 Task: Look for space in Algonquin, United States from 6th September, 2023 to 15th September, 2023 for 6 adults in price range Rs.8000 to Rs.12000. Place can be entire place or private room with 6 bedrooms having 6 beds and 6 bathrooms. Property type can be house, flat, guest house. Amenities needed are: wifi, TV, free parkinig on premises, gym, breakfast. Booking option can be shelf check-in. Required host language is English.
Action: Mouse moved to (516, 109)
Screenshot: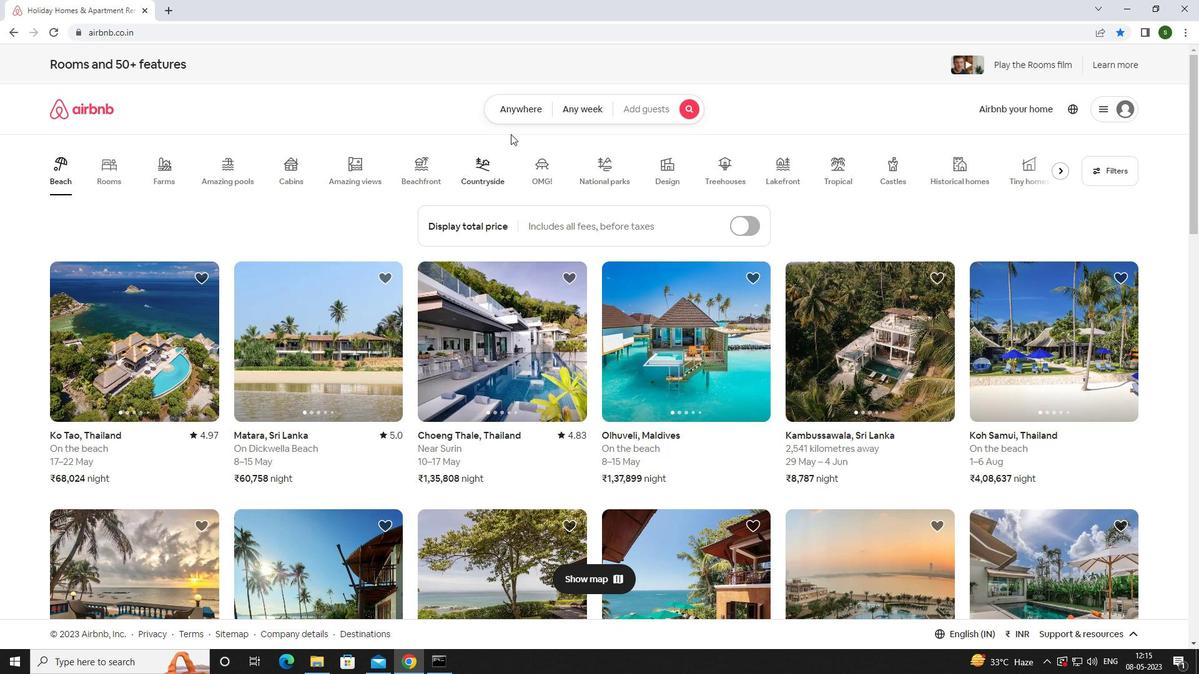 
Action: Mouse pressed left at (516, 109)
Screenshot: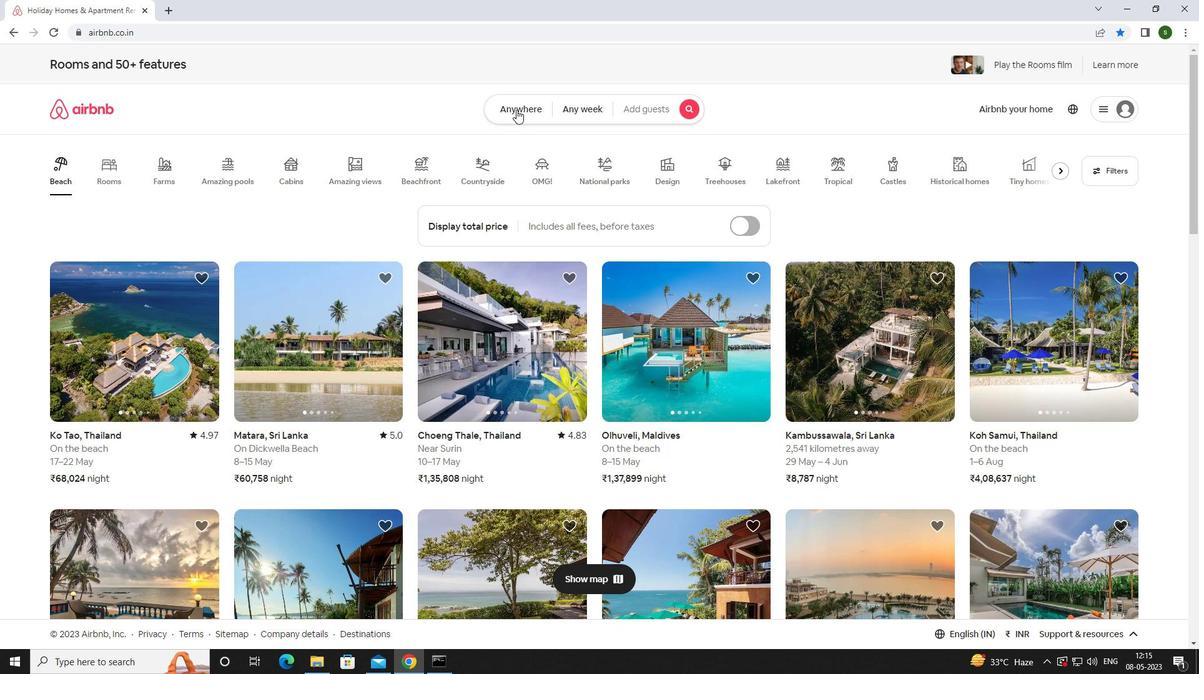 
Action: Mouse moved to (460, 158)
Screenshot: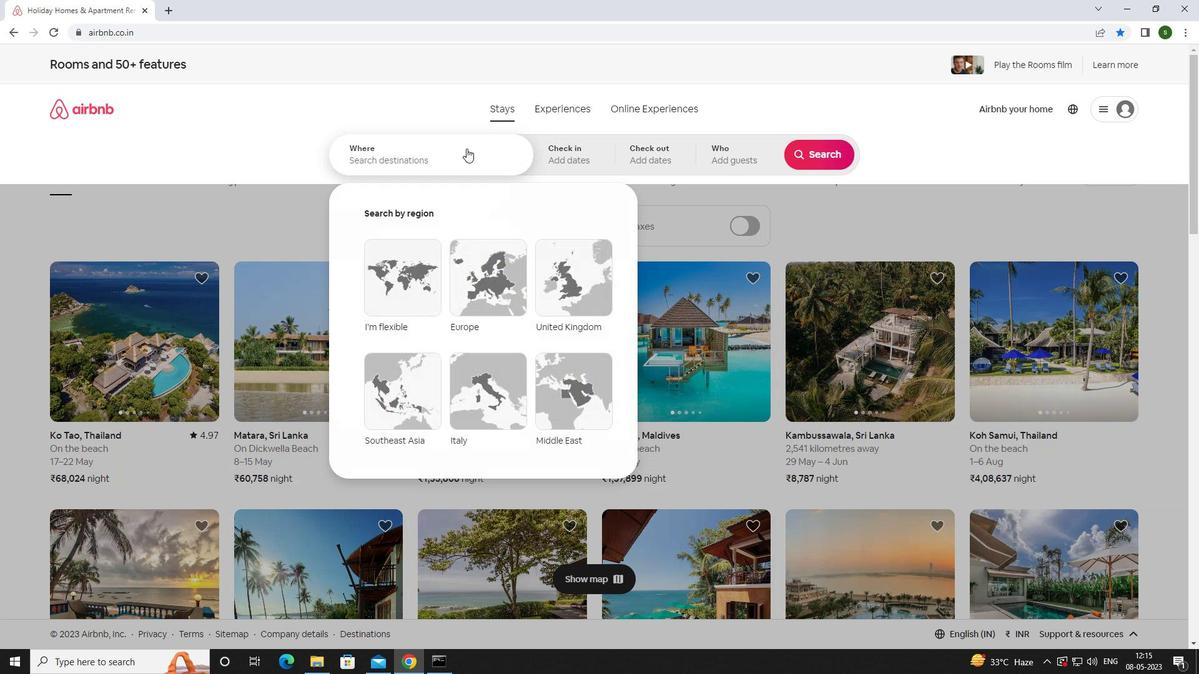 
Action: Mouse pressed left at (460, 158)
Screenshot: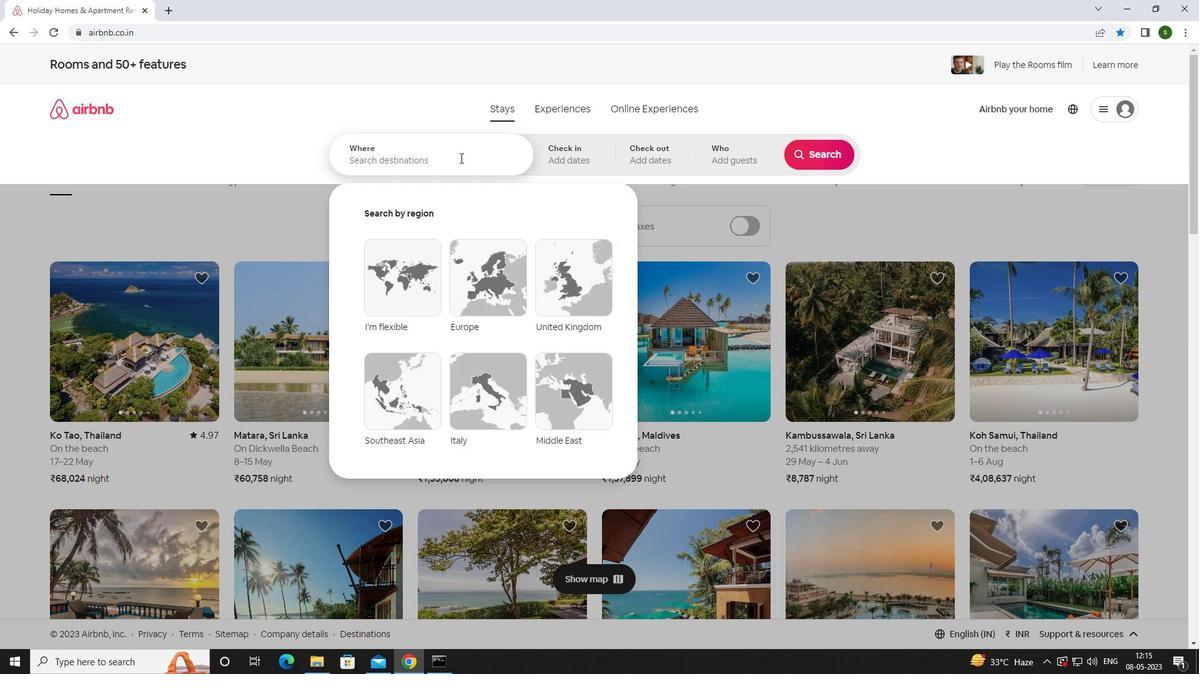 
Action: Key pressed <Key.caps_lock>
Screenshot: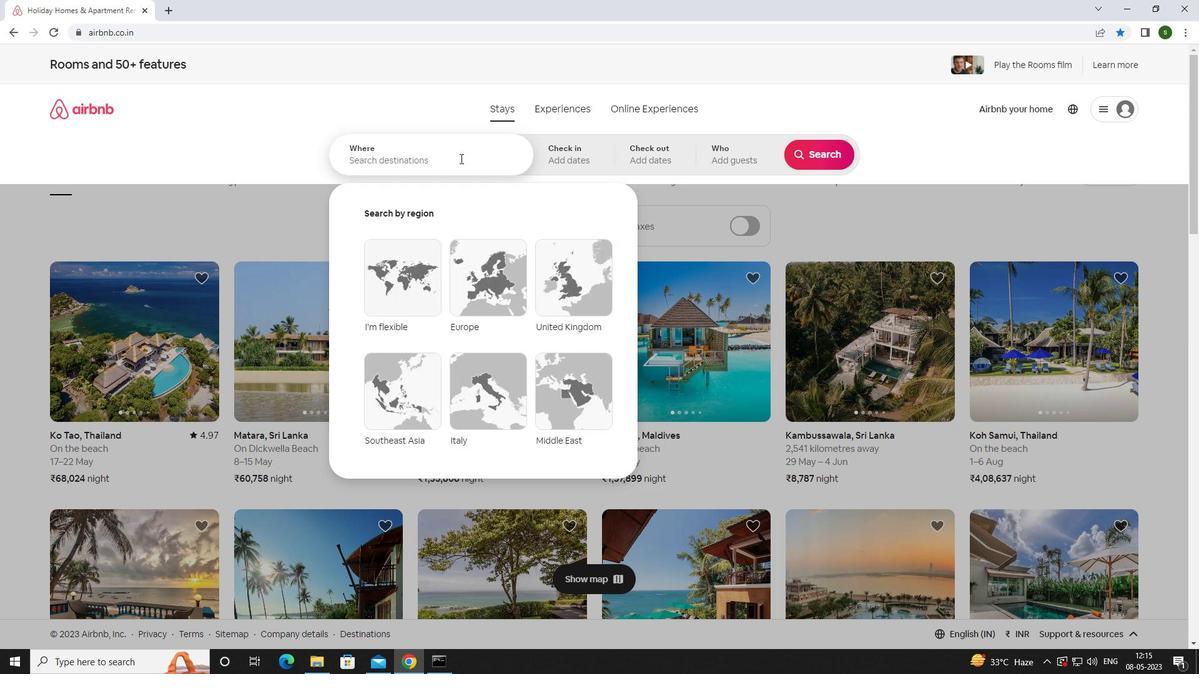 
Action: Mouse moved to (459, 159)
Screenshot: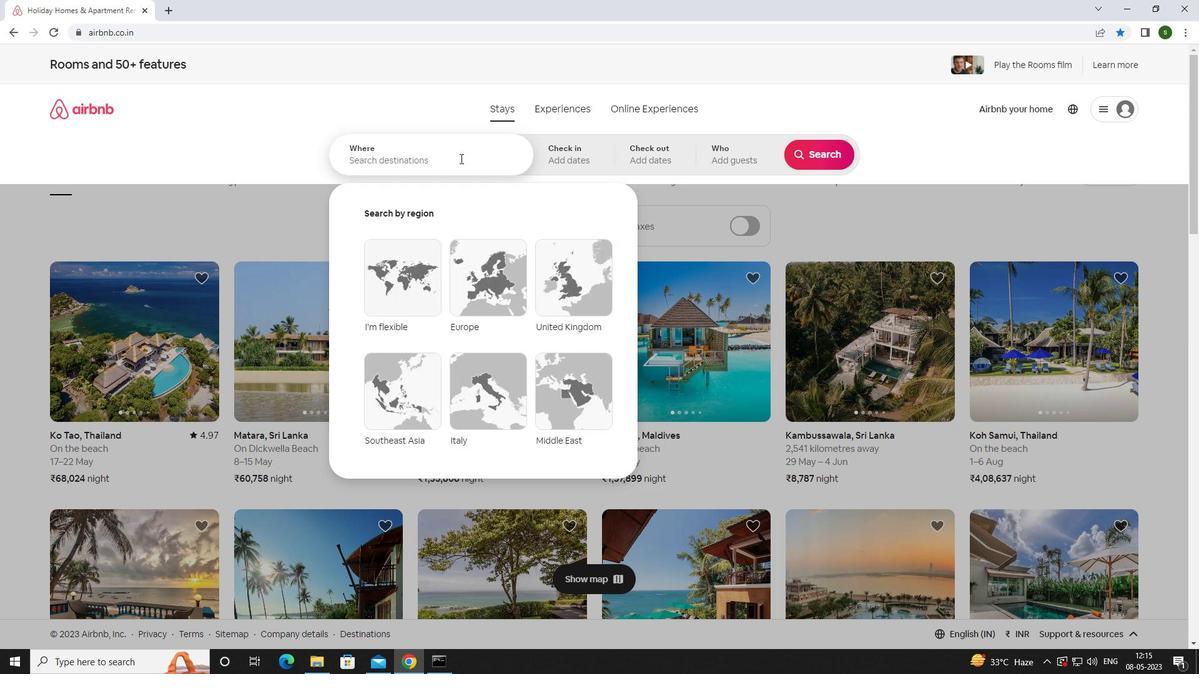 
Action: Key pressed a<Key.caps_lock>lgonquin,<Key.space><Key.caps_lock>u<Key.caps_lock>nited<Key.space><Key.caps_lock>s<Key.caps_lock>tates<Key.enter>
Screenshot: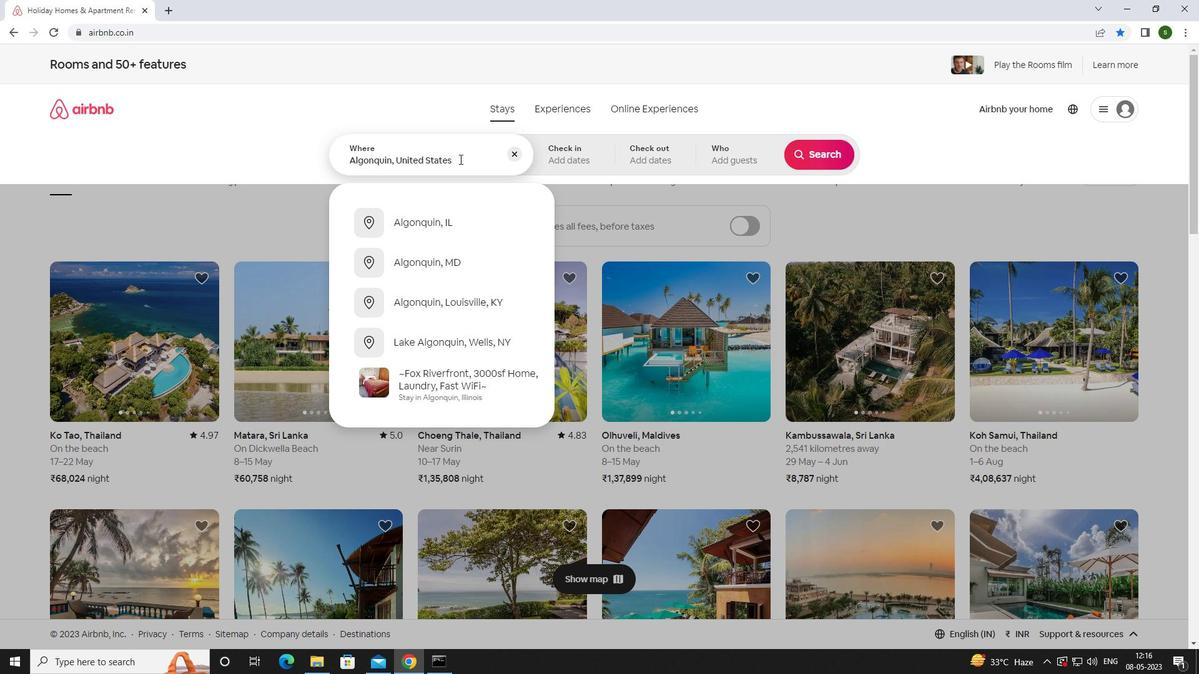 
Action: Mouse moved to (812, 250)
Screenshot: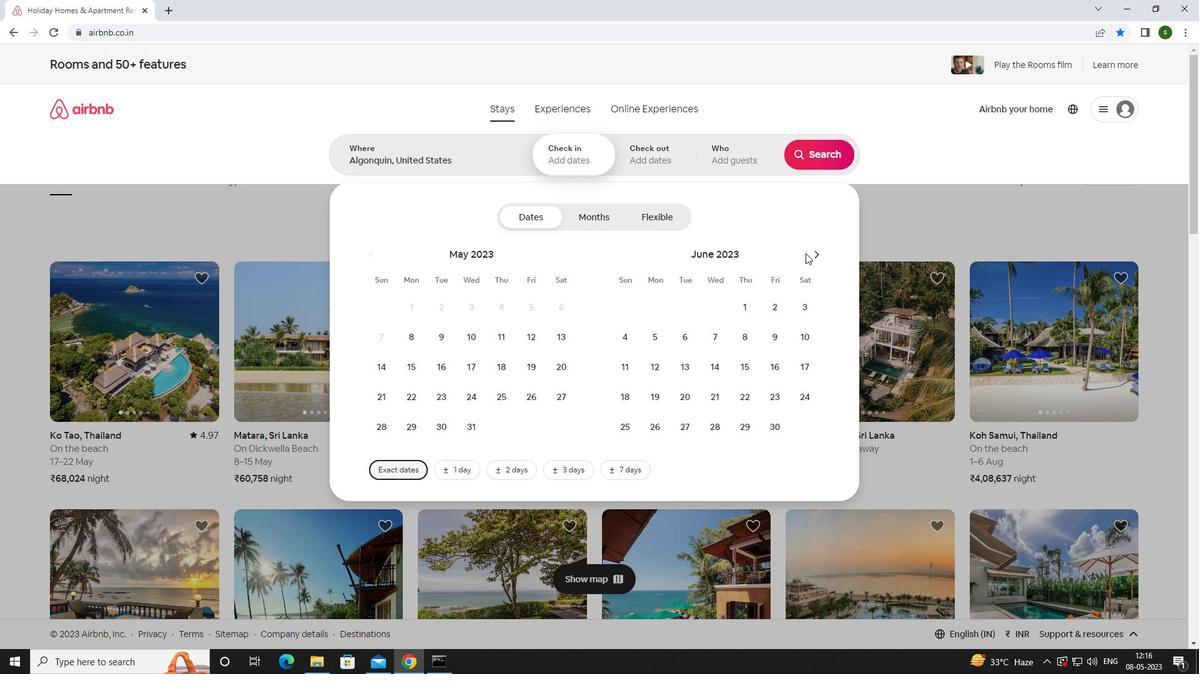 
Action: Mouse pressed left at (812, 250)
Screenshot: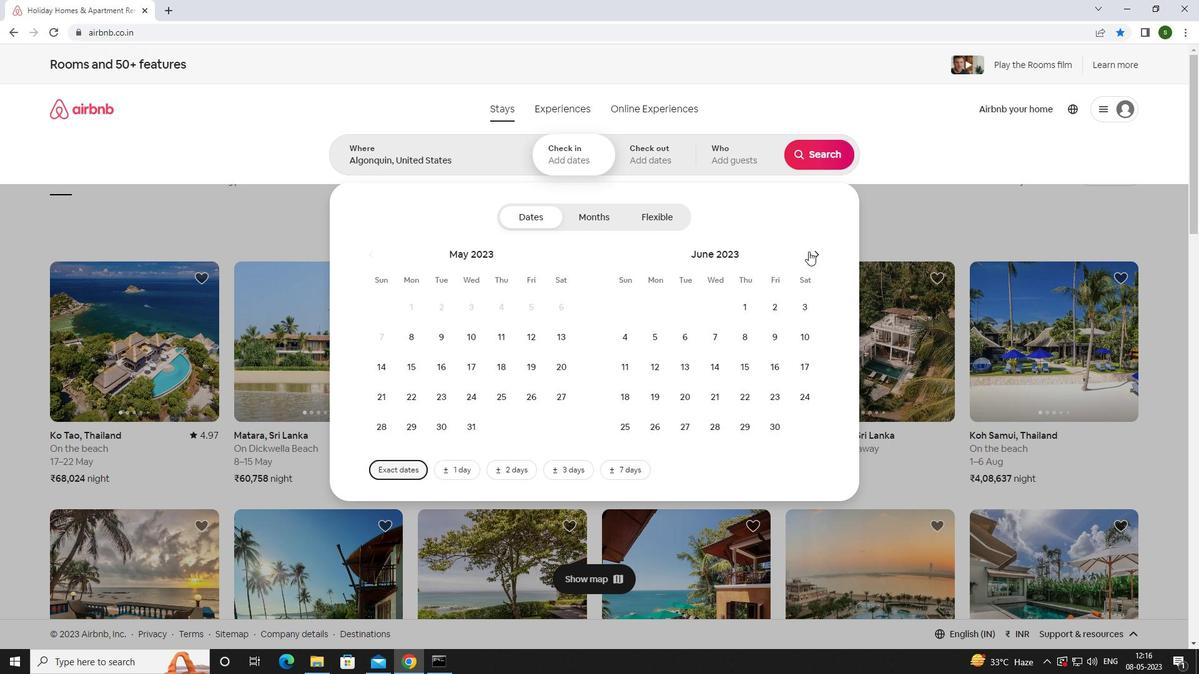 
Action: Mouse pressed left at (812, 250)
Screenshot: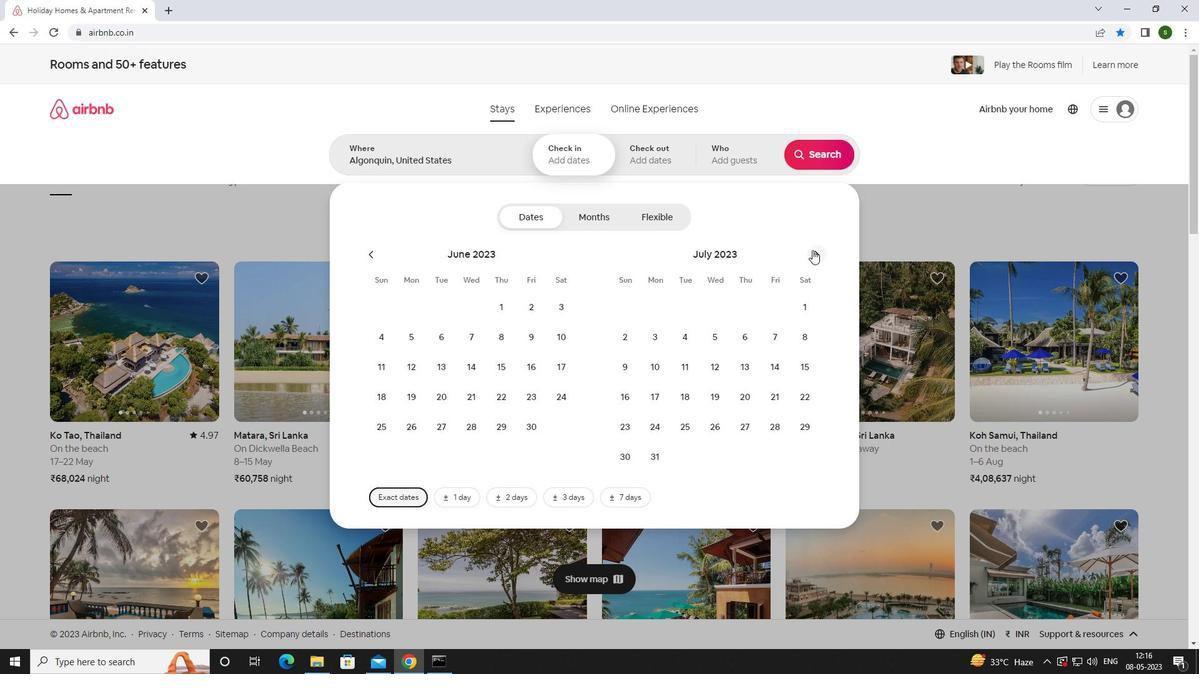 
Action: Mouse pressed left at (812, 250)
Screenshot: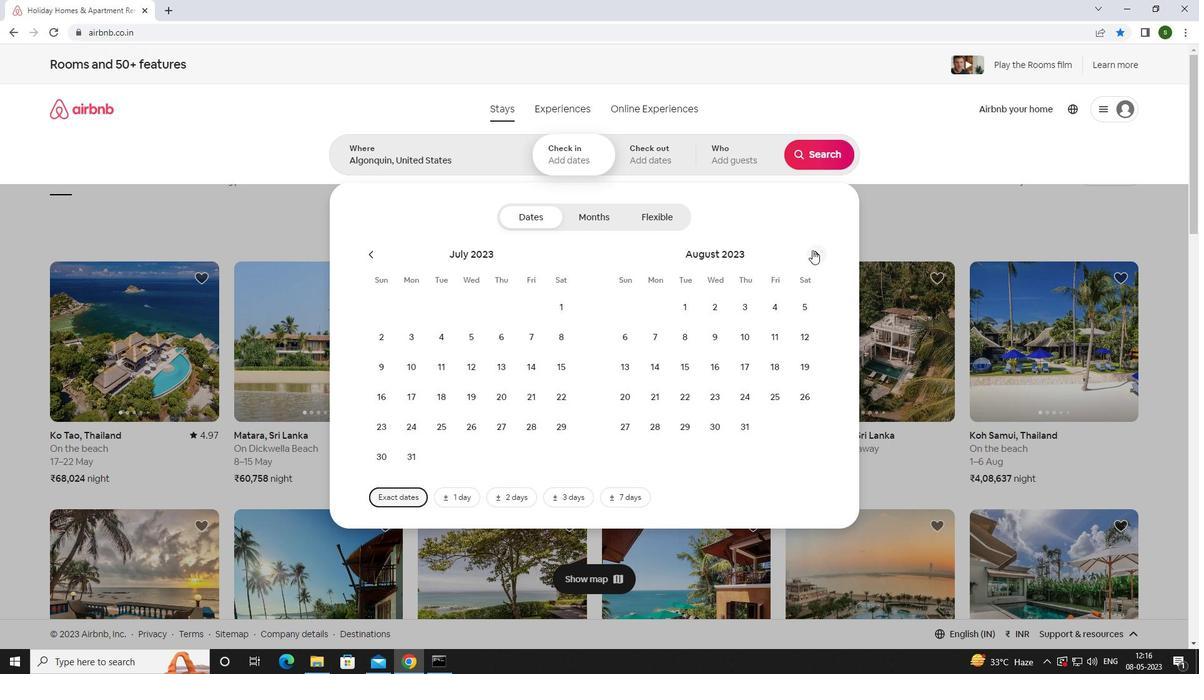 
Action: Mouse moved to (717, 342)
Screenshot: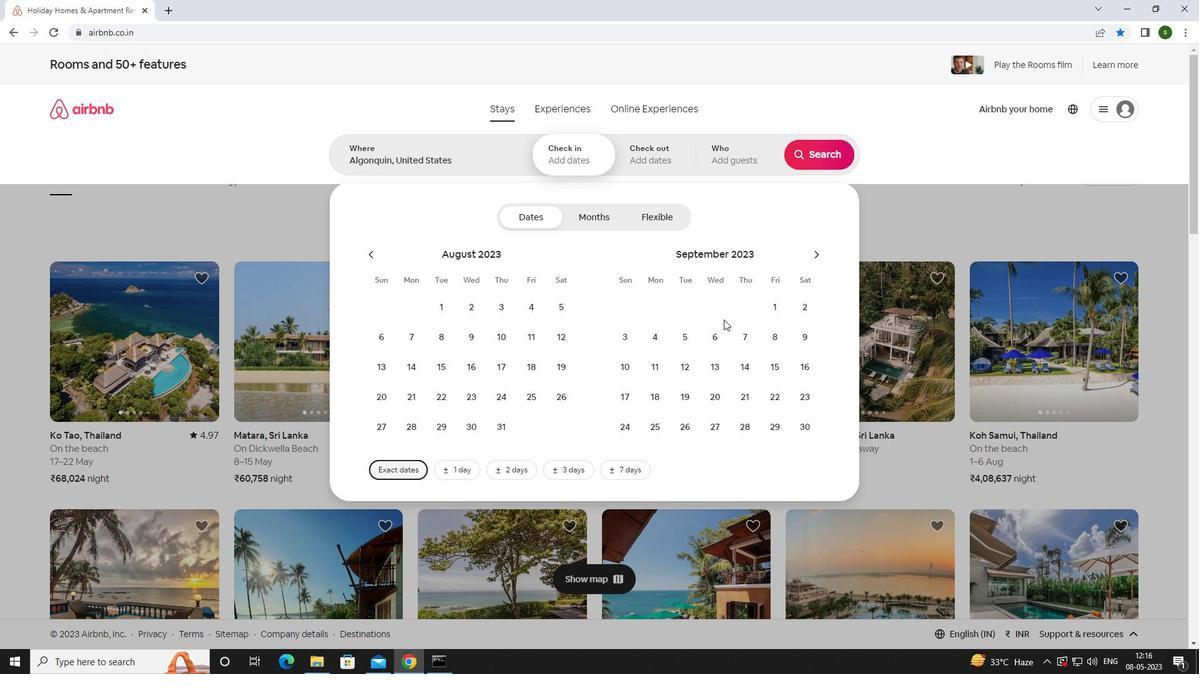 
Action: Mouse pressed left at (717, 342)
Screenshot: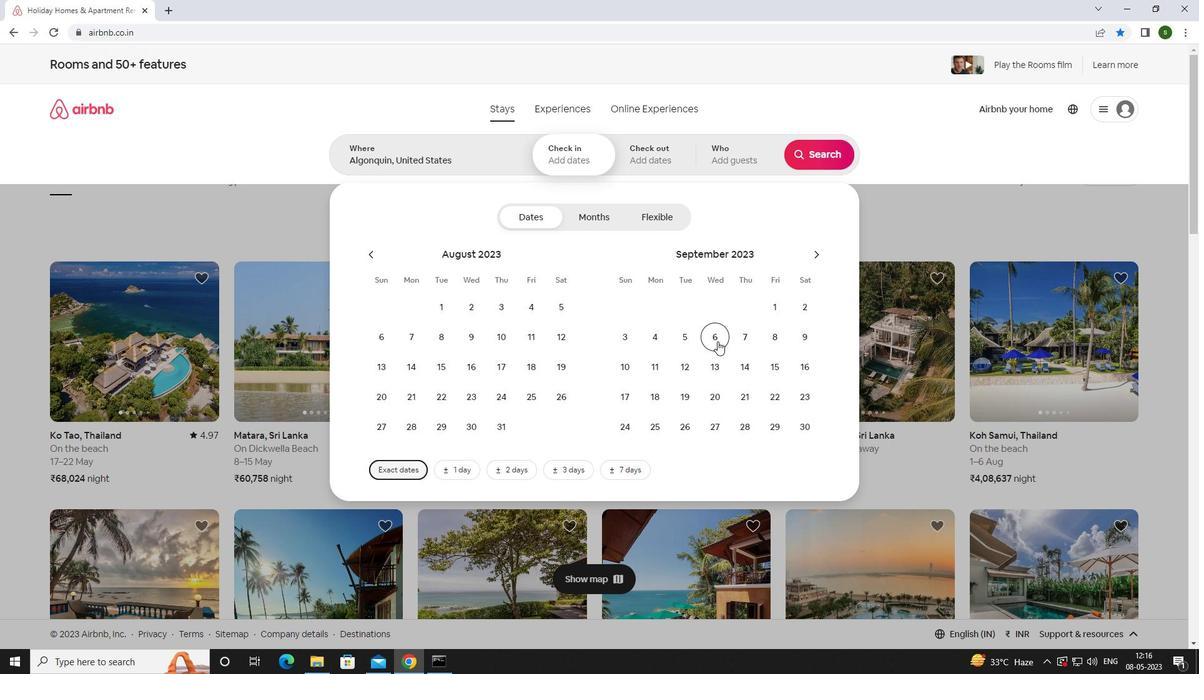 
Action: Mouse moved to (769, 361)
Screenshot: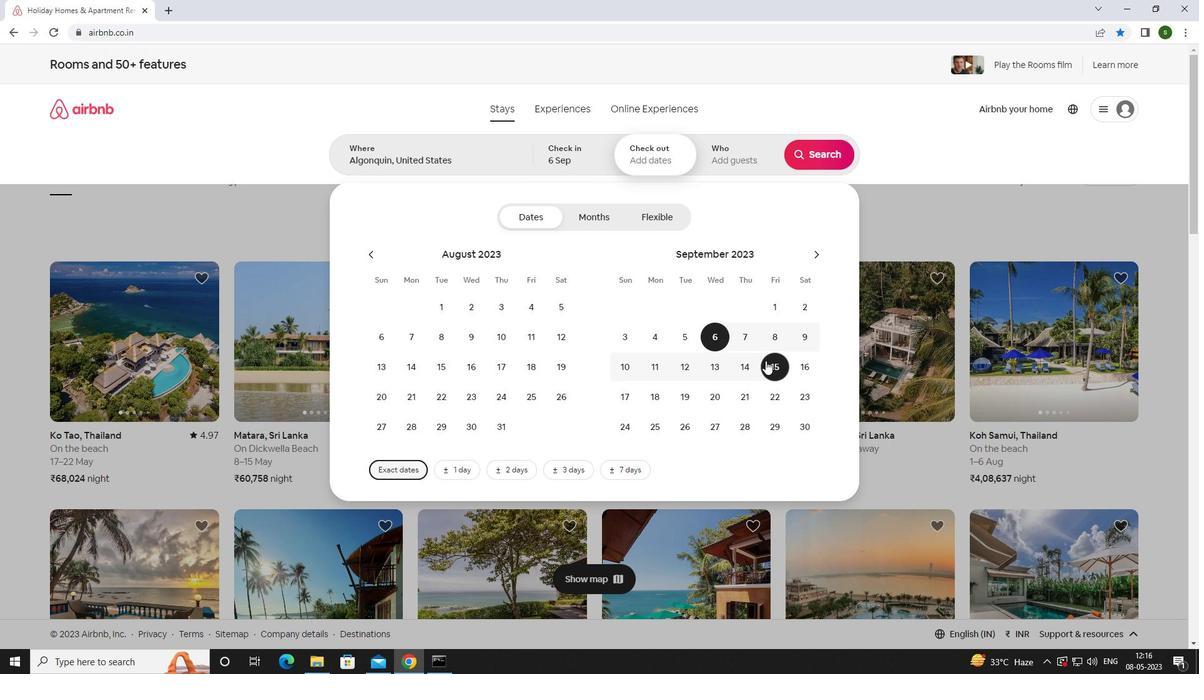 
Action: Mouse pressed left at (769, 361)
Screenshot: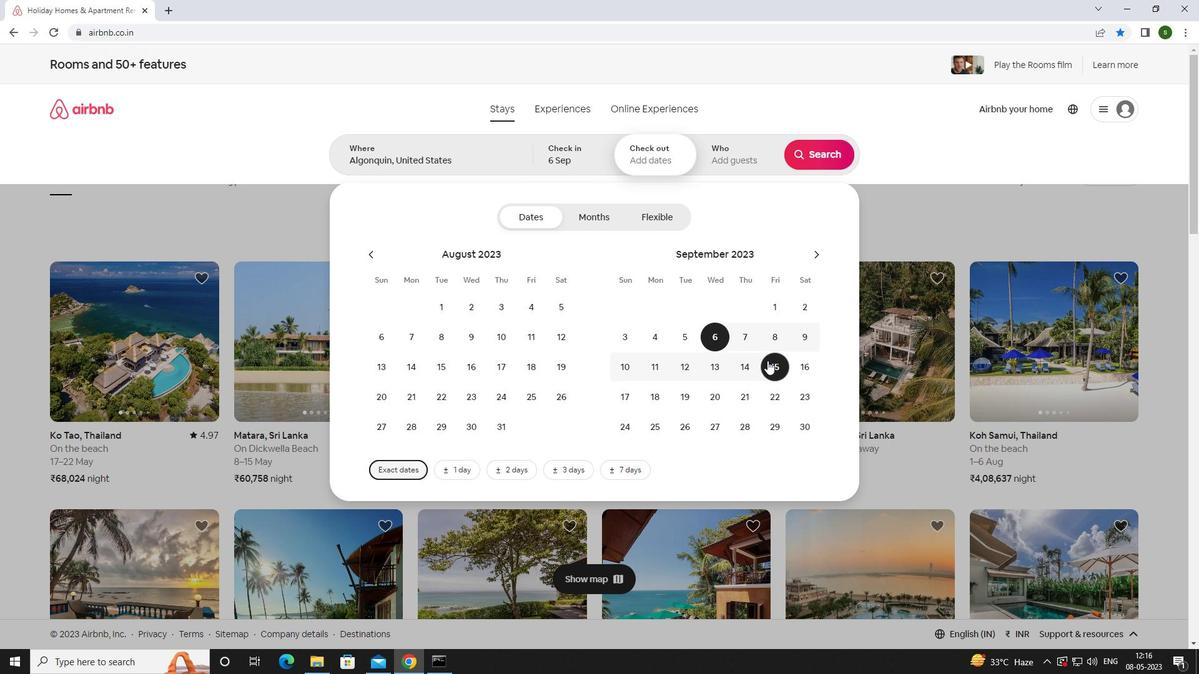 
Action: Mouse moved to (735, 163)
Screenshot: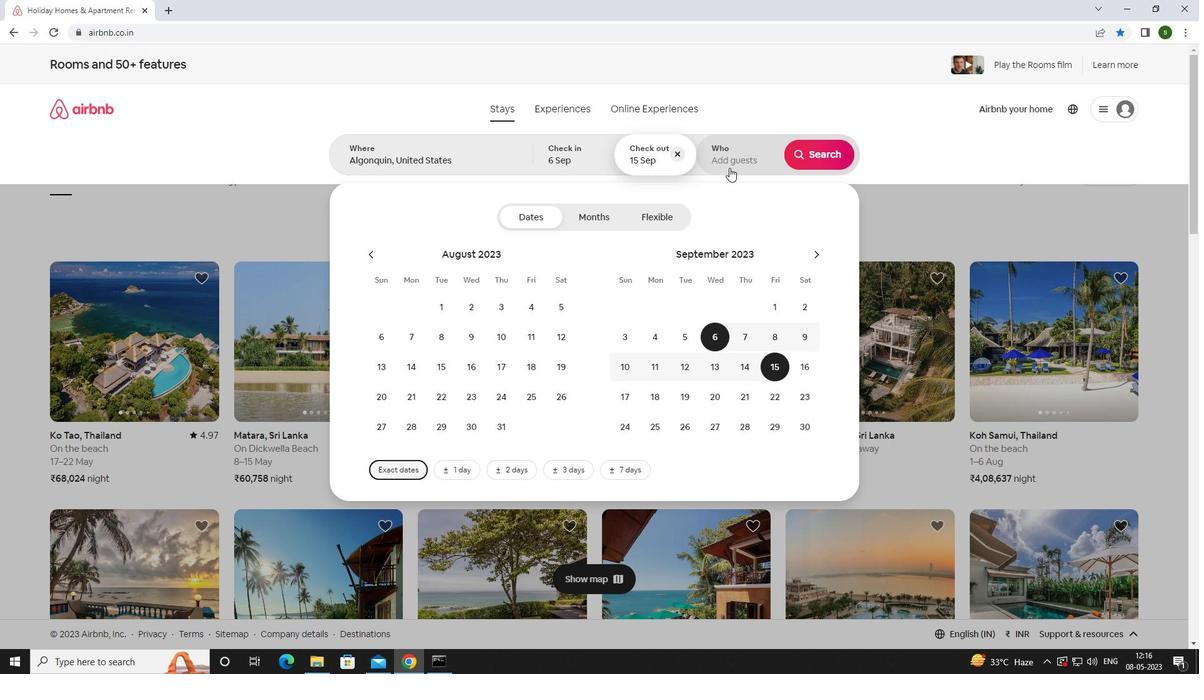 
Action: Mouse pressed left at (735, 163)
Screenshot: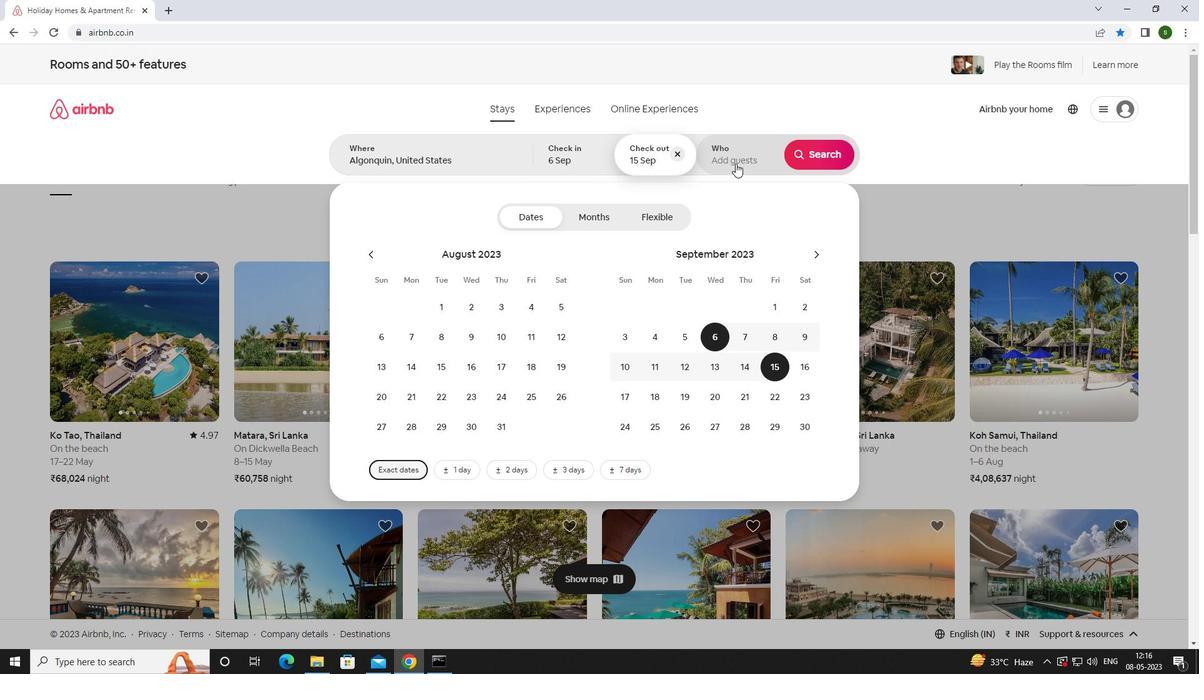 
Action: Mouse moved to (821, 223)
Screenshot: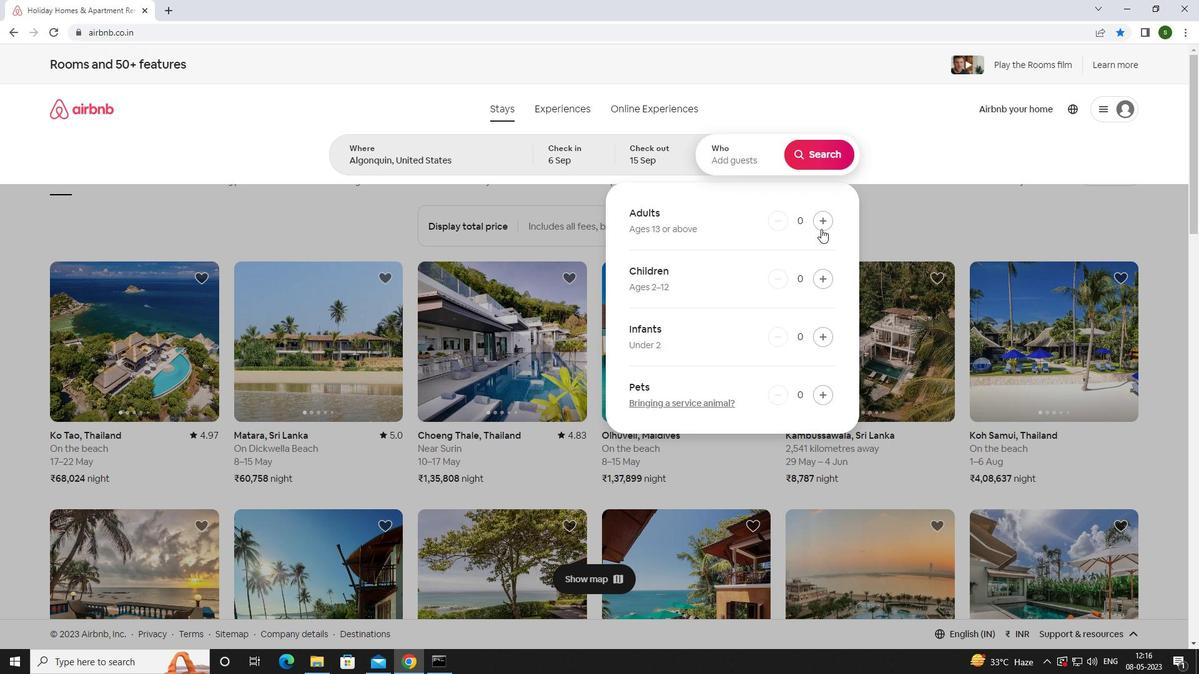 
Action: Mouse pressed left at (821, 223)
Screenshot: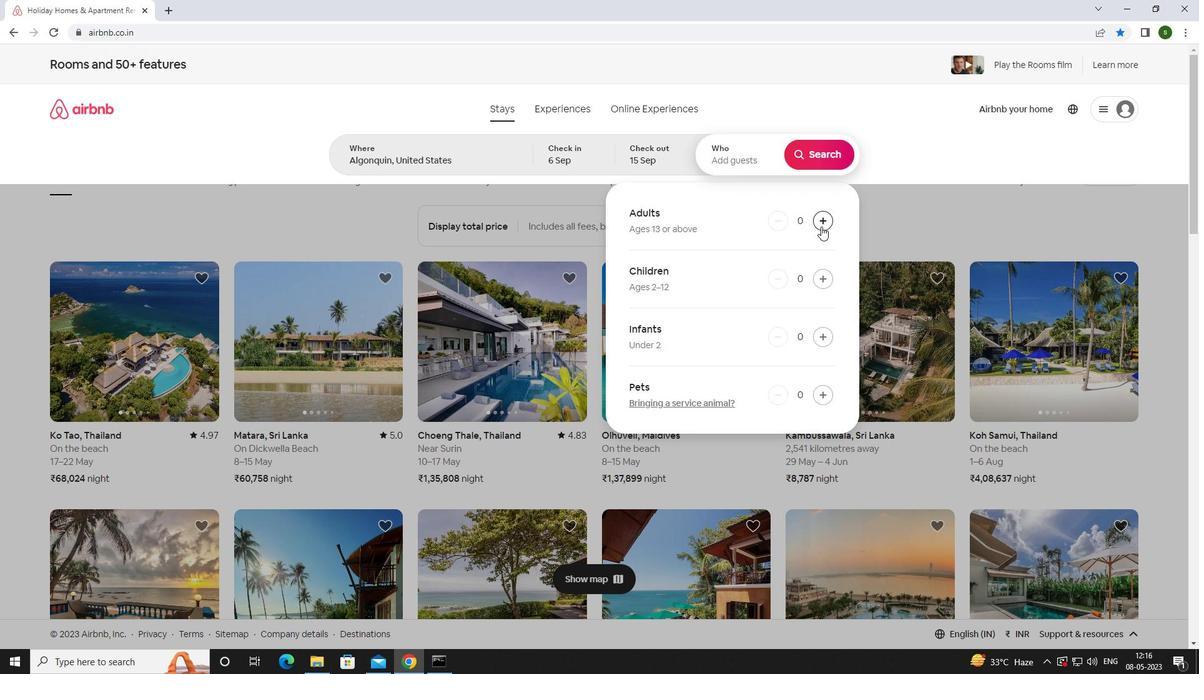 
Action: Mouse pressed left at (821, 223)
Screenshot: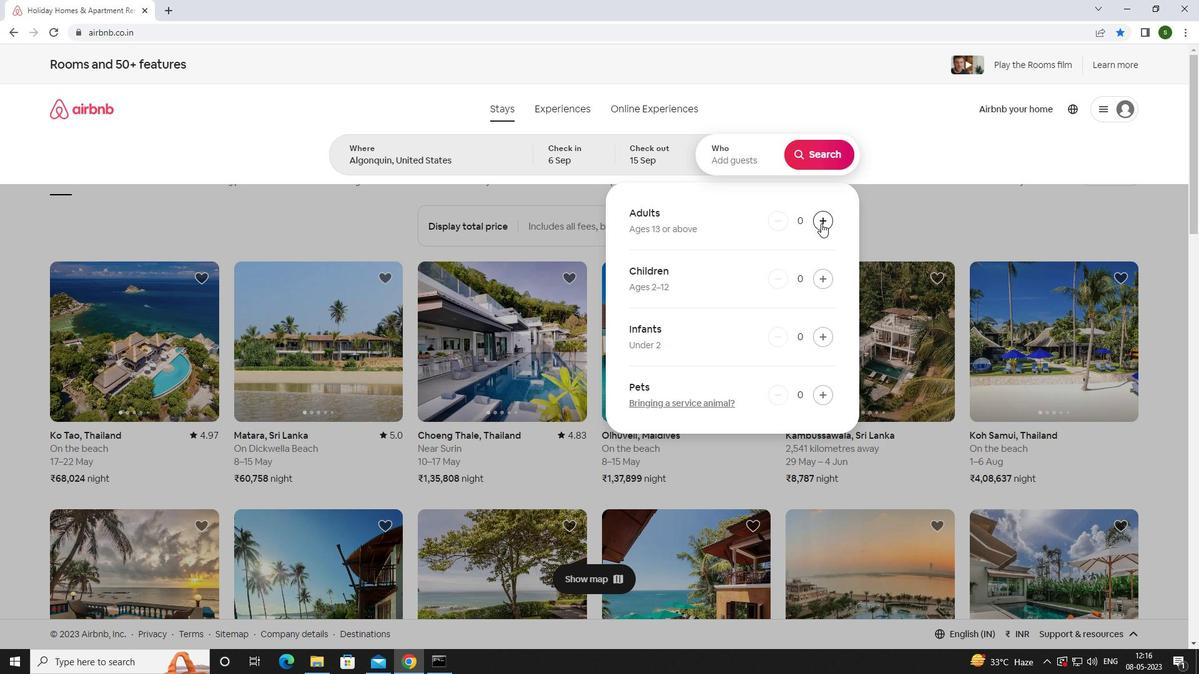 
Action: Mouse pressed left at (821, 223)
Screenshot: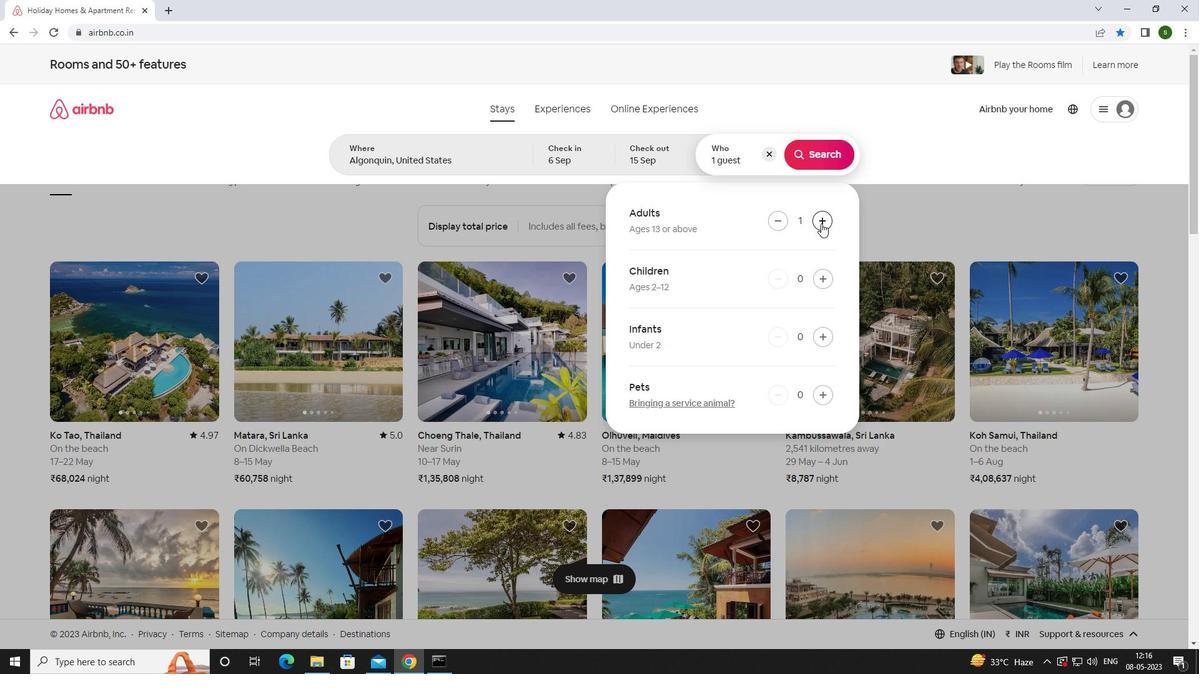 
Action: Mouse pressed left at (821, 223)
Screenshot: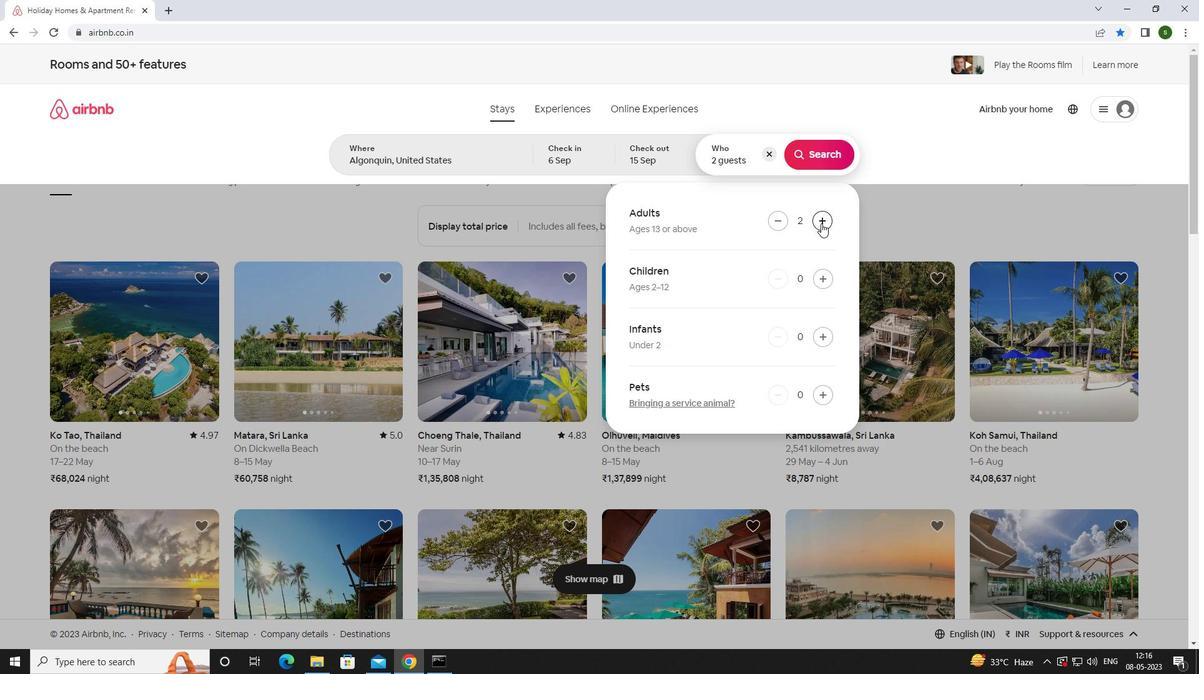 
Action: Mouse pressed left at (821, 223)
Screenshot: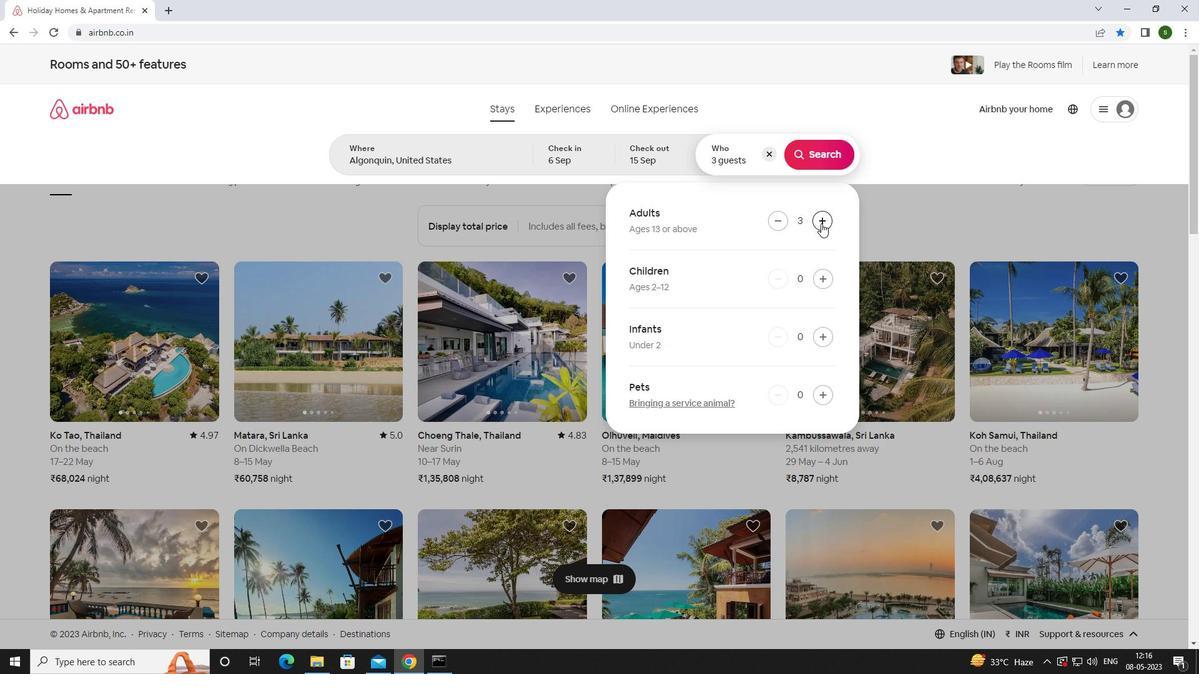 
Action: Mouse pressed left at (821, 223)
Screenshot: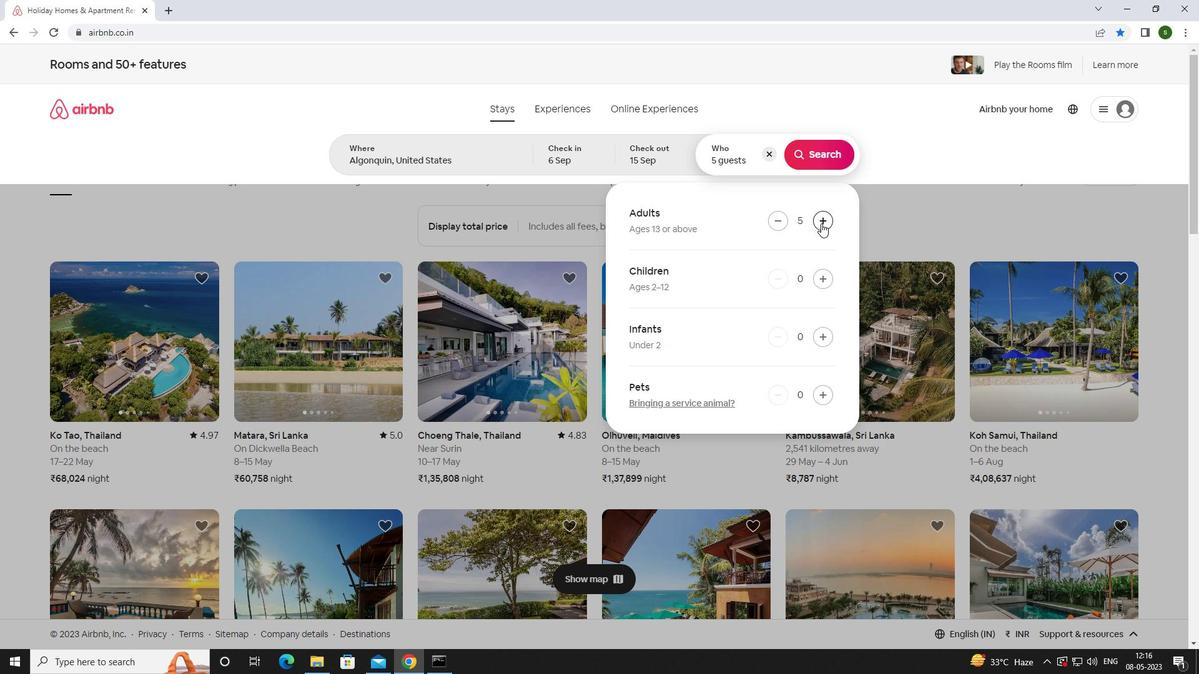 
Action: Mouse moved to (820, 158)
Screenshot: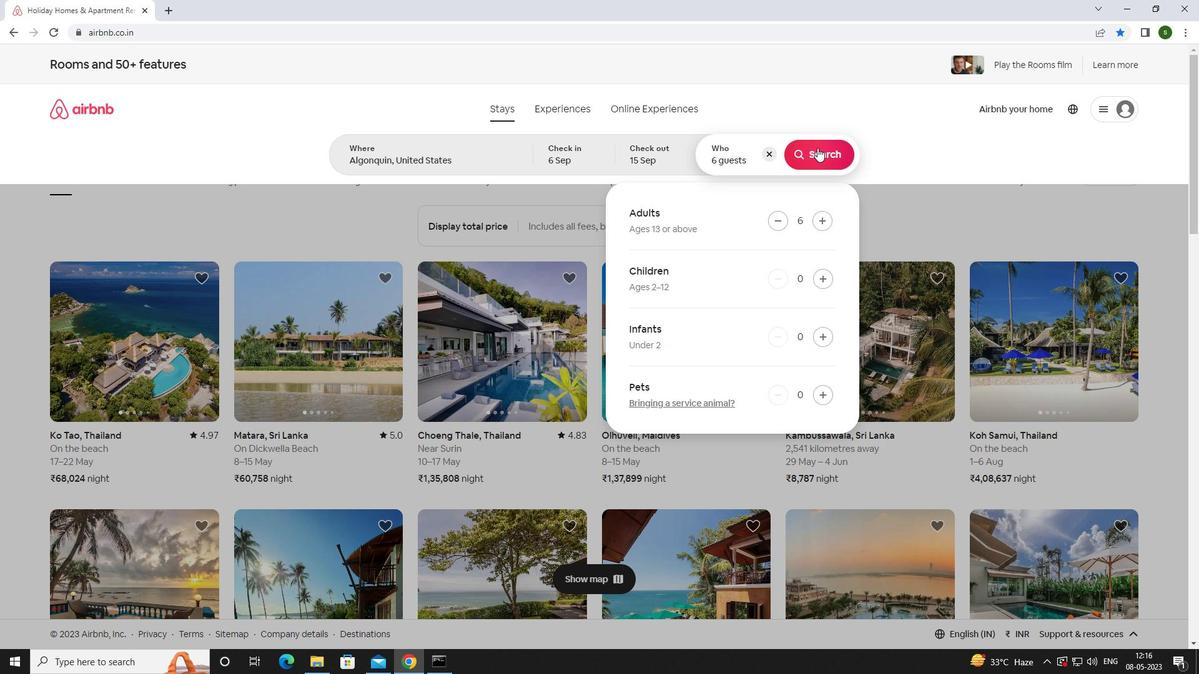 
Action: Mouse pressed left at (820, 158)
Screenshot: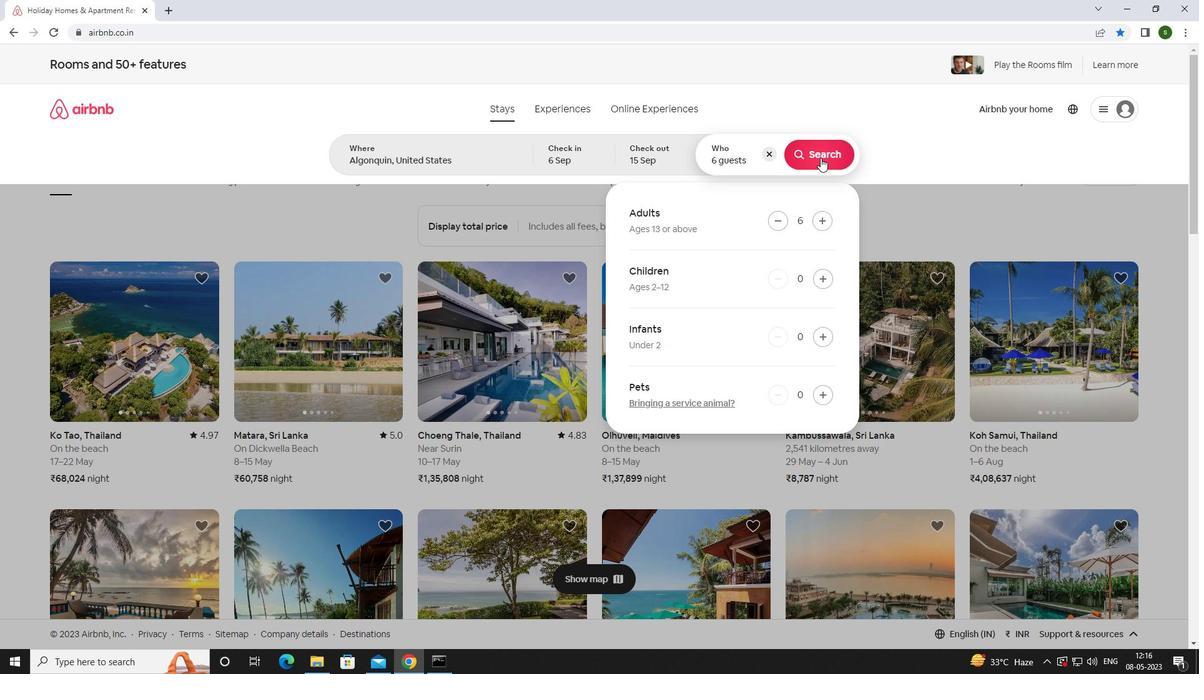 
Action: Mouse moved to (1131, 108)
Screenshot: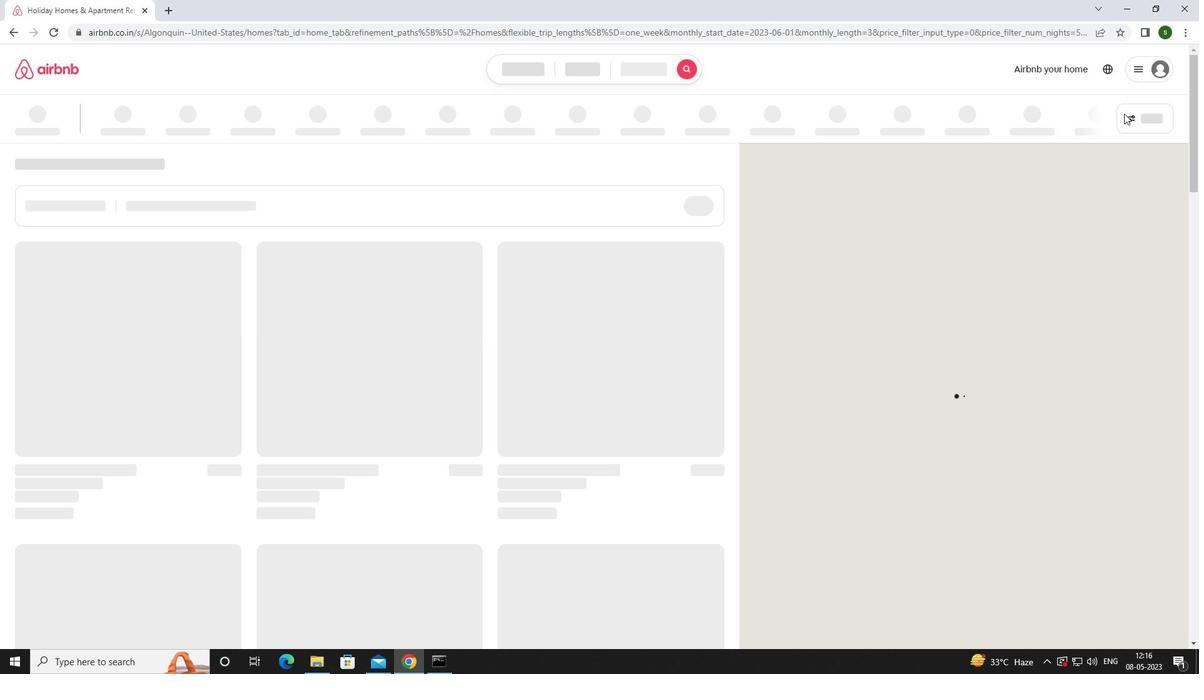 
Action: Mouse pressed left at (1131, 108)
Screenshot: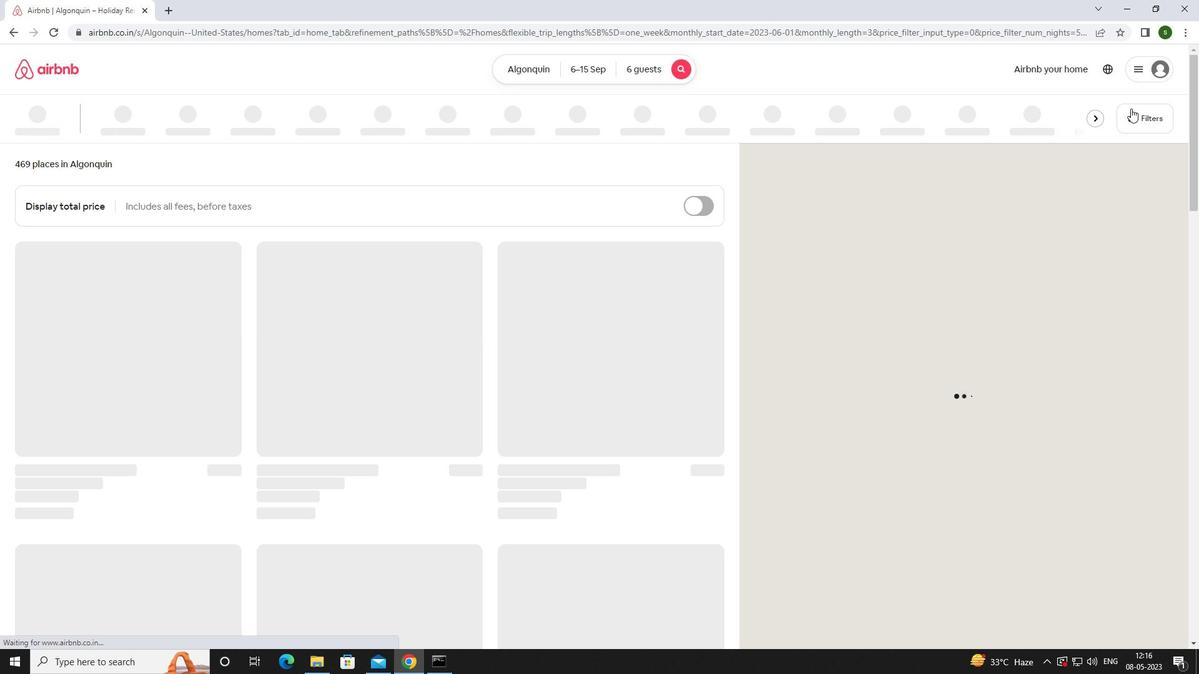 
Action: Mouse moved to (450, 426)
Screenshot: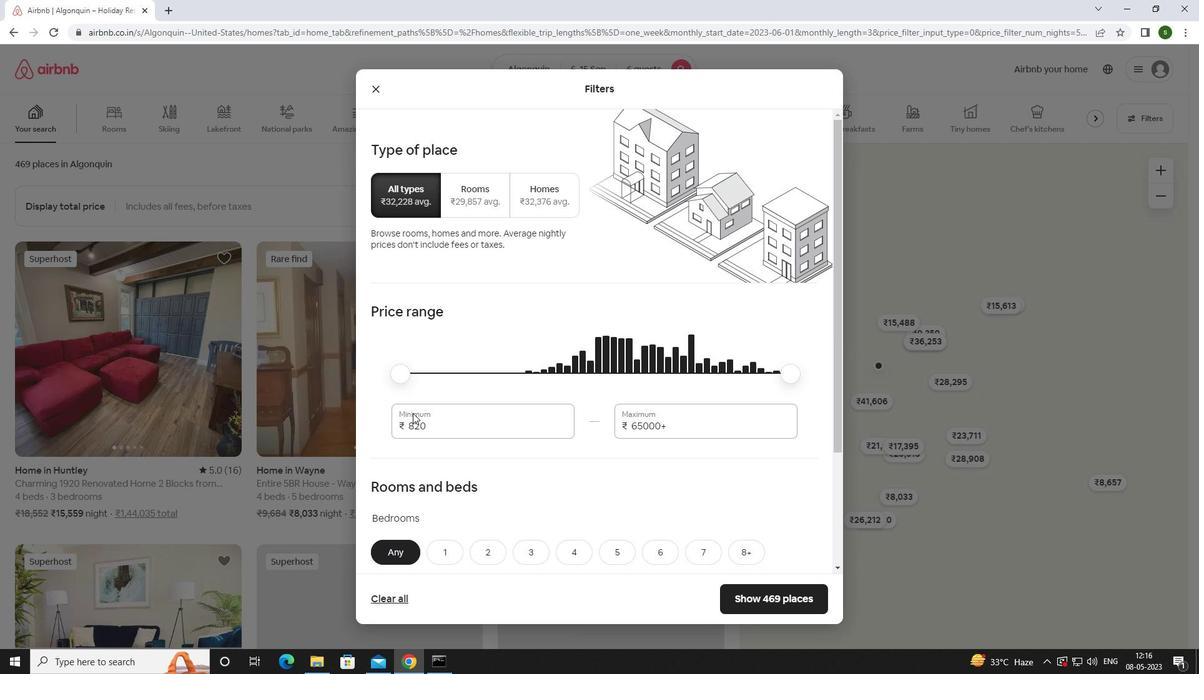 
Action: Mouse pressed left at (450, 426)
Screenshot: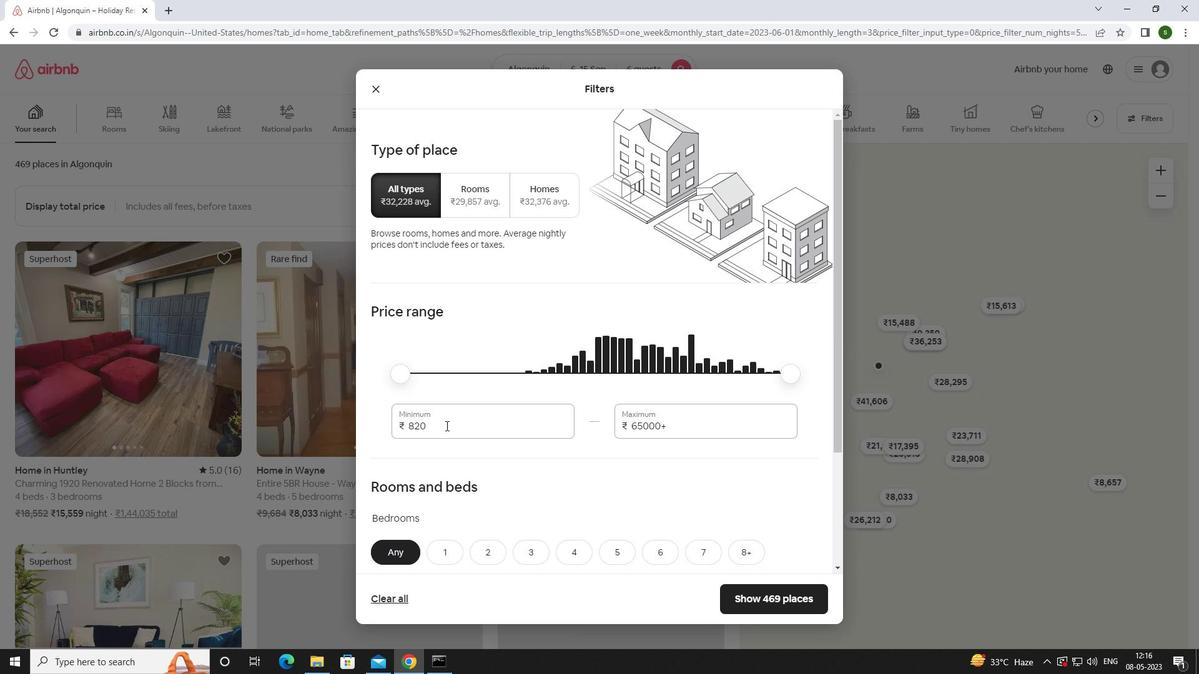 
Action: Key pressed <Key.backspace><Key.backspace><Key.backspace><Key.backspace>8000
Screenshot: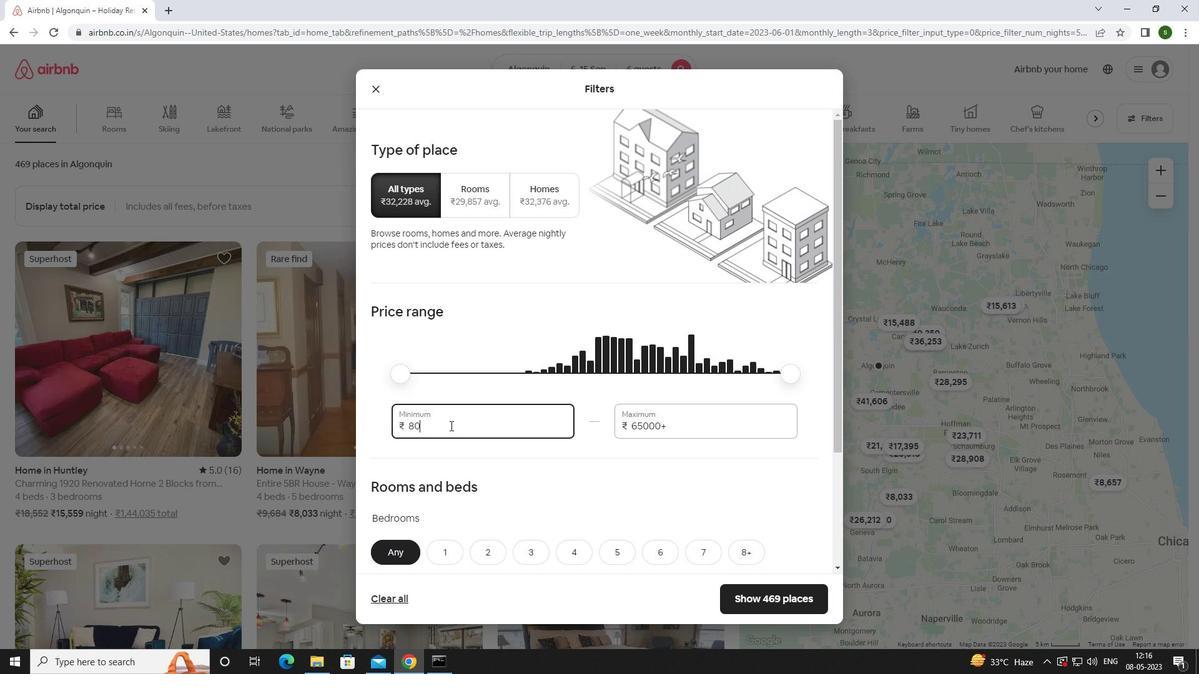 
Action: Mouse moved to (675, 420)
Screenshot: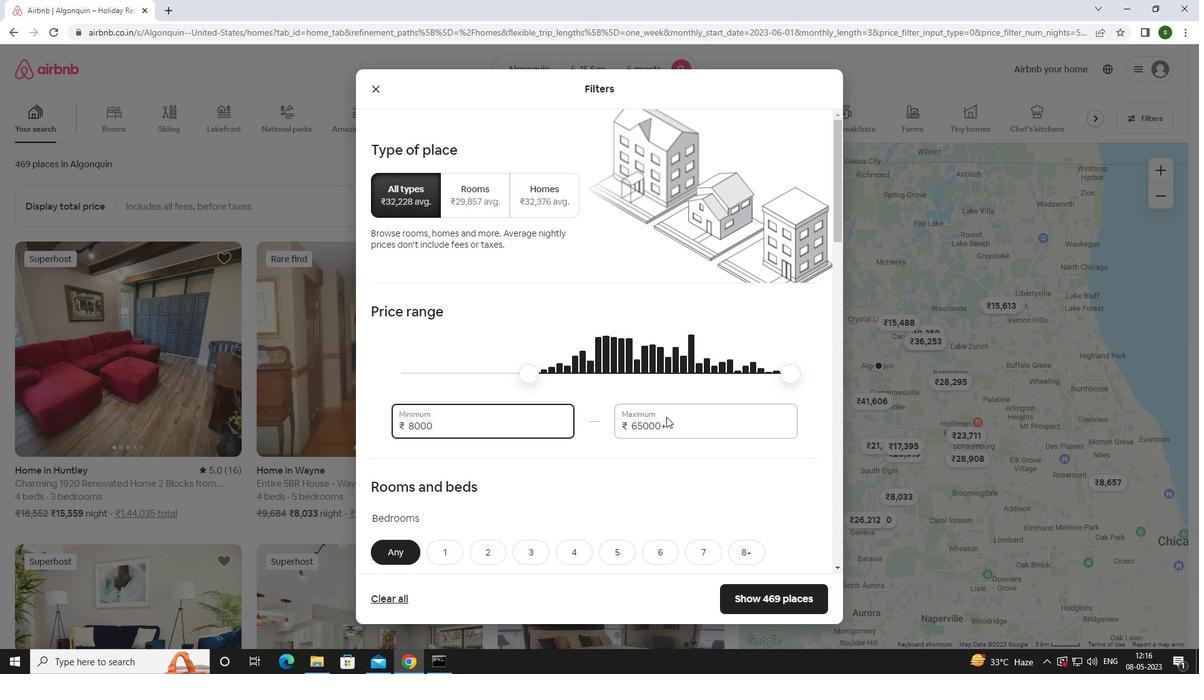 
Action: Mouse pressed left at (675, 420)
Screenshot: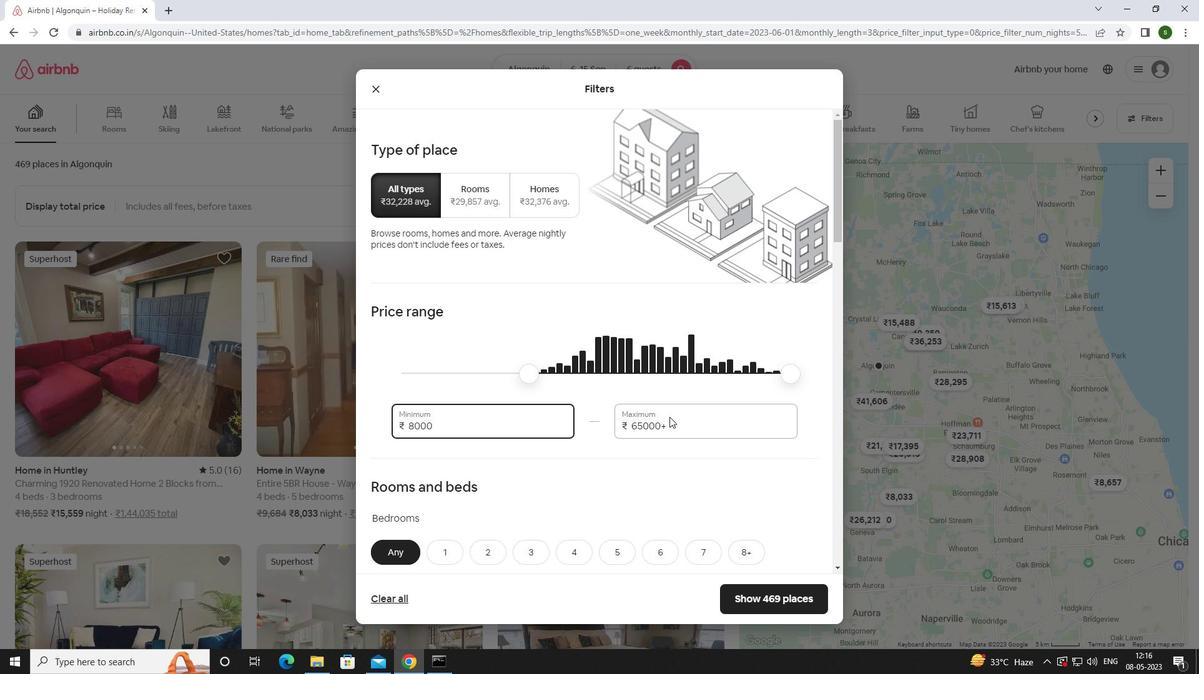 
Action: Mouse moved to (669, 426)
Screenshot: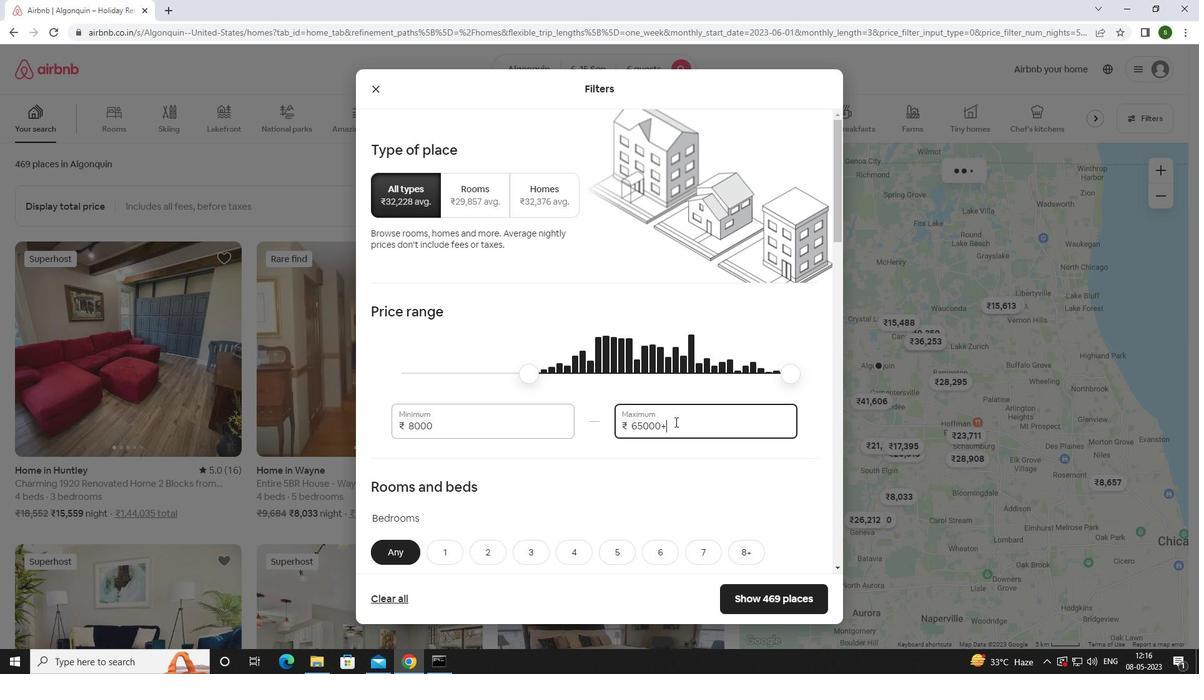 
Action: Key pressed <Key.backspace><Key.backspace><Key.backspace><Key.backspace><Key.backspace><Key.backspace><Key.backspace><Key.backspace><Key.backspace><Key.backspace>12000
Screenshot: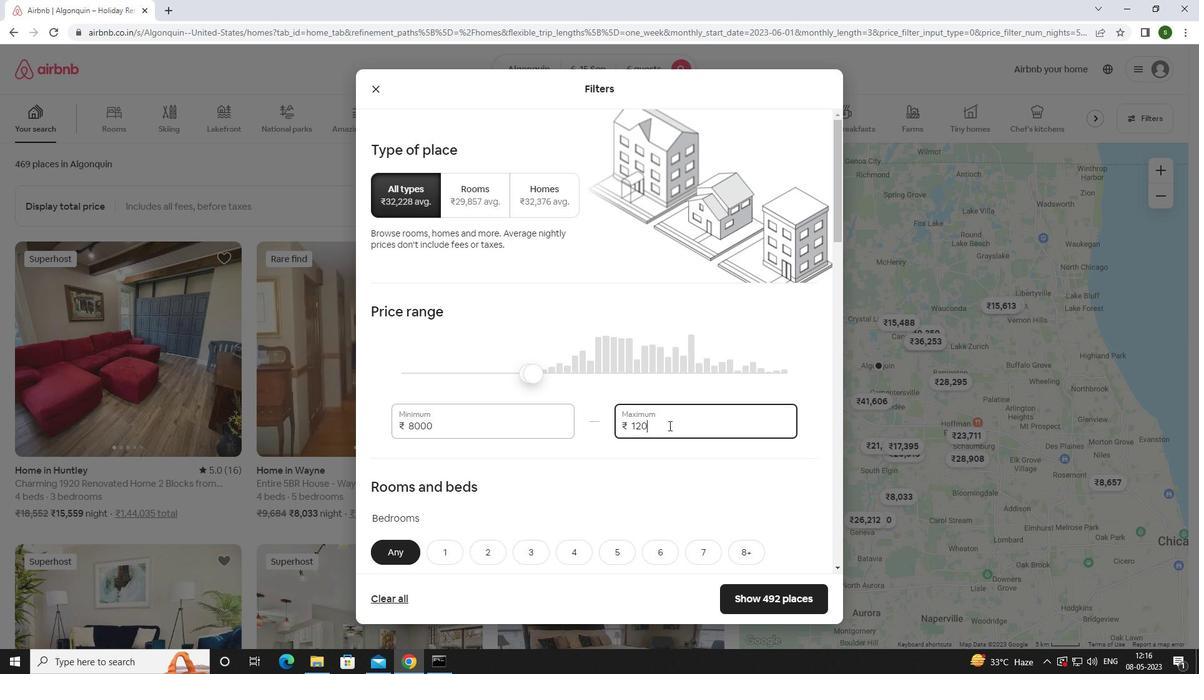 
Action: Mouse moved to (629, 425)
Screenshot: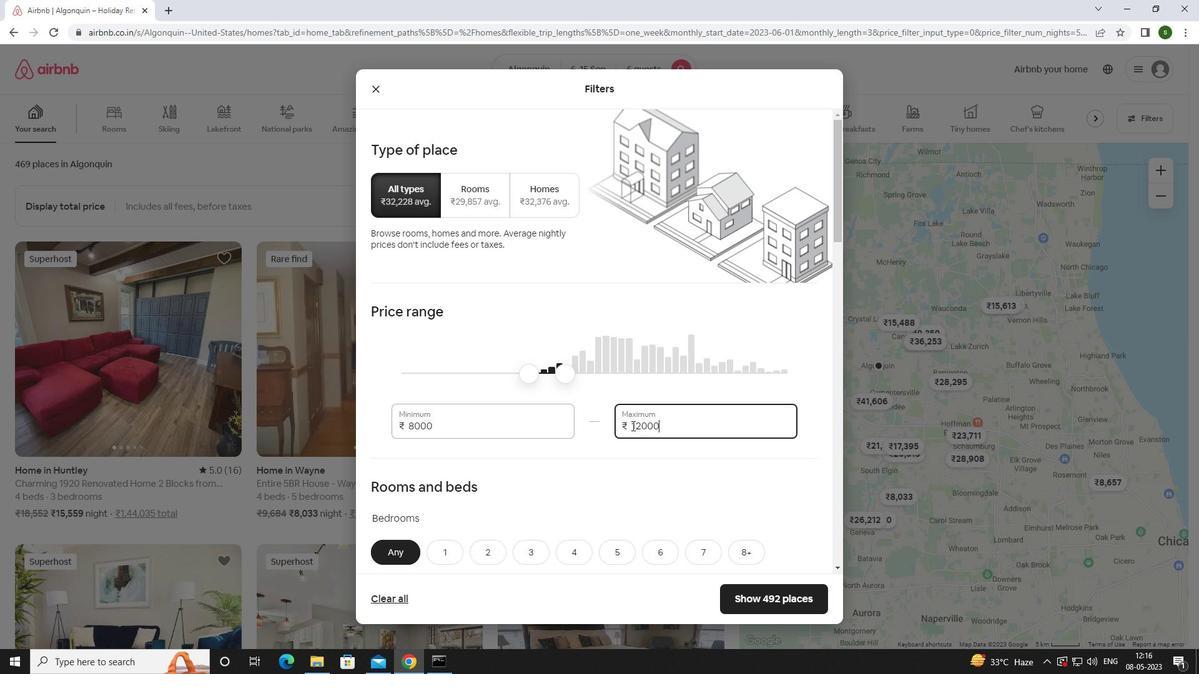 
Action: Mouse scrolled (629, 424) with delta (0, 0)
Screenshot: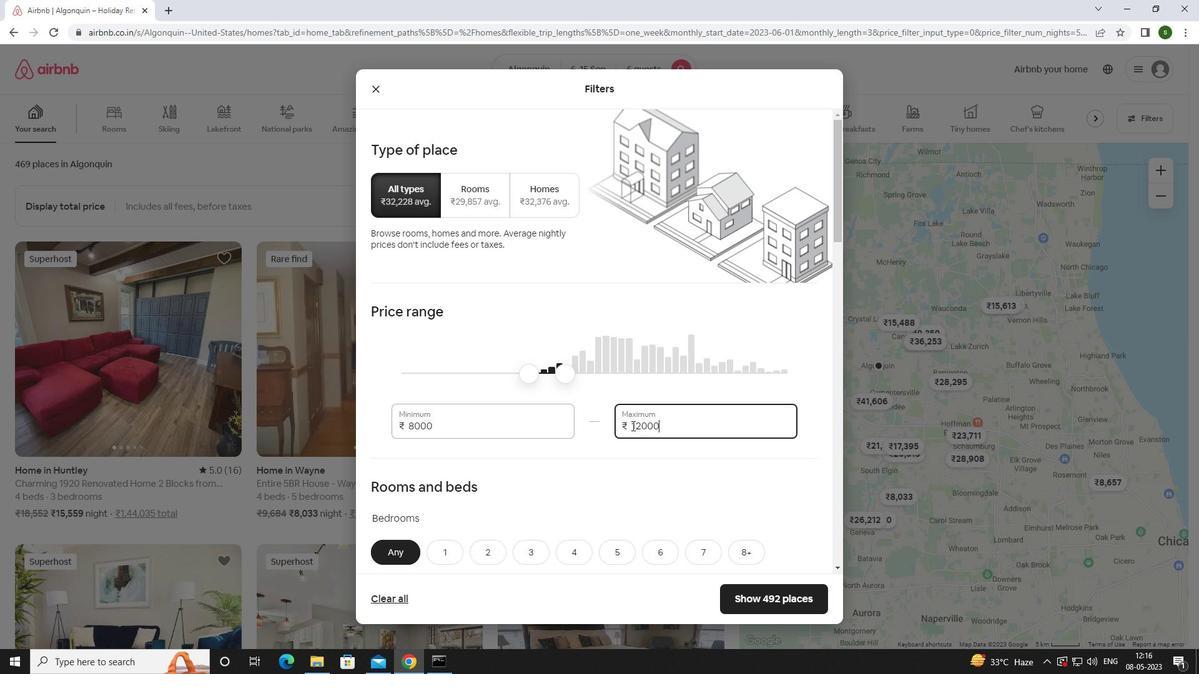 
Action: Mouse scrolled (629, 424) with delta (0, 0)
Screenshot: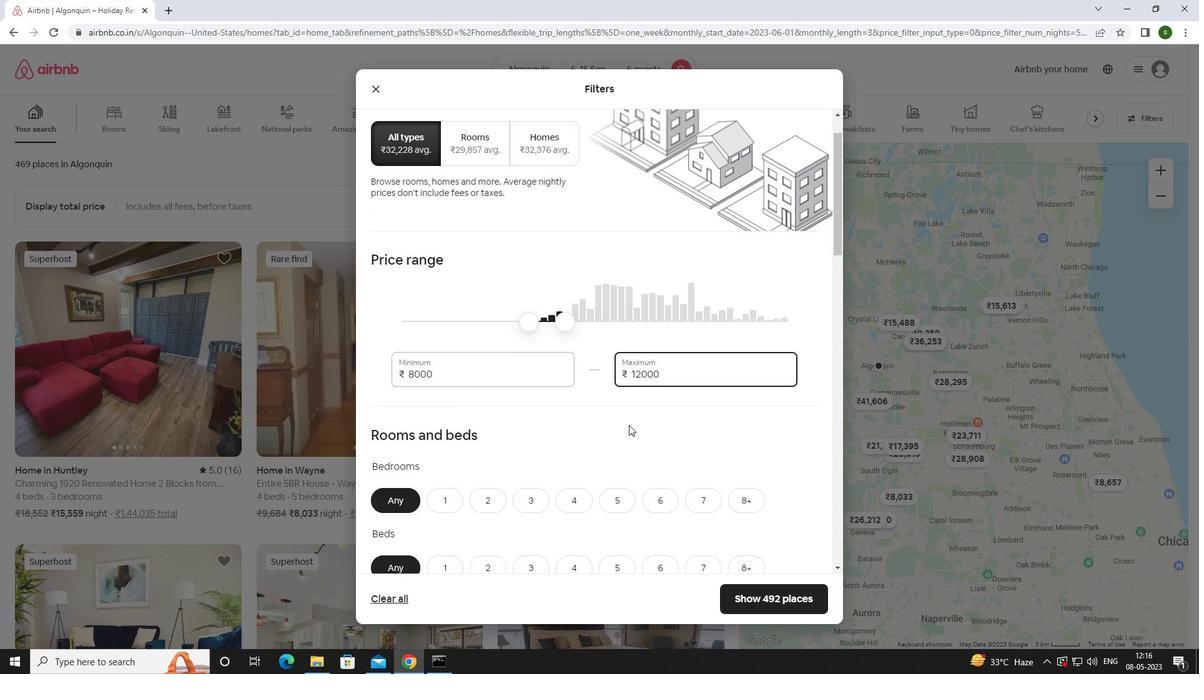 
Action: Mouse scrolled (629, 424) with delta (0, 0)
Screenshot: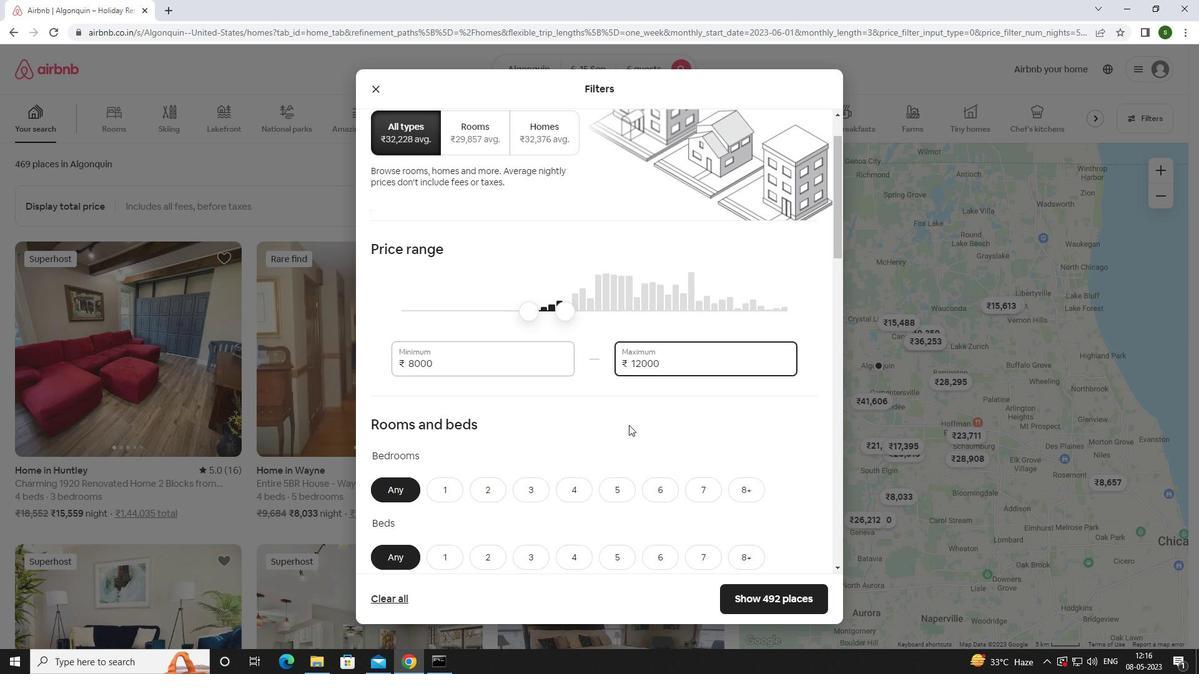 
Action: Mouse moved to (664, 368)
Screenshot: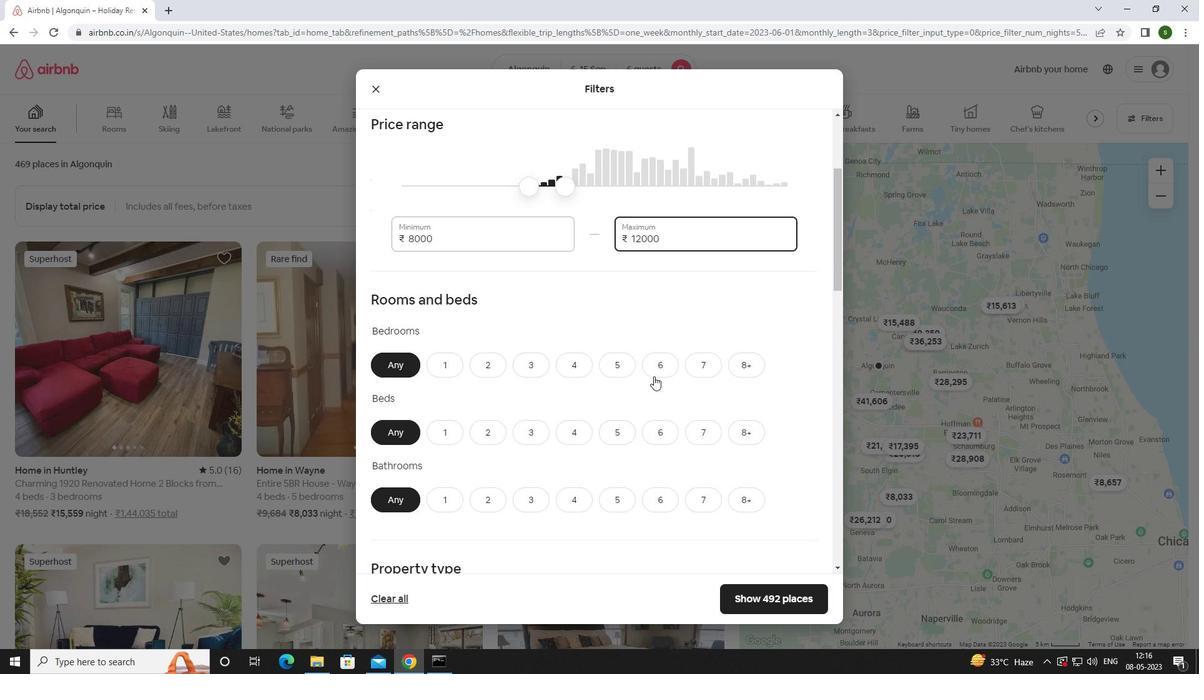 
Action: Mouse pressed left at (664, 368)
Screenshot: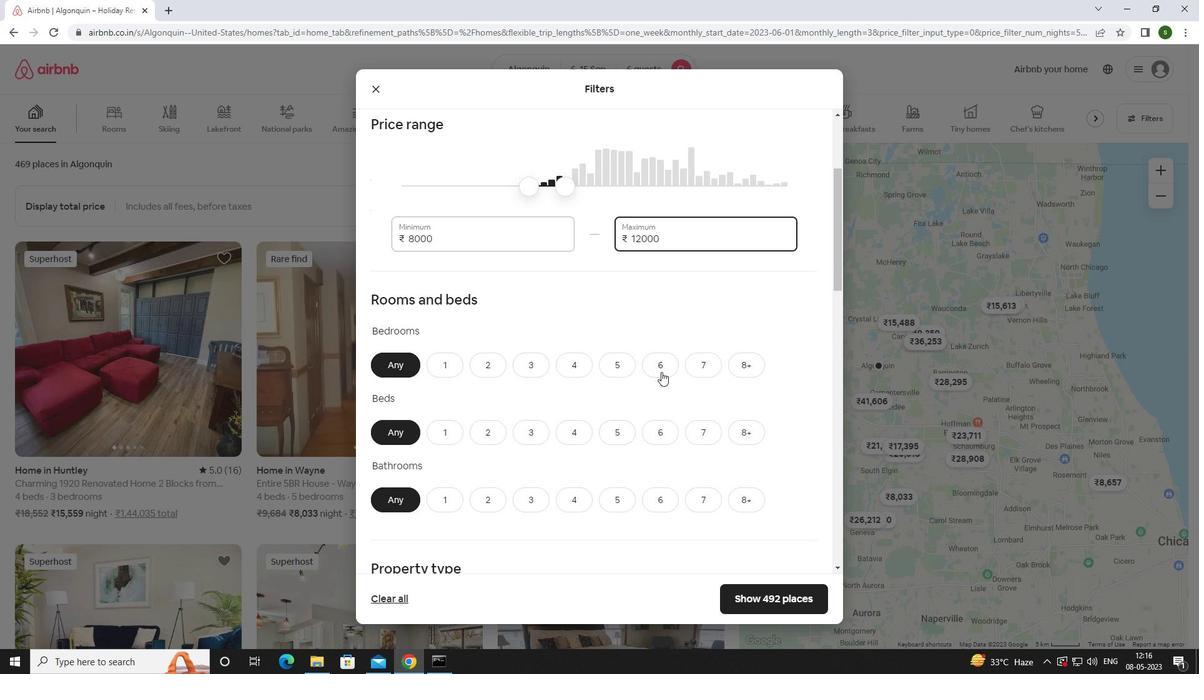
Action: Mouse moved to (669, 432)
Screenshot: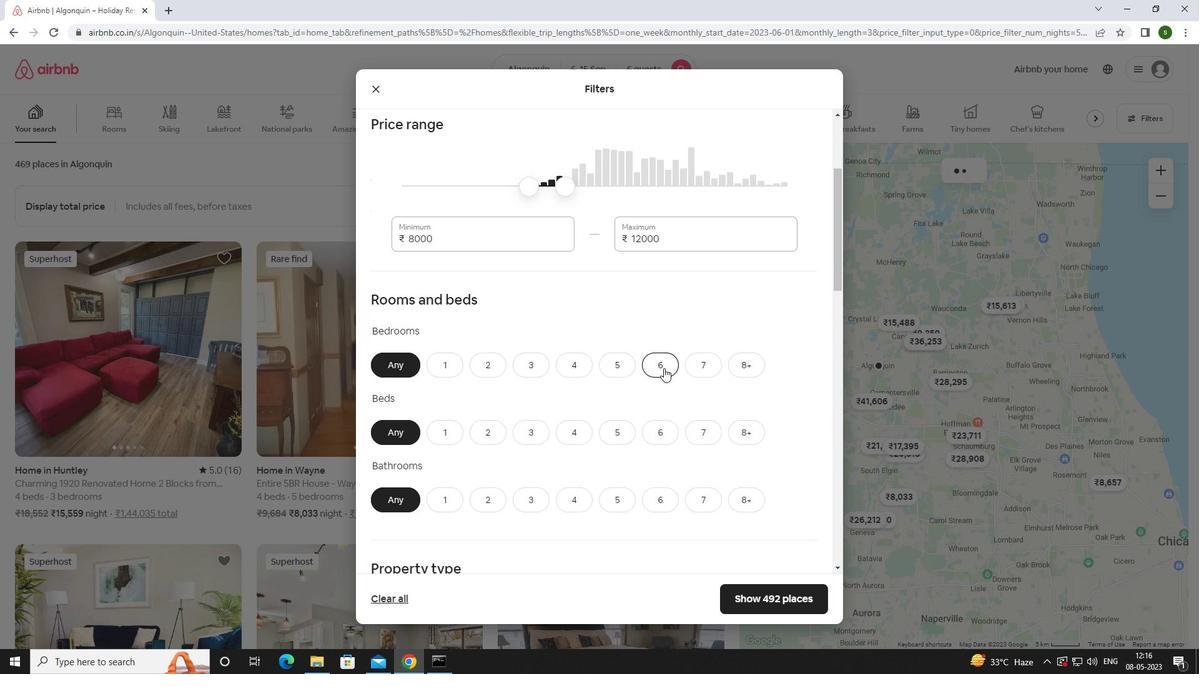
Action: Mouse pressed left at (669, 432)
Screenshot: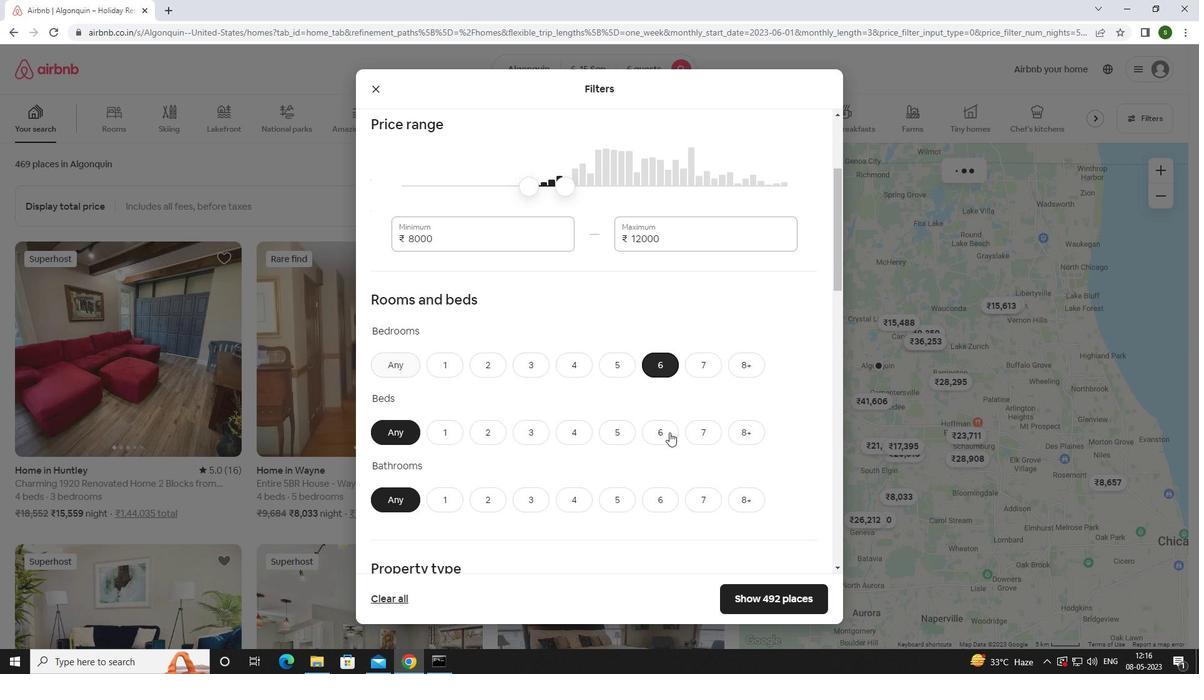 
Action: Mouse moved to (662, 498)
Screenshot: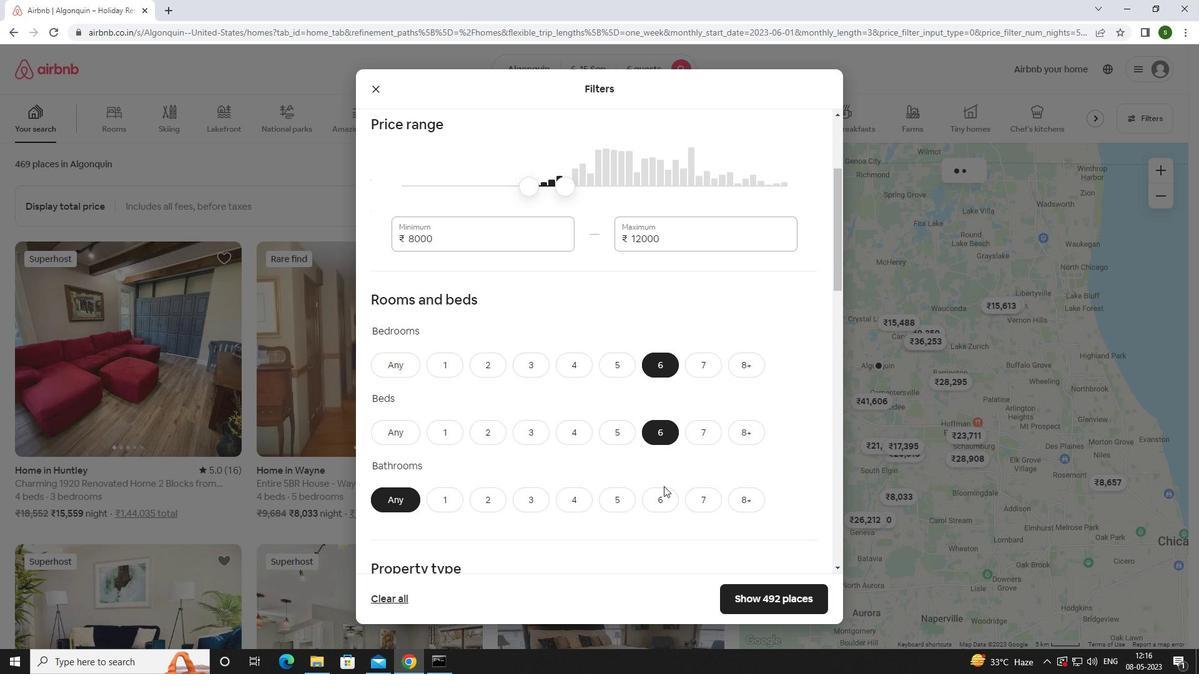 
Action: Mouse pressed left at (662, 498)
Screenshot: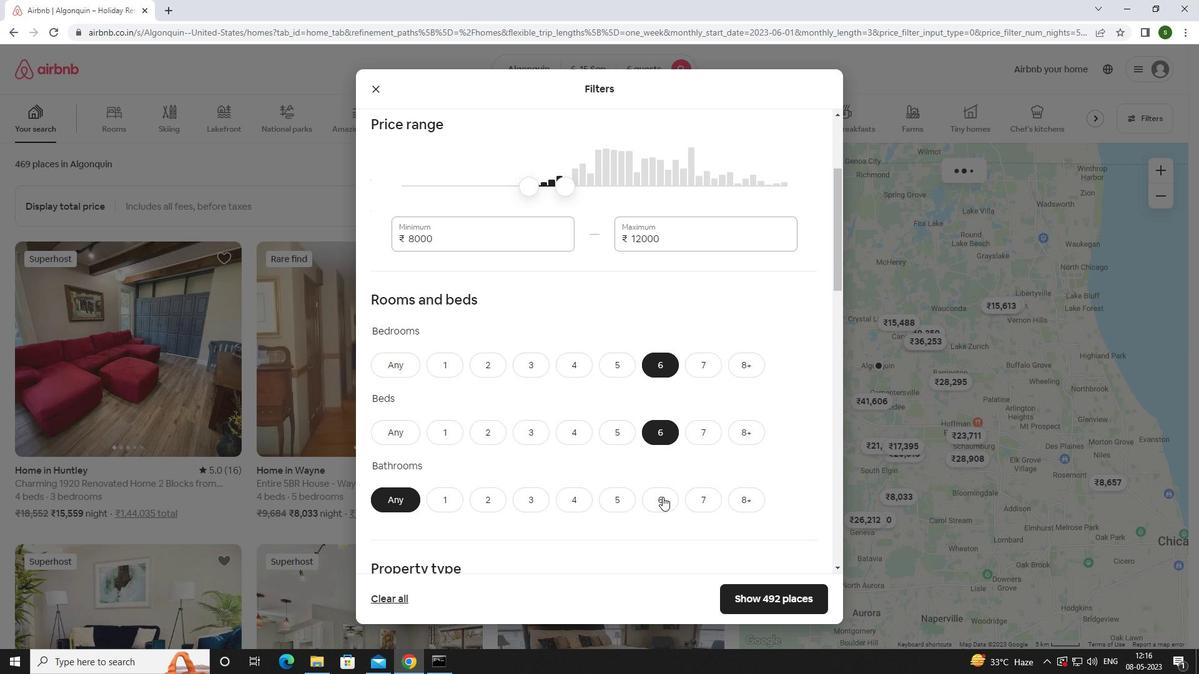 
Action: Mouse moved to (661, 496)
Screenshot: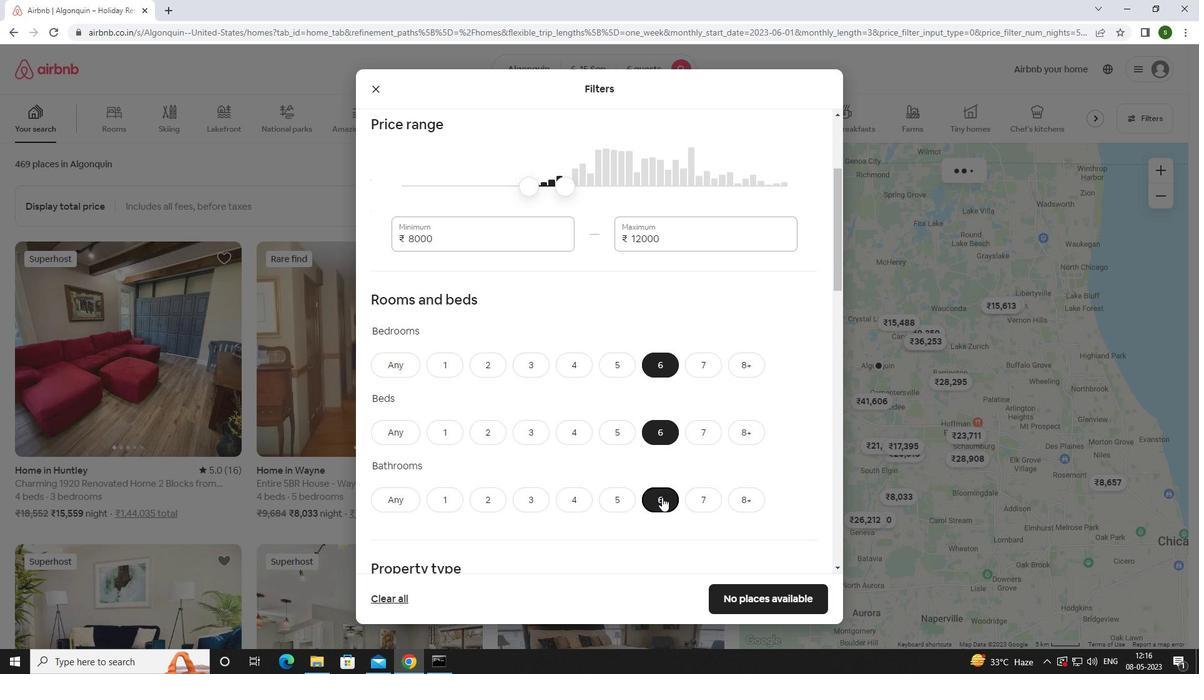 
Action: Mouse scrolled (661, 496) with delta (0, 0)
Screenshot: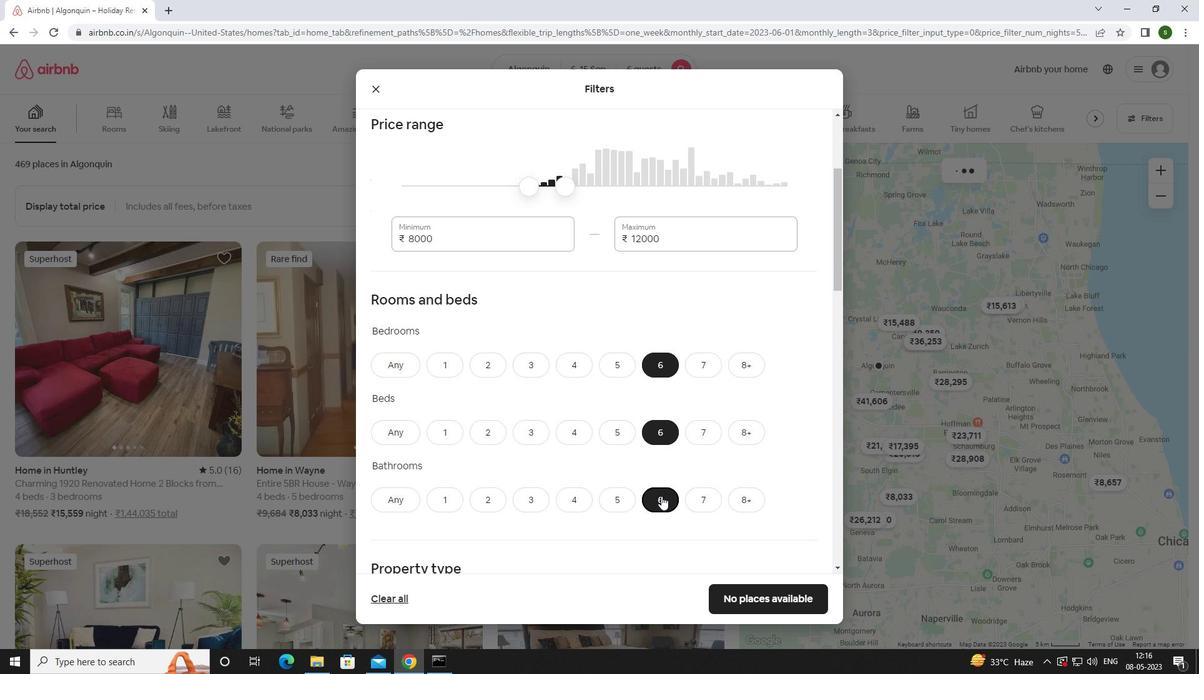 
Action: Mouse scrolled (661, 496) with delta (0, 0)
Screenshot: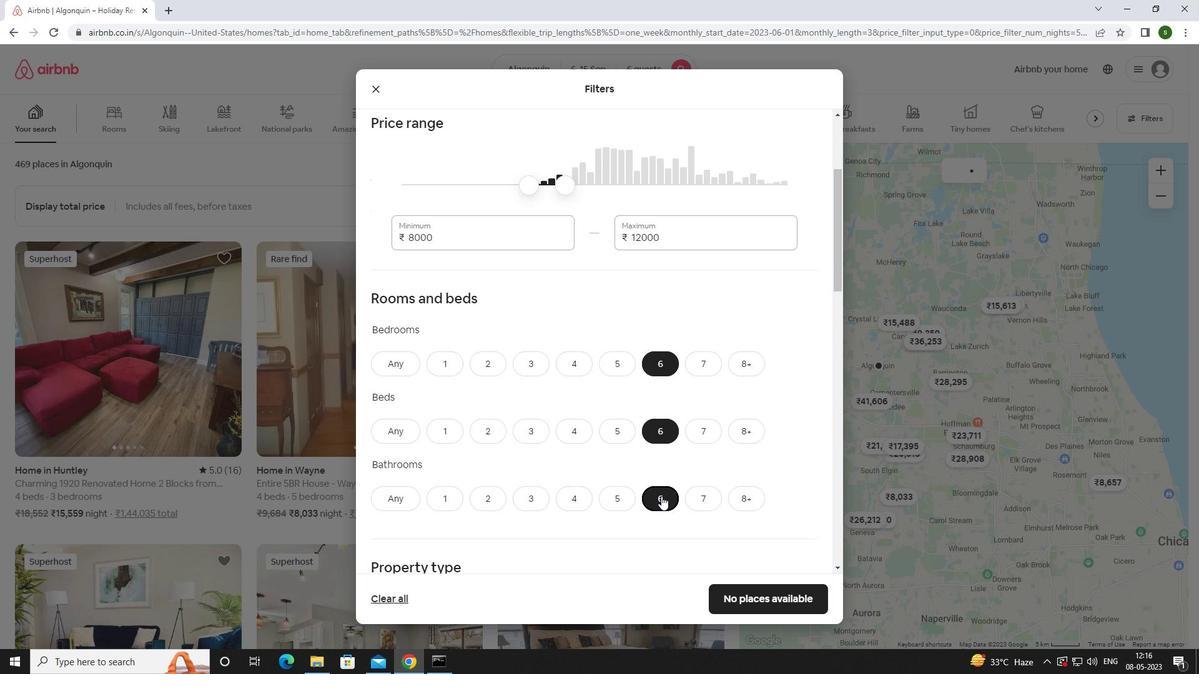 
Action: Mouse scrolled (661, 496) with delta (0, 0)
Screenshot: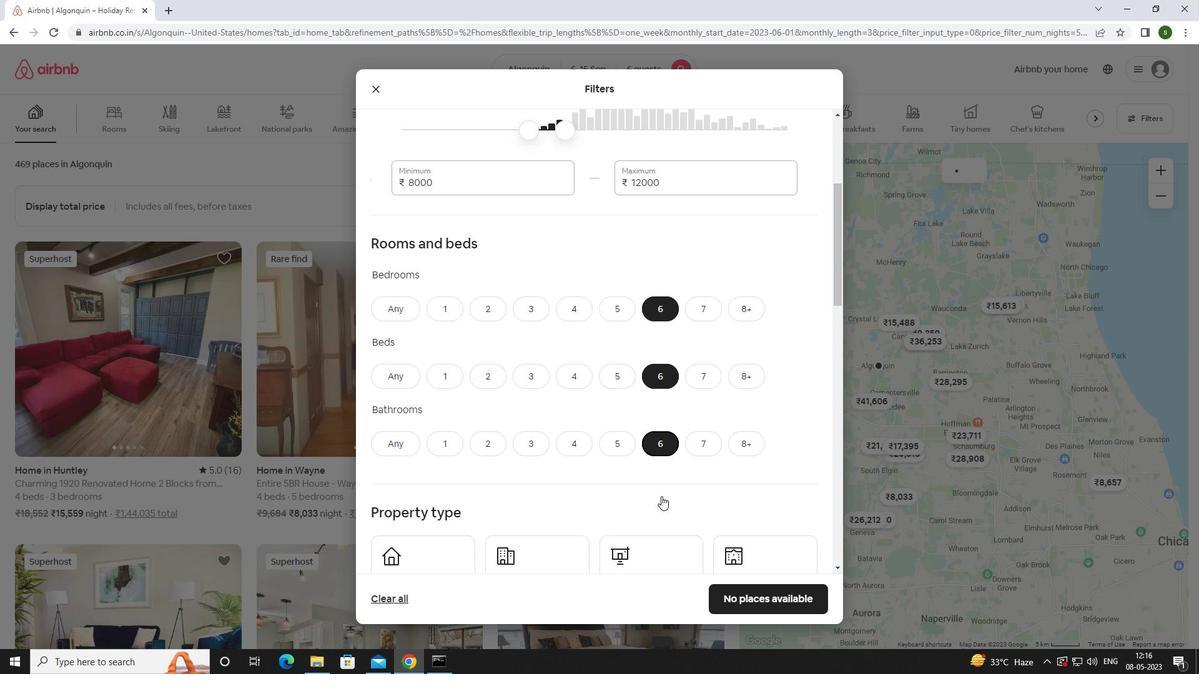 
Action: Mouse moved to (417, 444)
Screenshot: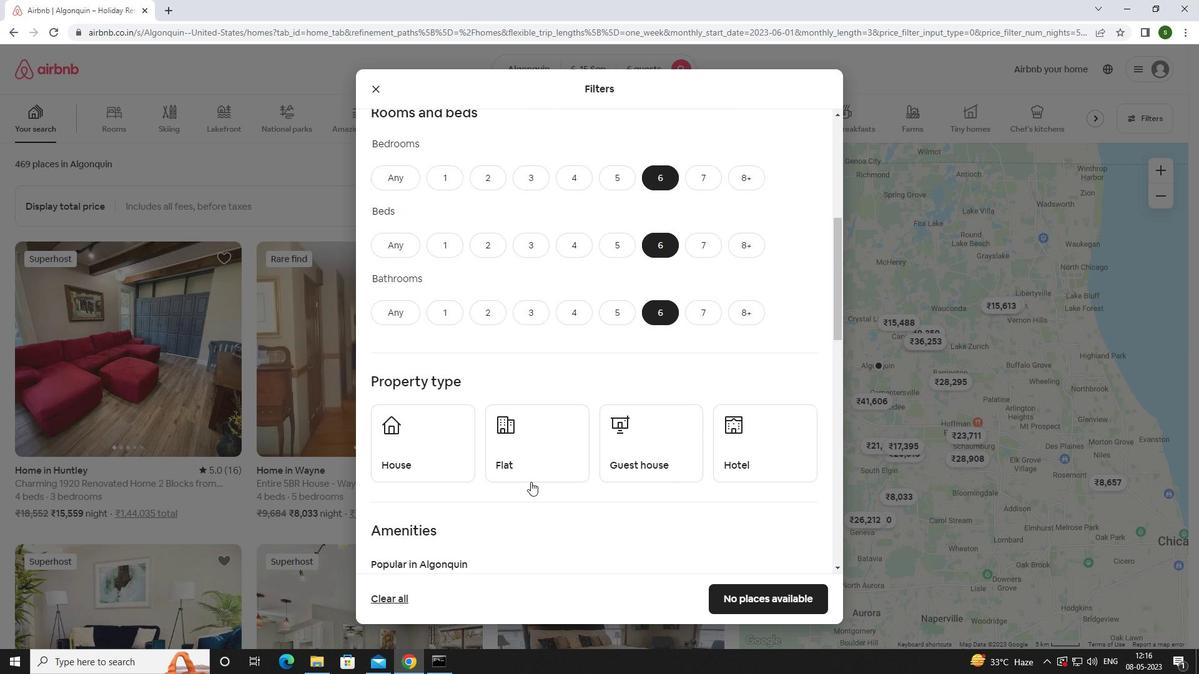 
Action: Mouse pressed left at (417, 444)
Screenshot: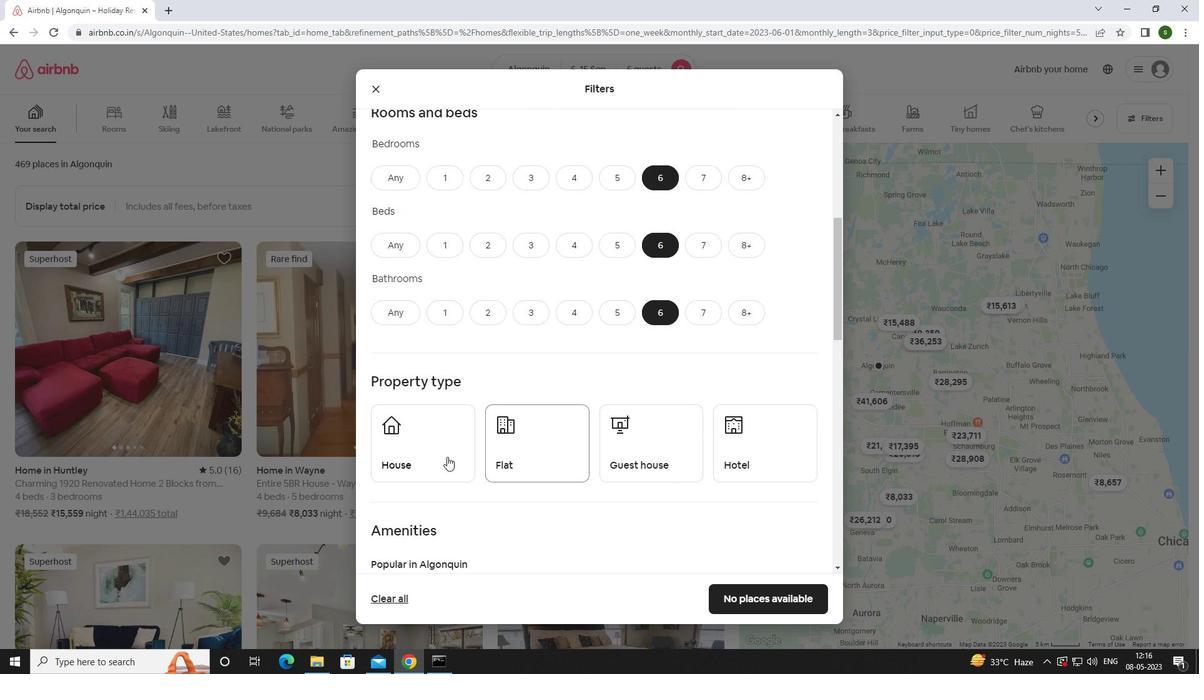 
Action: Mouse moved to (520, 452)
Screenshot: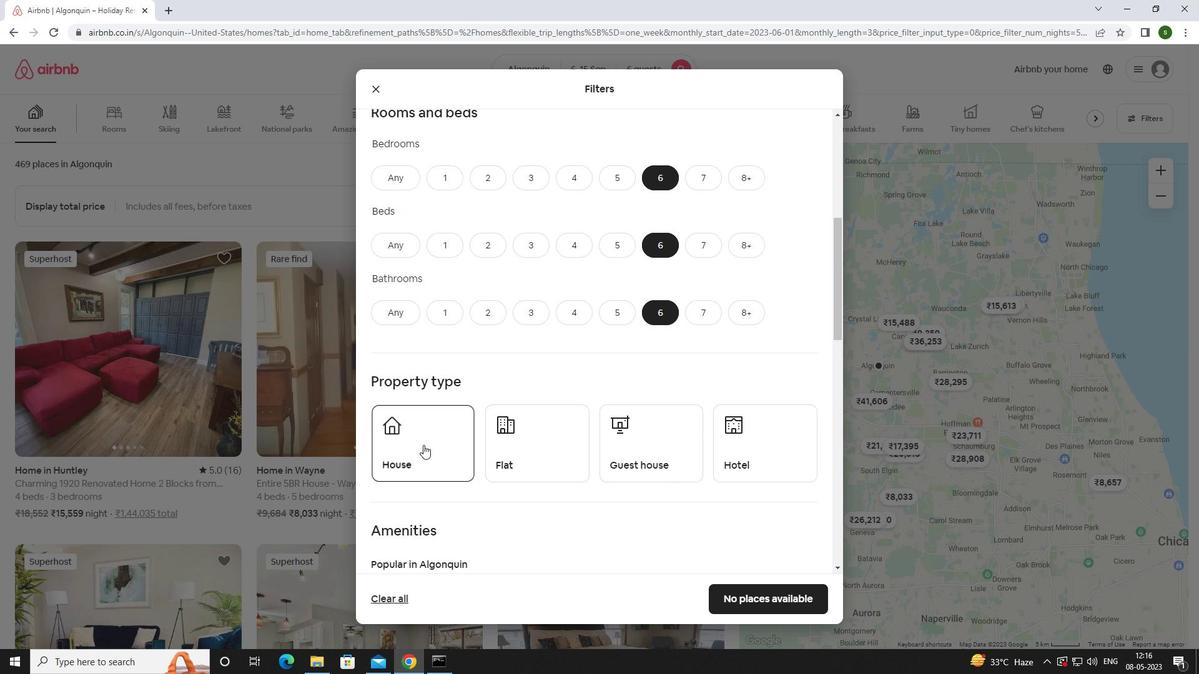 
Action: Mouse pressed left at (520, 452)
Screenshot: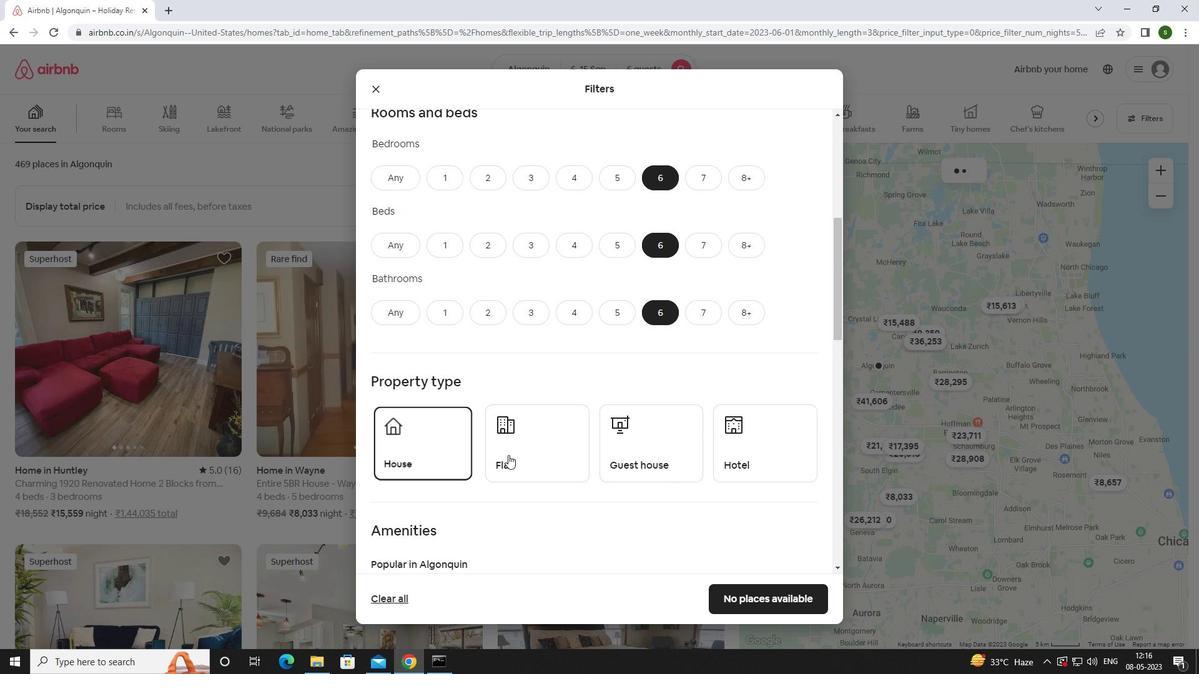 
Action: Mouse moved to (644, 441)
Screenshot: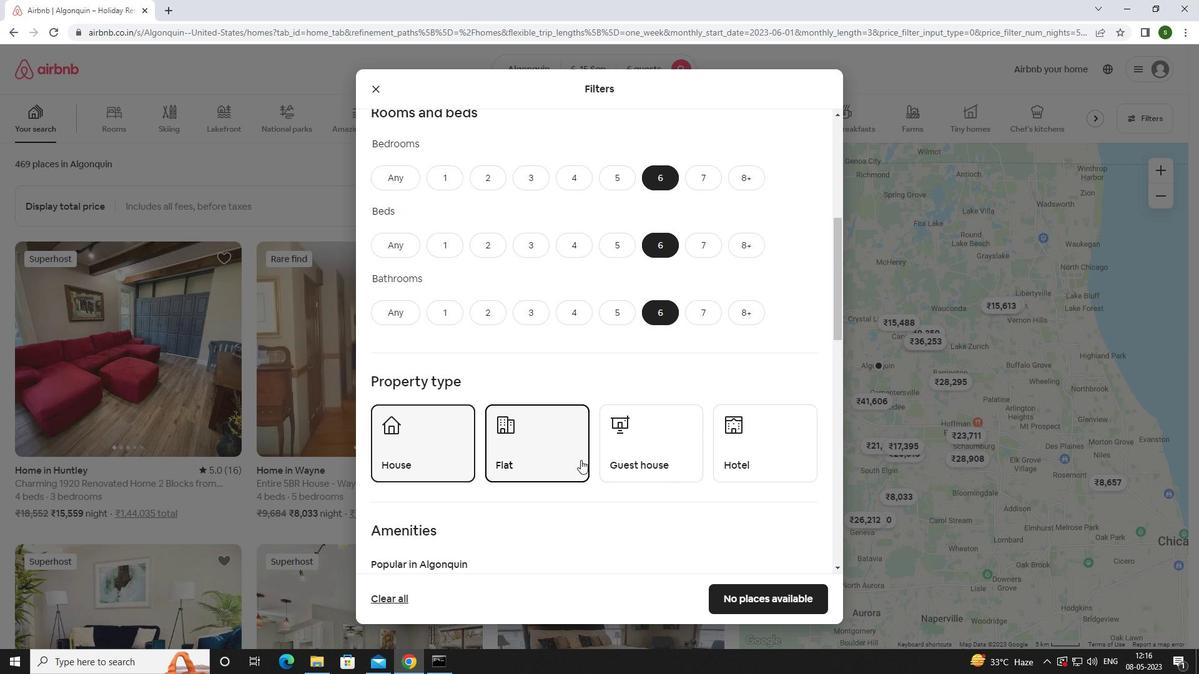 
Action: Mouse pressed left at (644, 441)
Screenshot: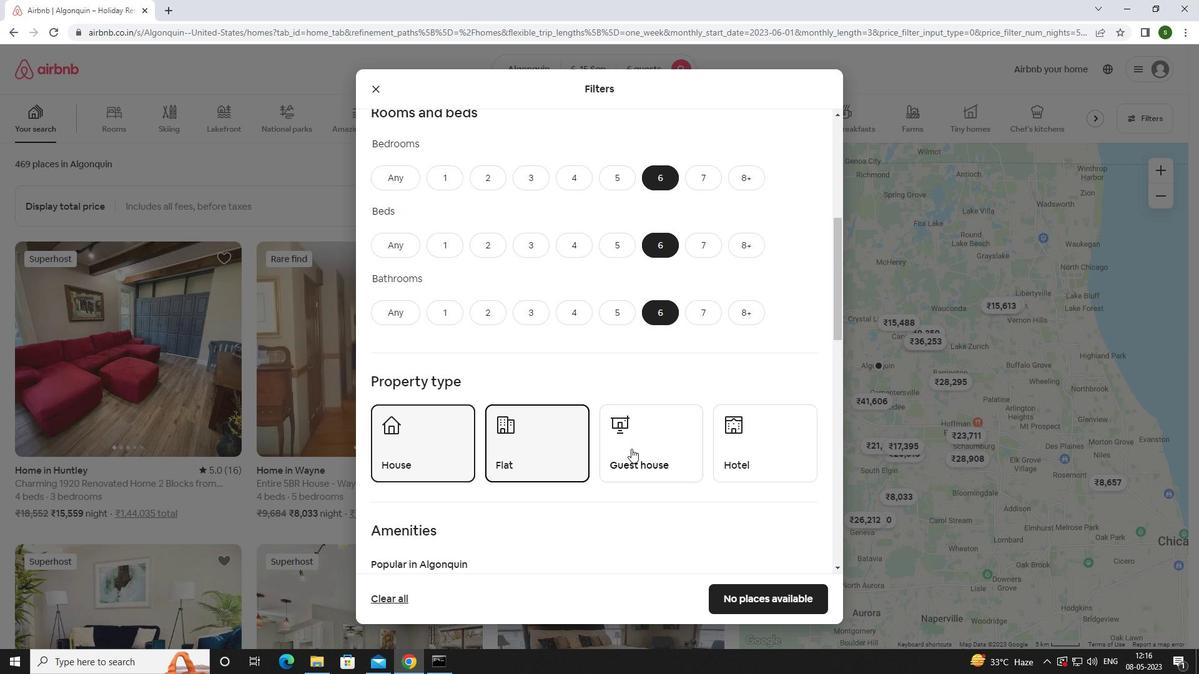 
Action: Mouse moved to (637, 428)
Screenshot: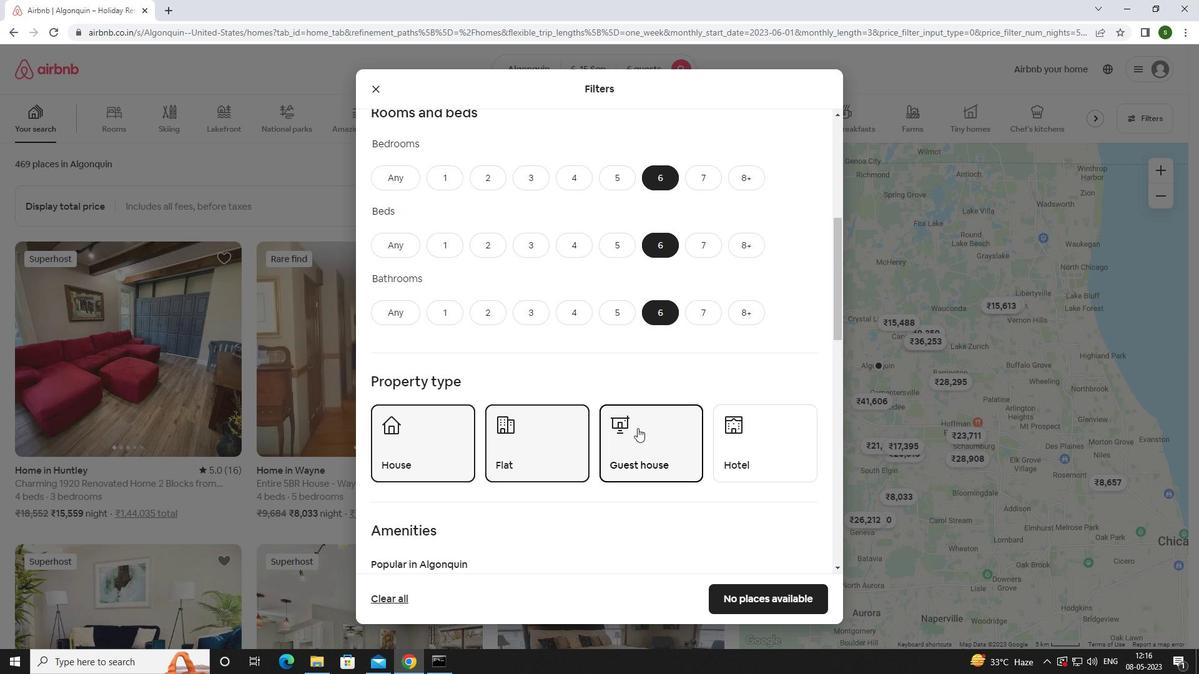
Action: Mouse scrolled (637, 427) with delta (0, 0)
Screenshot: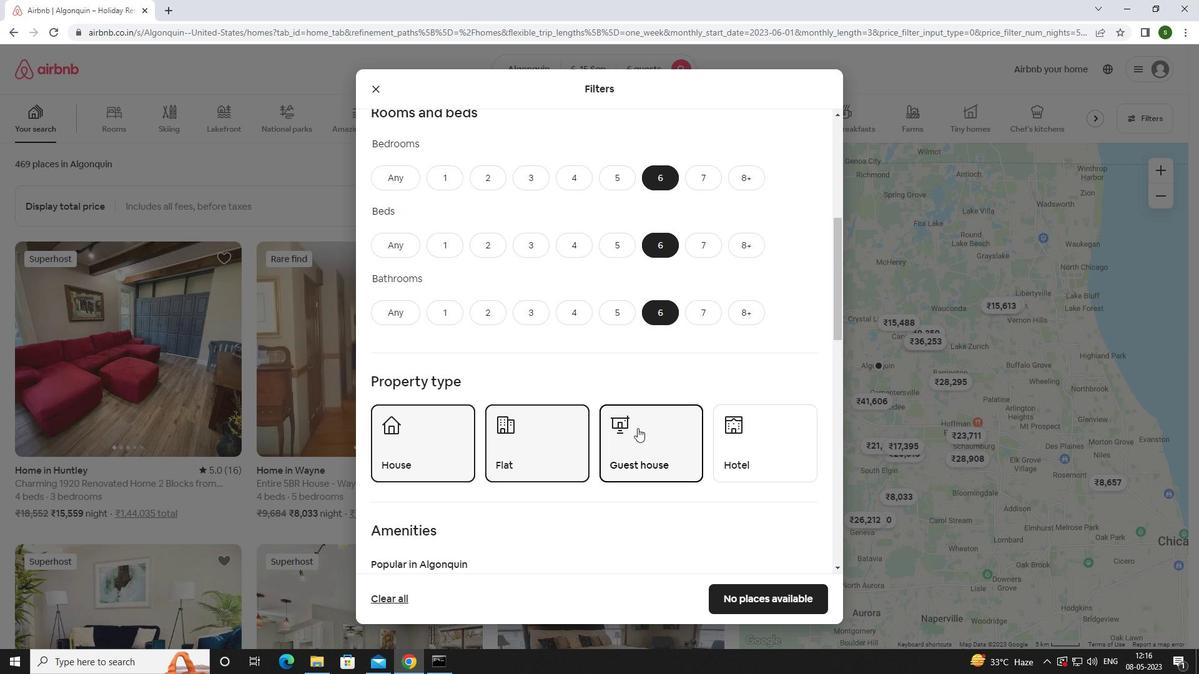 
Action: Mouse scrolled (637, 427) with delta (0, 0)
Screenshot: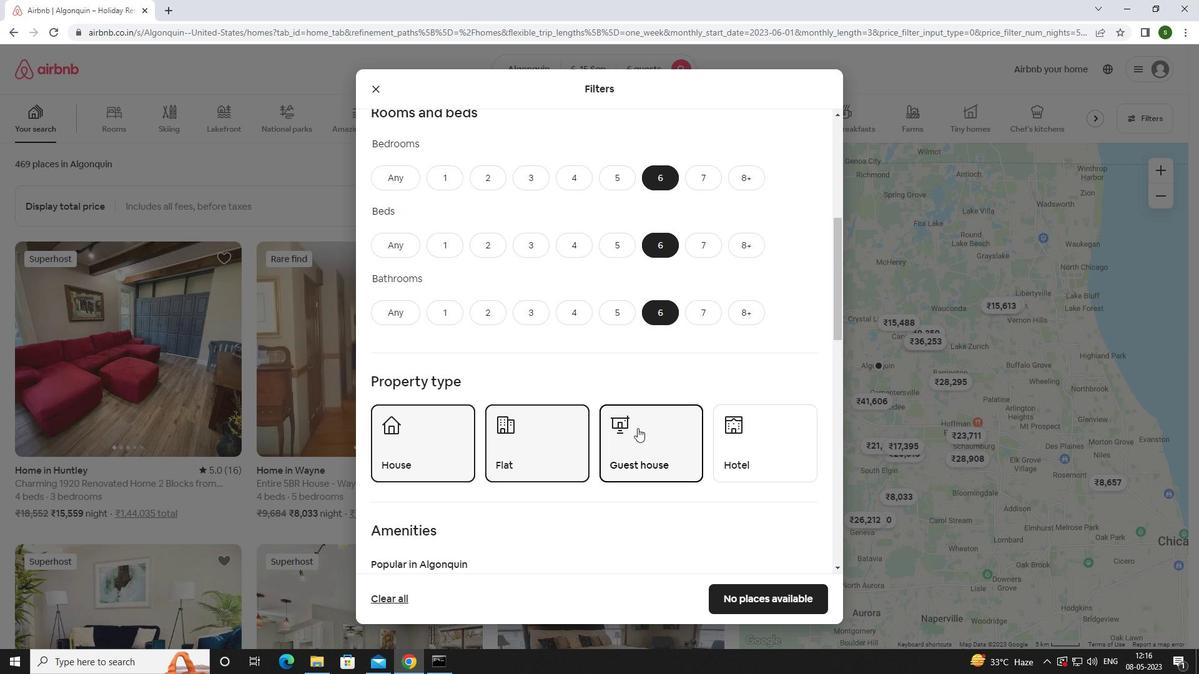 
Action: Mouse scrolled (637, 427) with delta (0, 0)
Screenshot: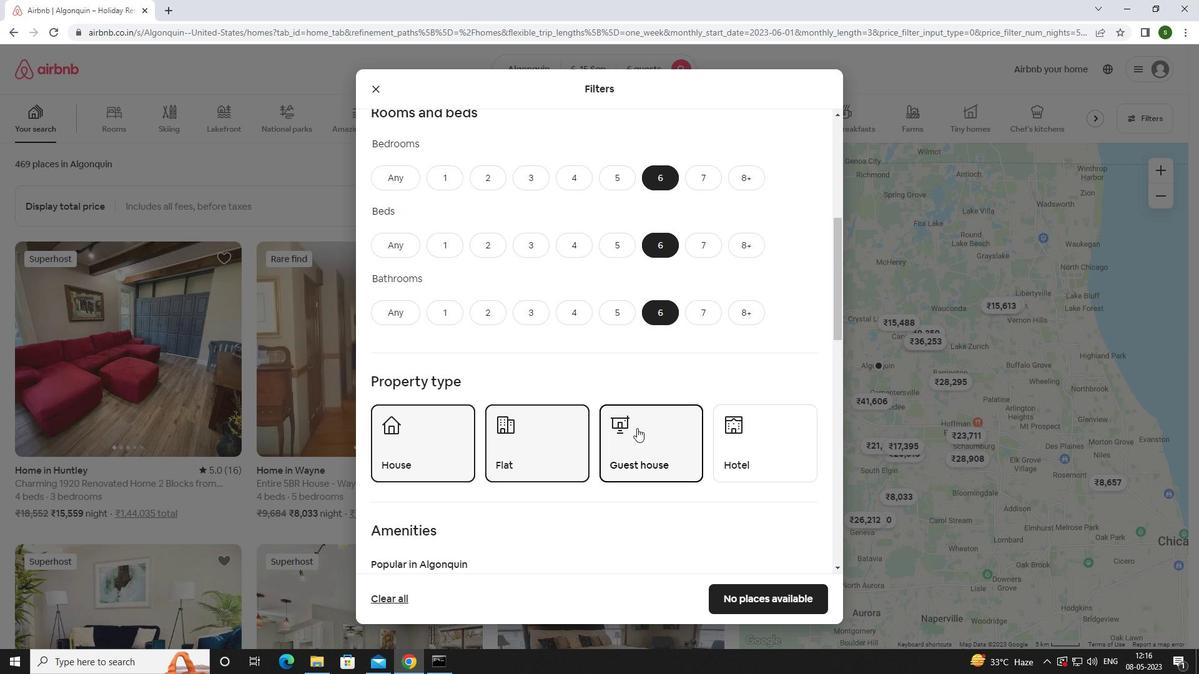 
Action: Mouse moved to (407, 407)
Screenshot: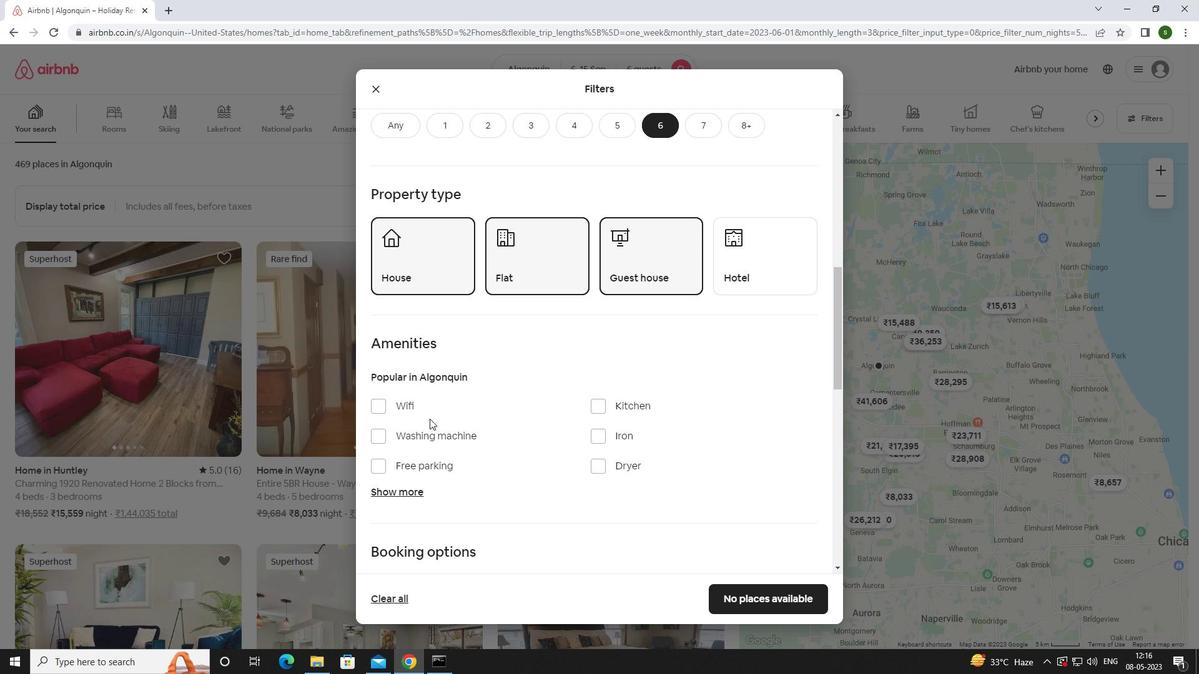 
Action: Mouse pressed left at (407, 407)
Screenshot: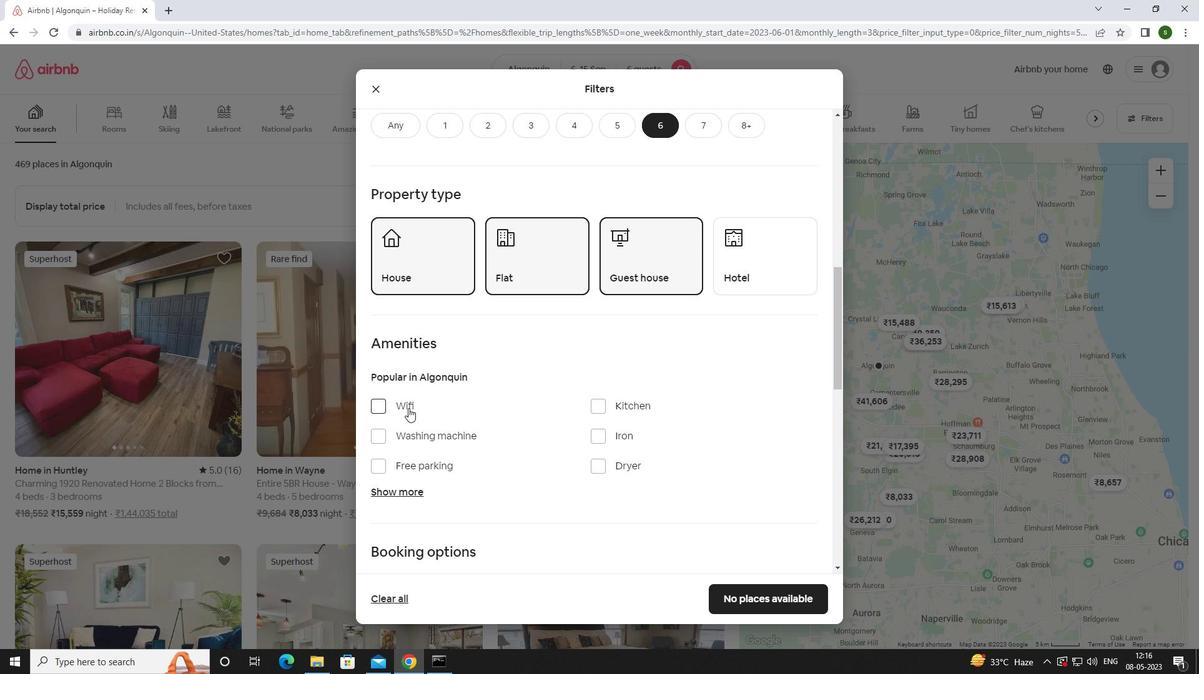 
Action: Mouse moved to (407, 470)
Screenshot: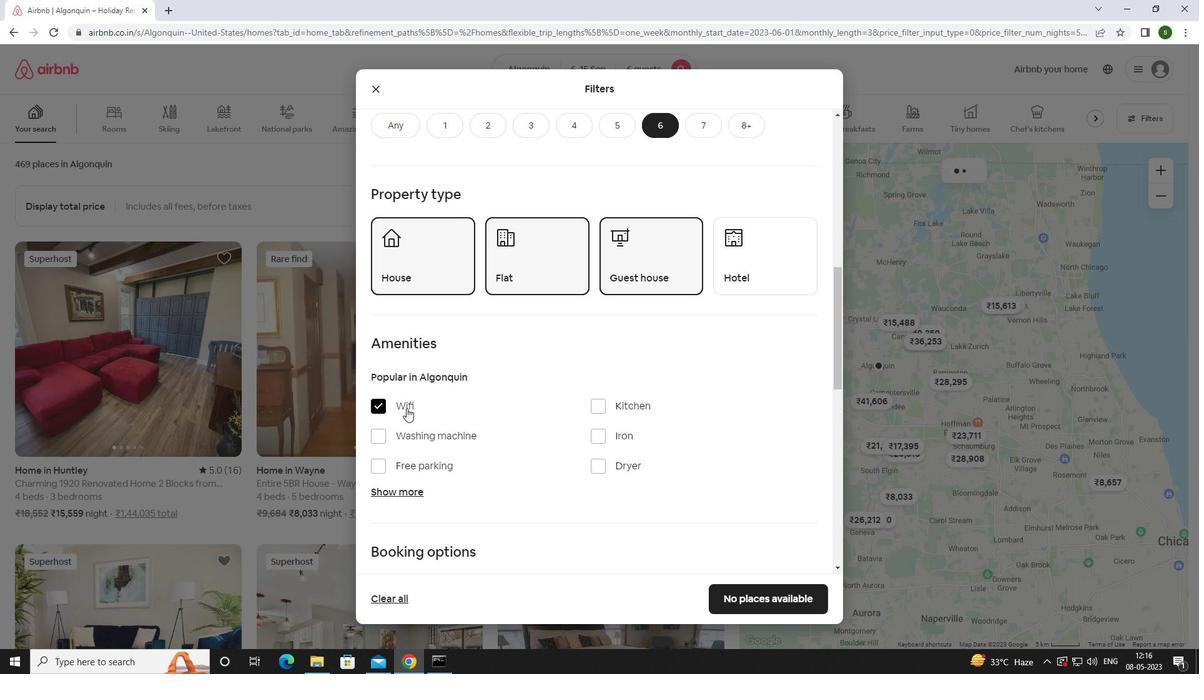 
Action: Mouse pressed left at (407, 470)
Screenshot: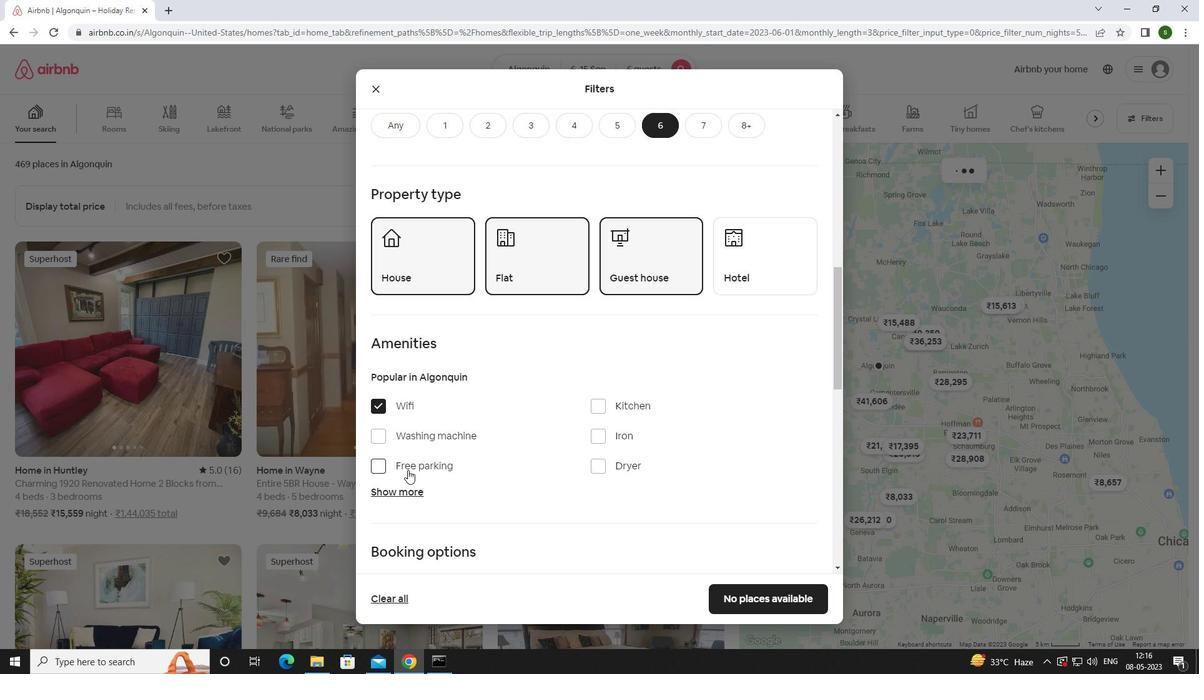 
Action: Mouse moved to (407, 493)
Screenshot: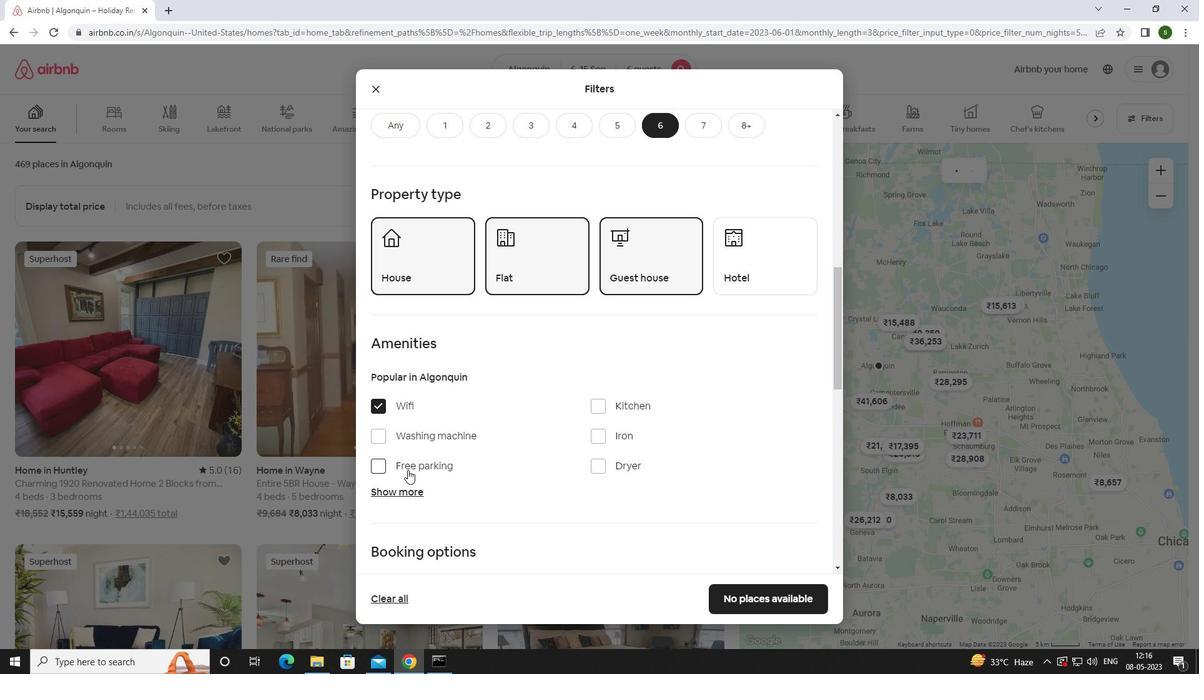 
Action: Mouse pressed left at (407, 493)
Screenshot: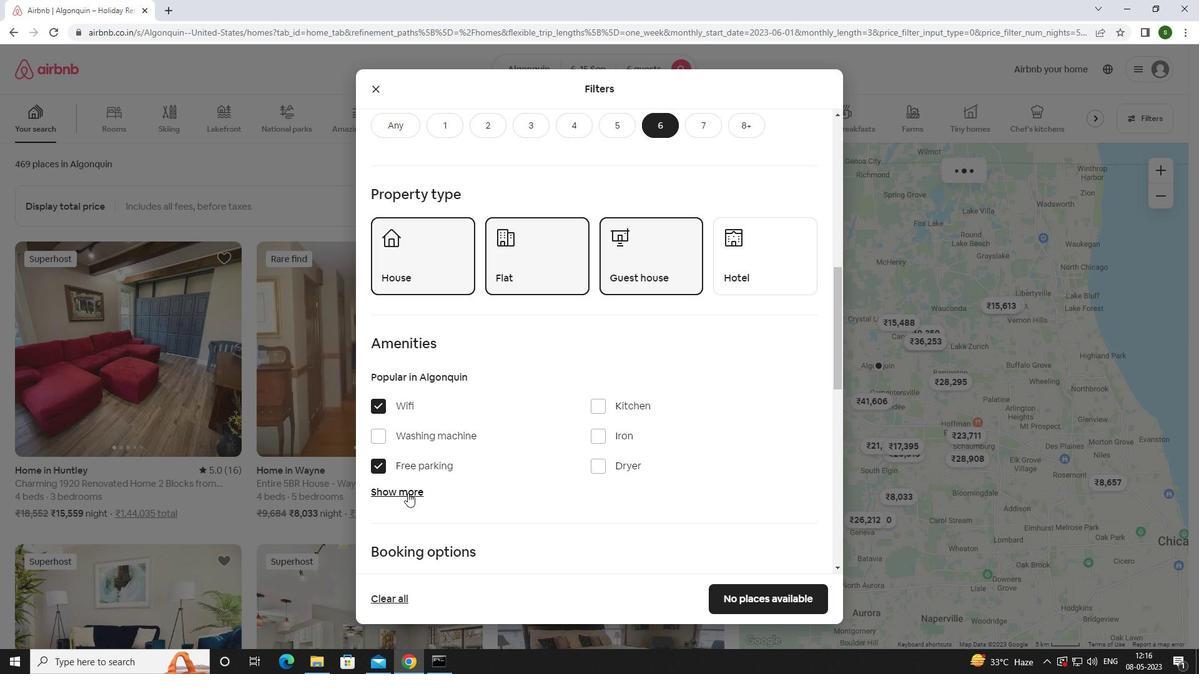 
Action: Mouse moved to (501, 445)
Screenshot: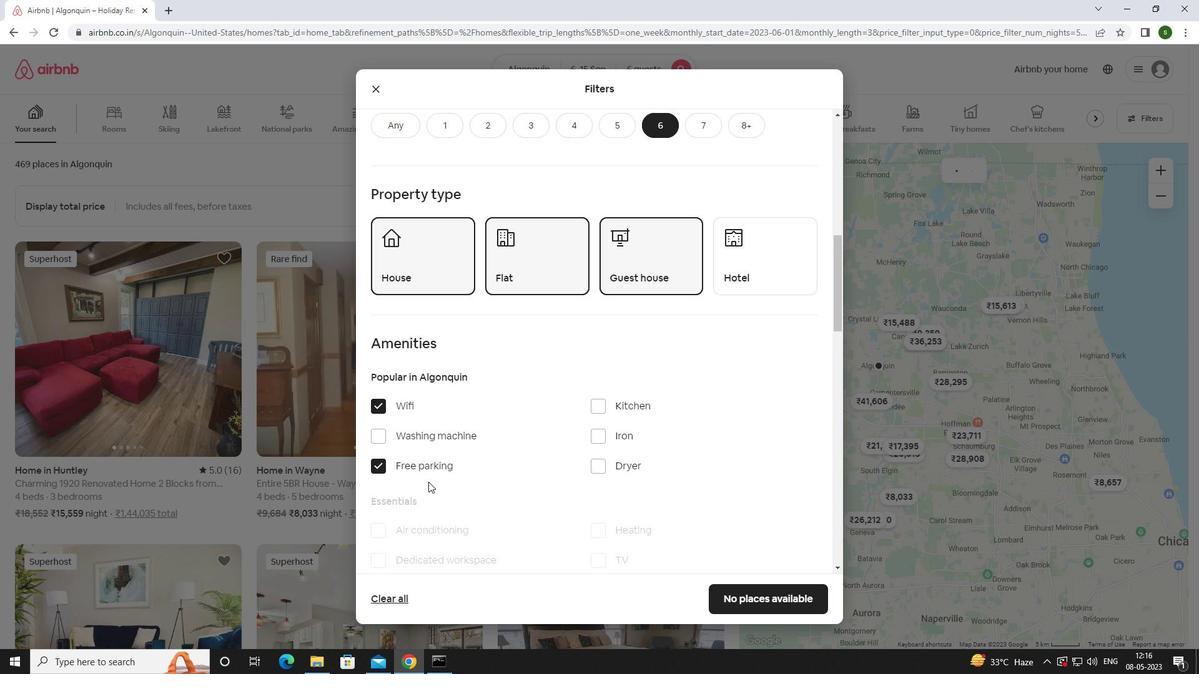 
Action: Mouse scrolled (501, 444) with delta (0, 0)
Screenshot: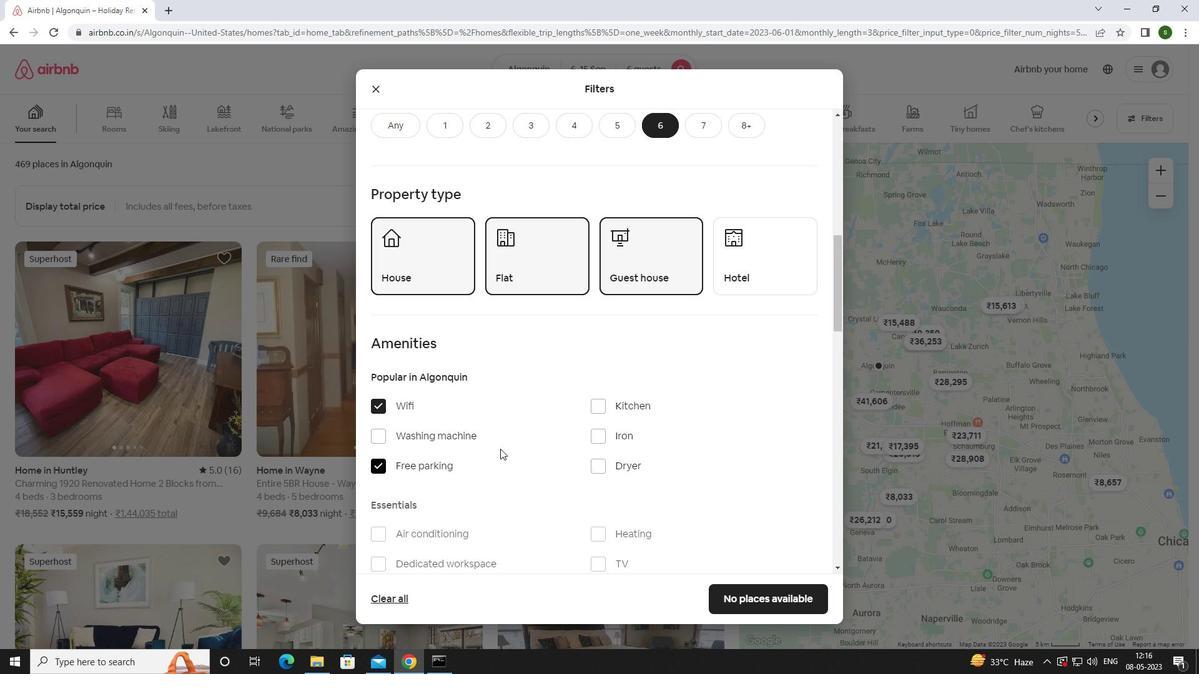 
Action: Mouse scrolled (501, 444) with delta (0, 0)
Screenshot: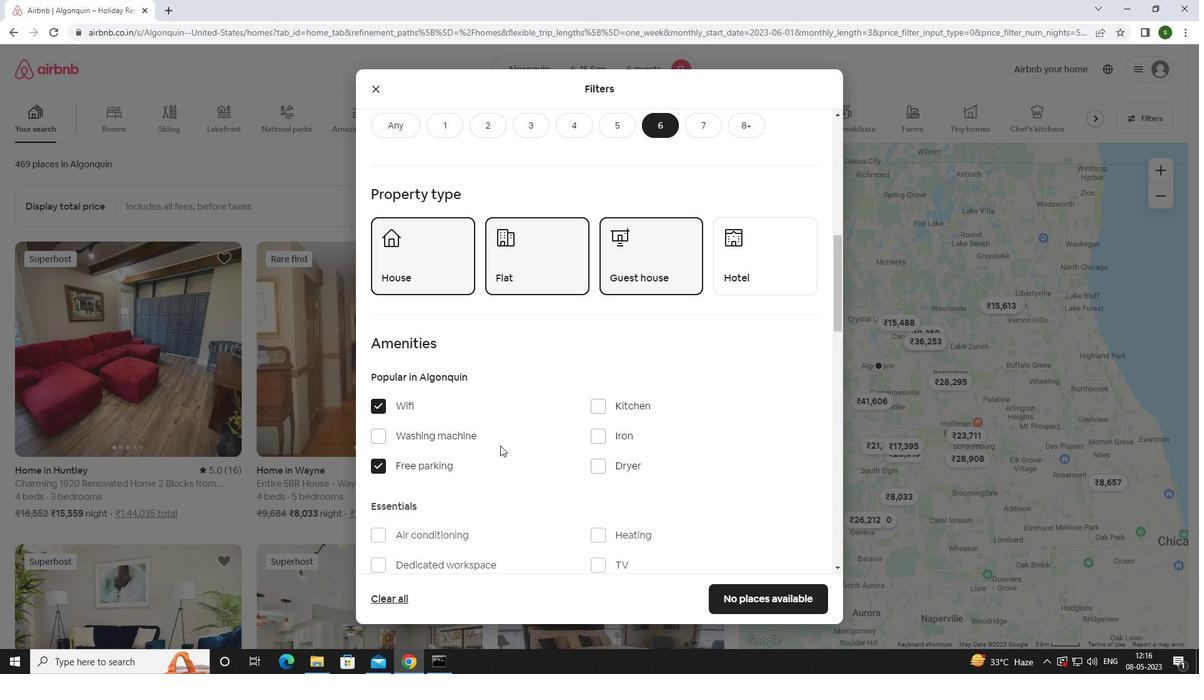 
Action: Mouse moved to (596, 442)
Screenshot: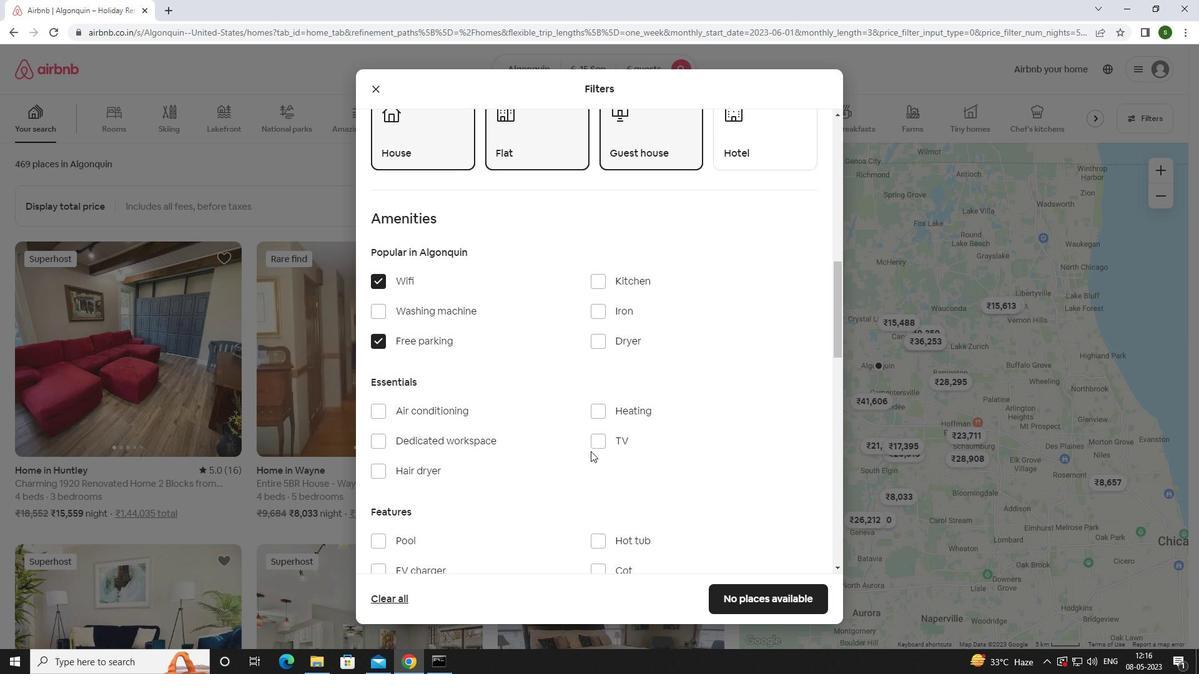 
Action: Mouse pressed left at (596, 442)
Screenshot: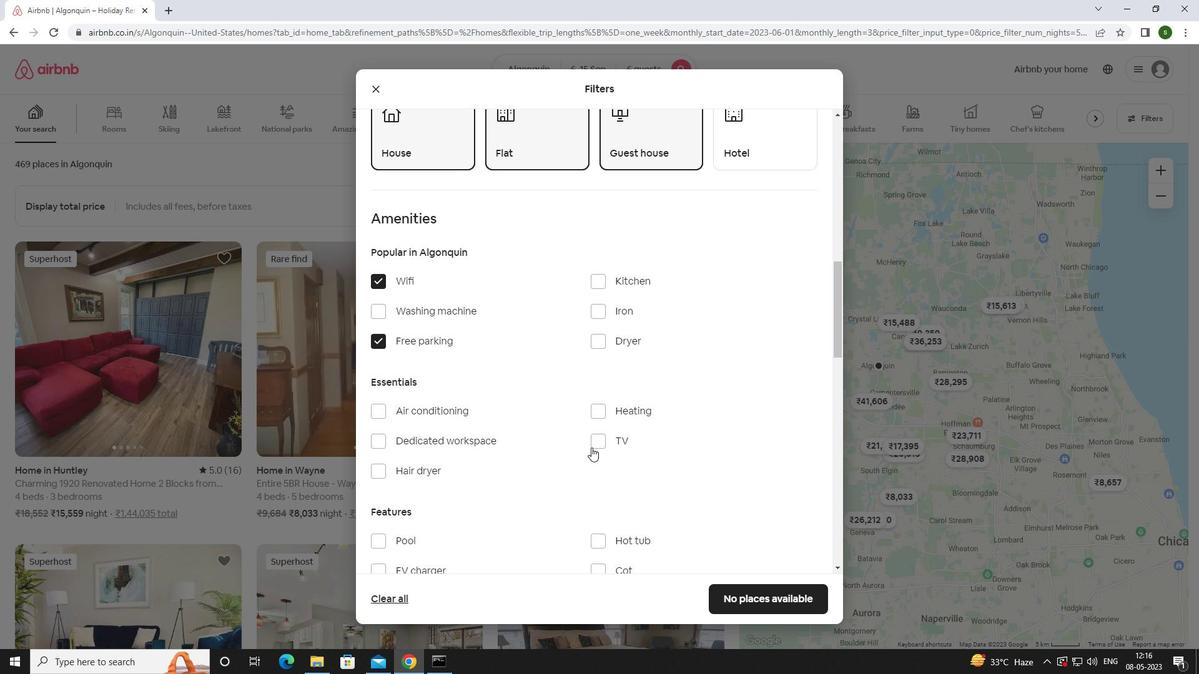 
Action: Mouse moved to (518, 419)
Screenshot: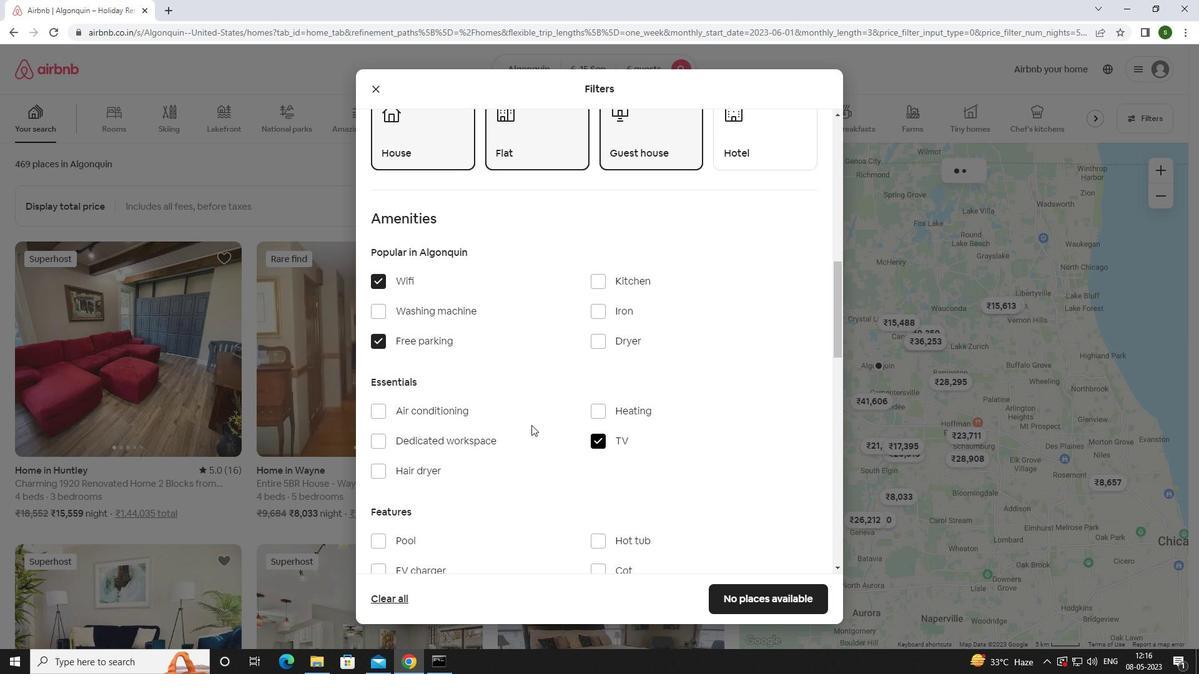 
Action: Mouse scrolled (518, 418) with delta (0, 0)
Screenshot: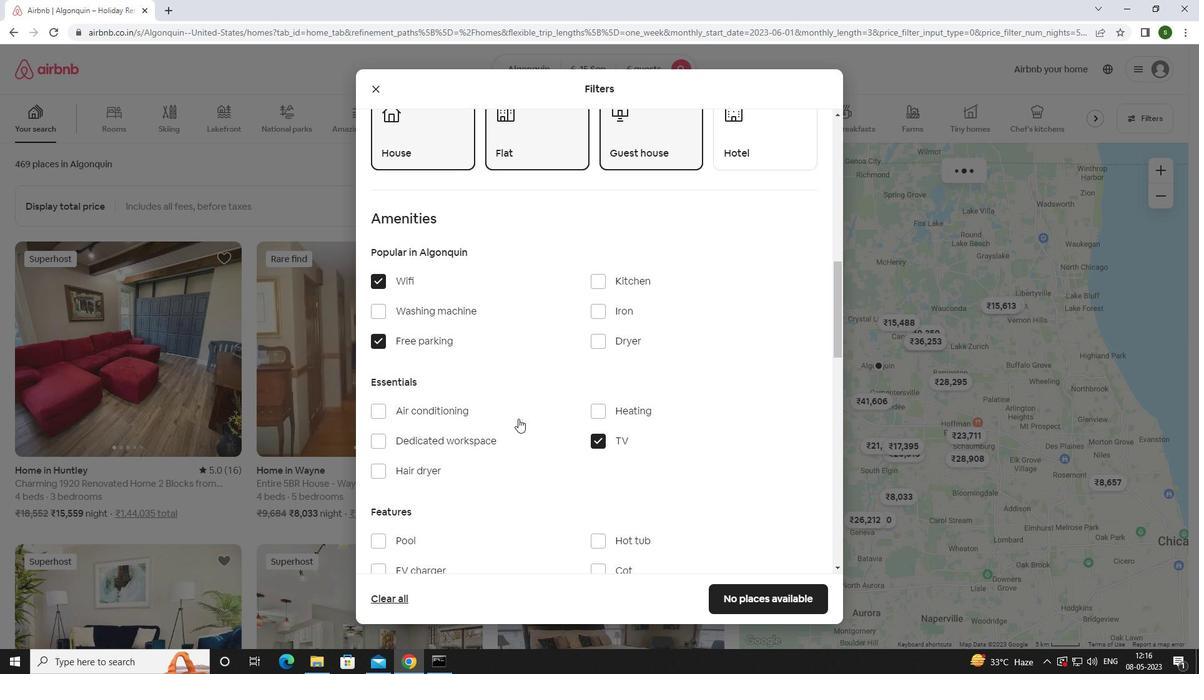 
Action: Mouse scrolled (518, 418) with delta (0, 0)
Screenshot: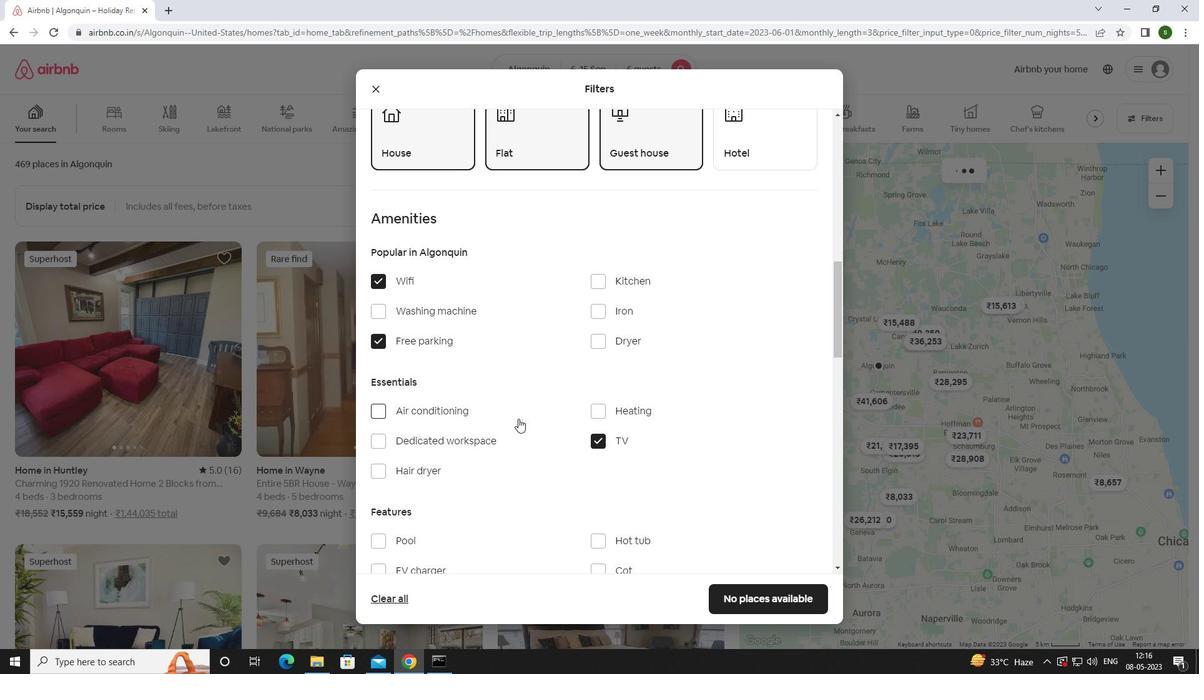 
Action: Mouse scrolled (518, 418) with delta (0, 0)
Screenshot: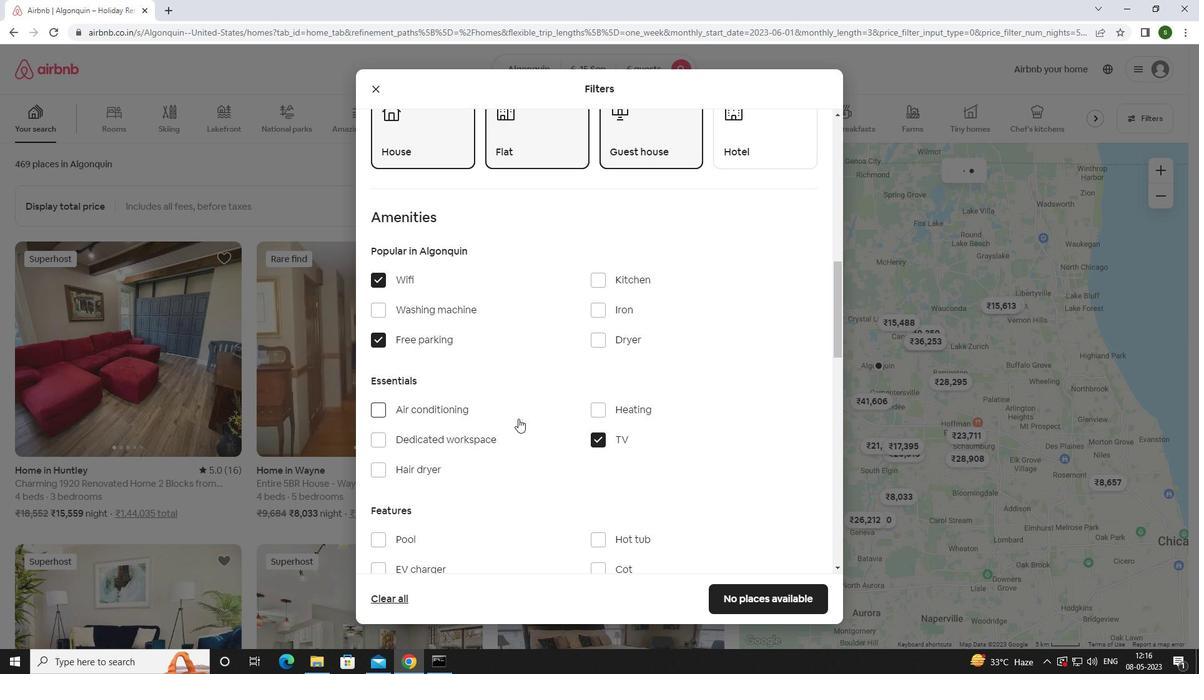 
Action: Mouse moved to (384, 442)
Screenshot: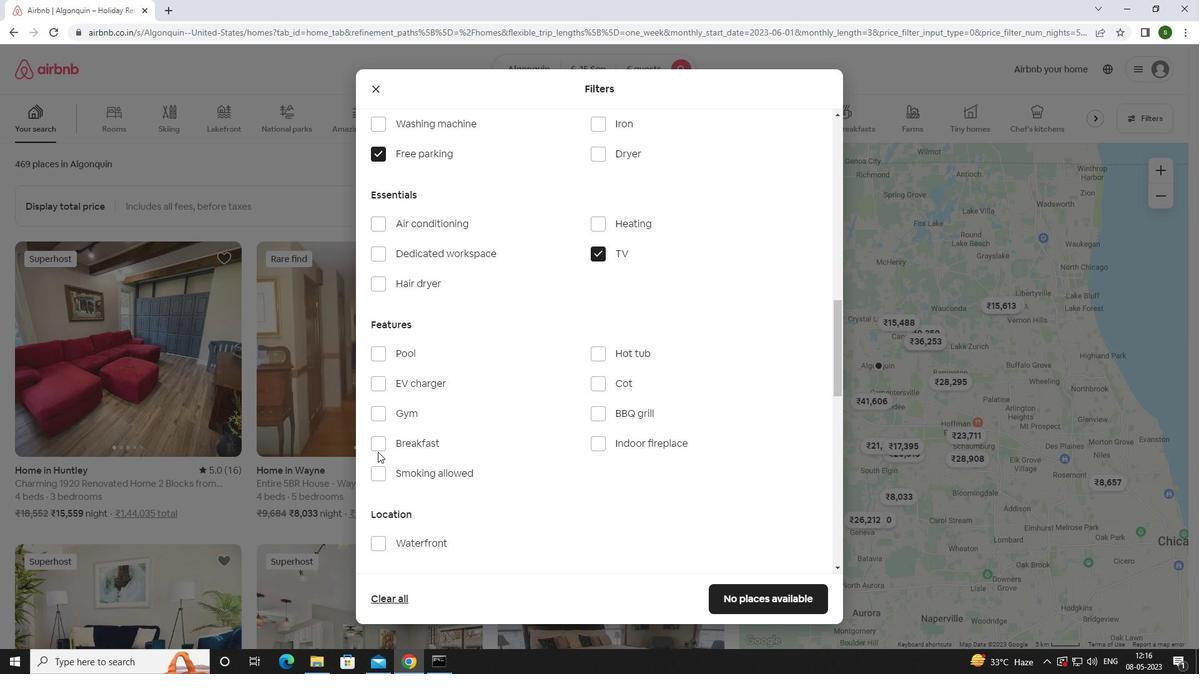 
Action: Mouse pressed left at (384, 442)
Screenshot: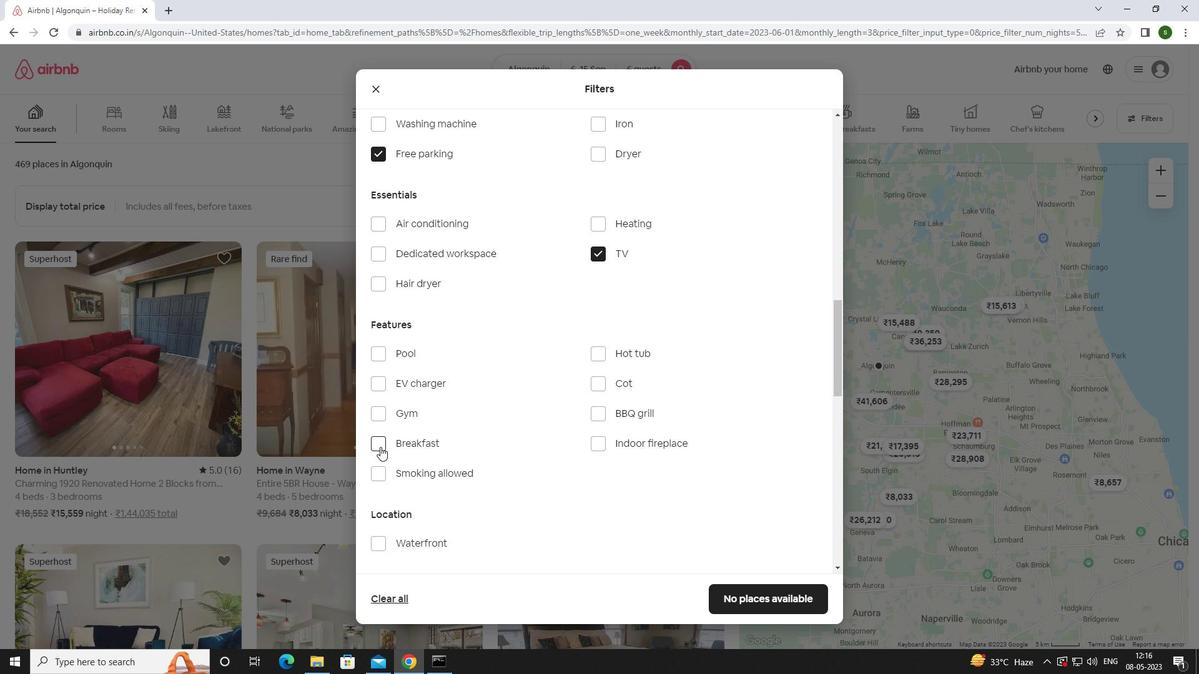 
Action: Mouse moved to (383, 417)
Screenshot: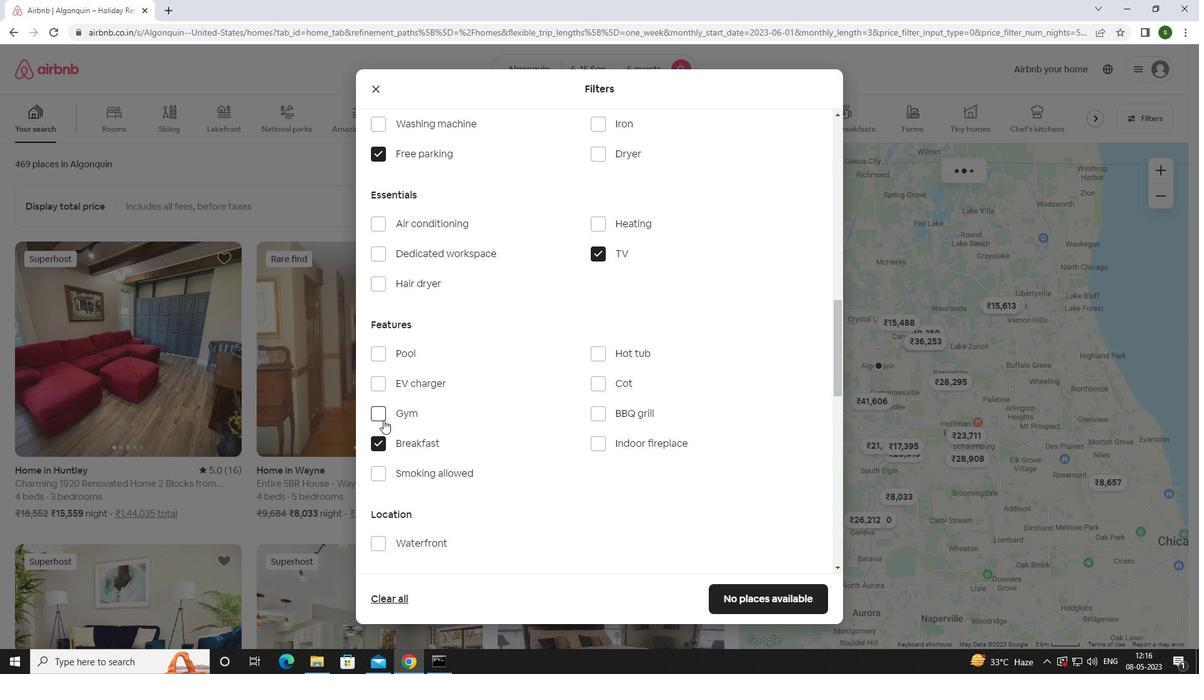 
Action: Mouse pressed left at (383, 417)
Screenshot: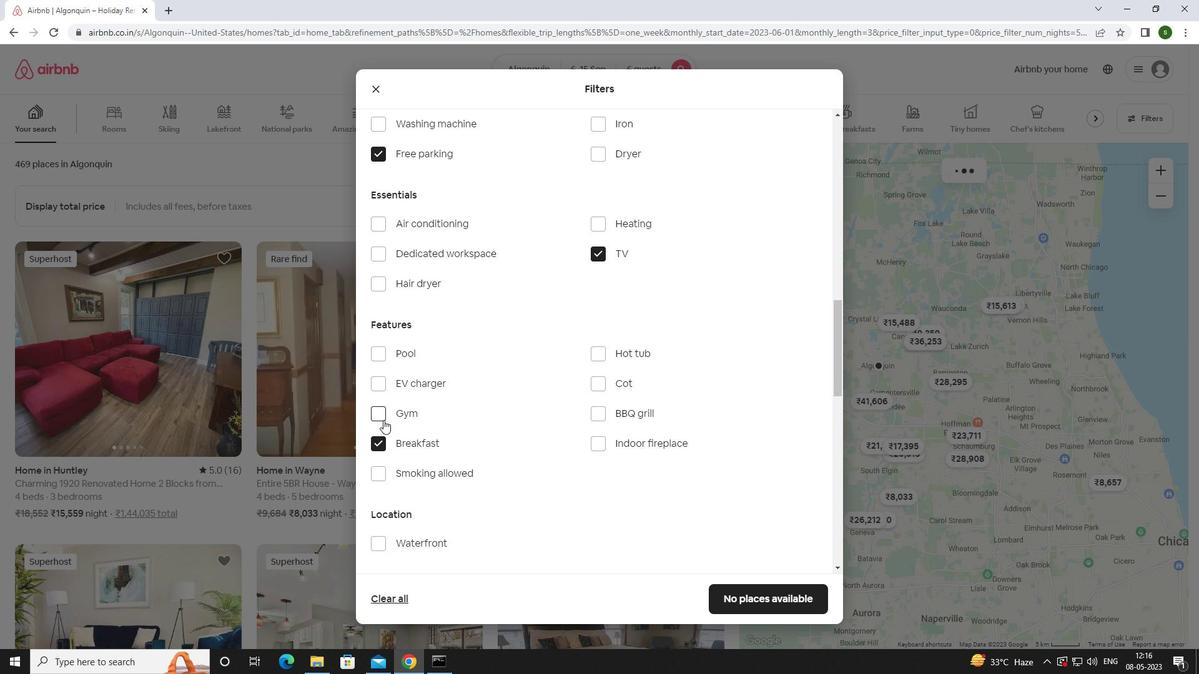 
Action: Mouse moved to (545, 435)
Screenshot: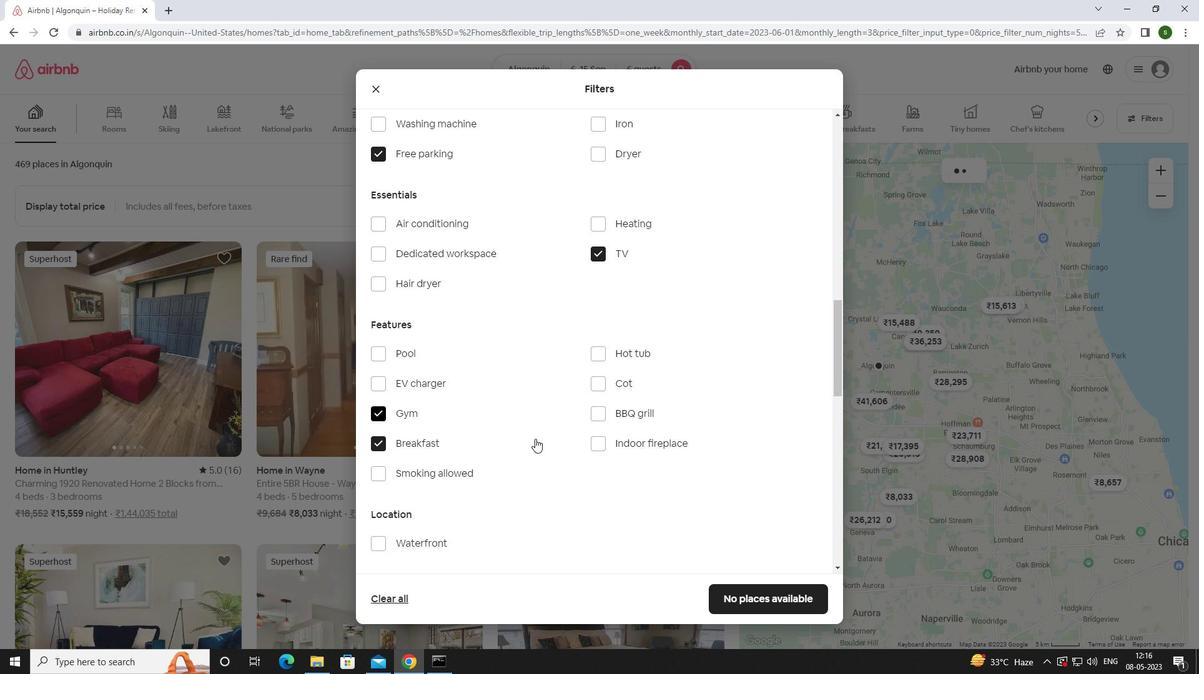 
Action: Mouse scrolled (545, 434) with delta (0, 0)
Screenshot: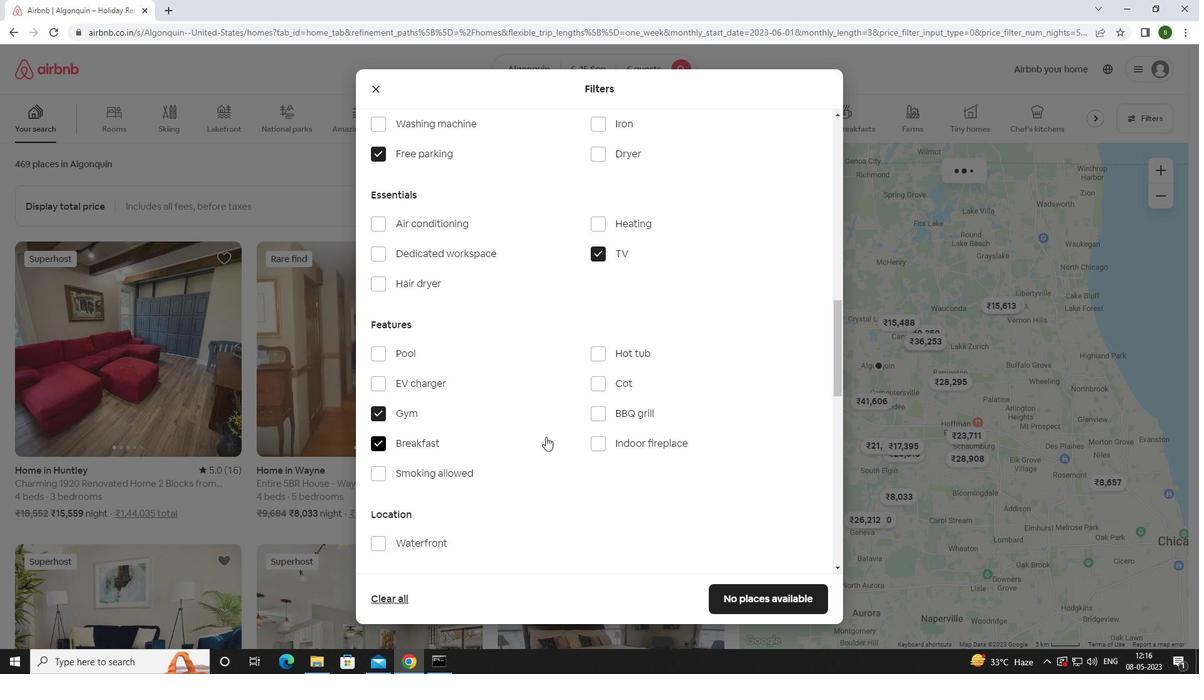 
Action: Mouse scrolled (545, 434) with delta (0, 0)
Screenshot: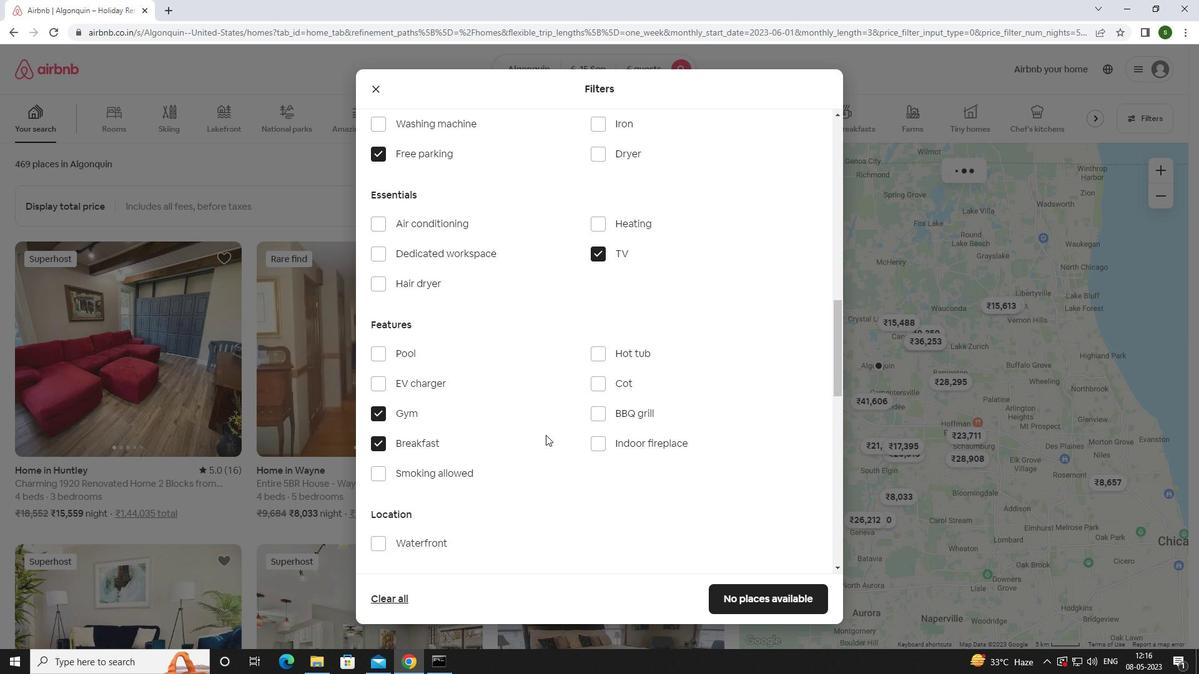 
Action: Mouse scrolled (545, 434) with delta (0, 0)
Screenshot: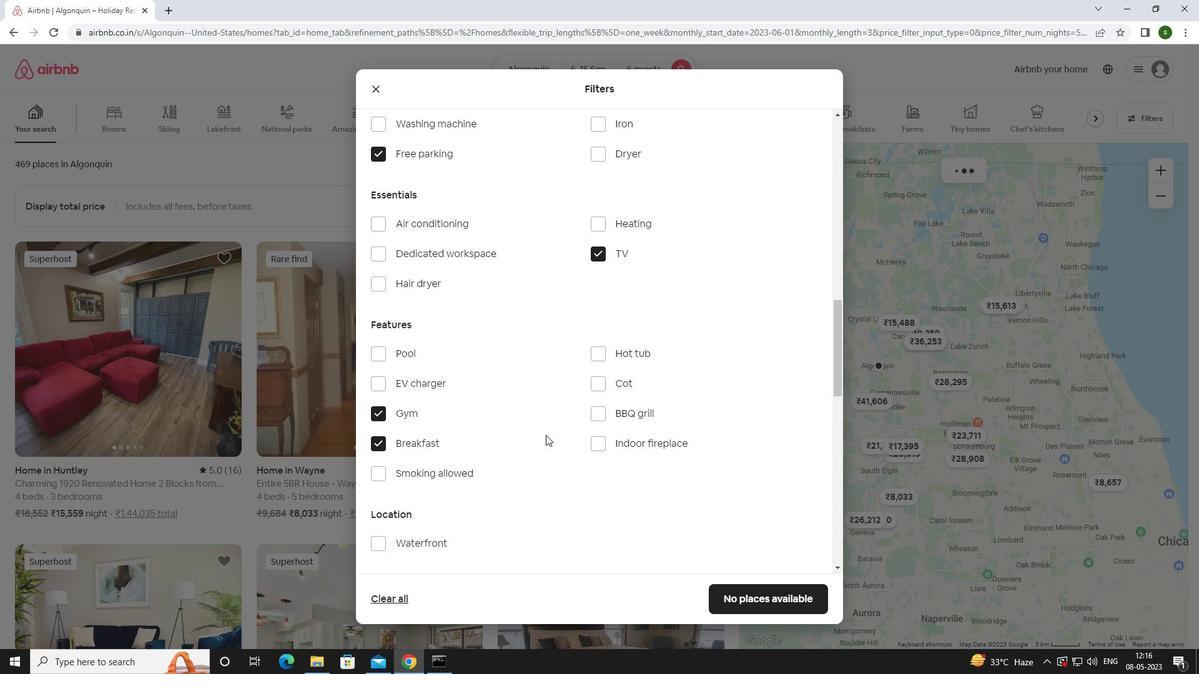 
Action: Mouse scrolled (545, 434) with delta (0, 0)
Screenshot: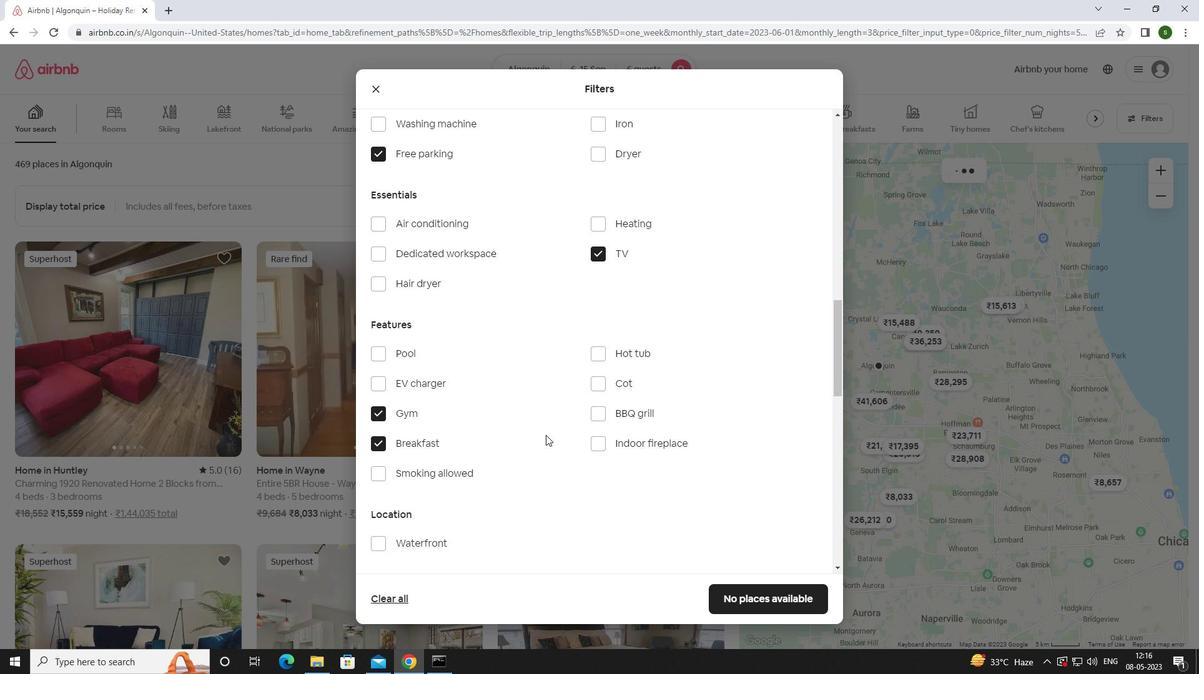 
Action: Mouse scrolled (545, 434) with delta (0, 0)
Screenshot: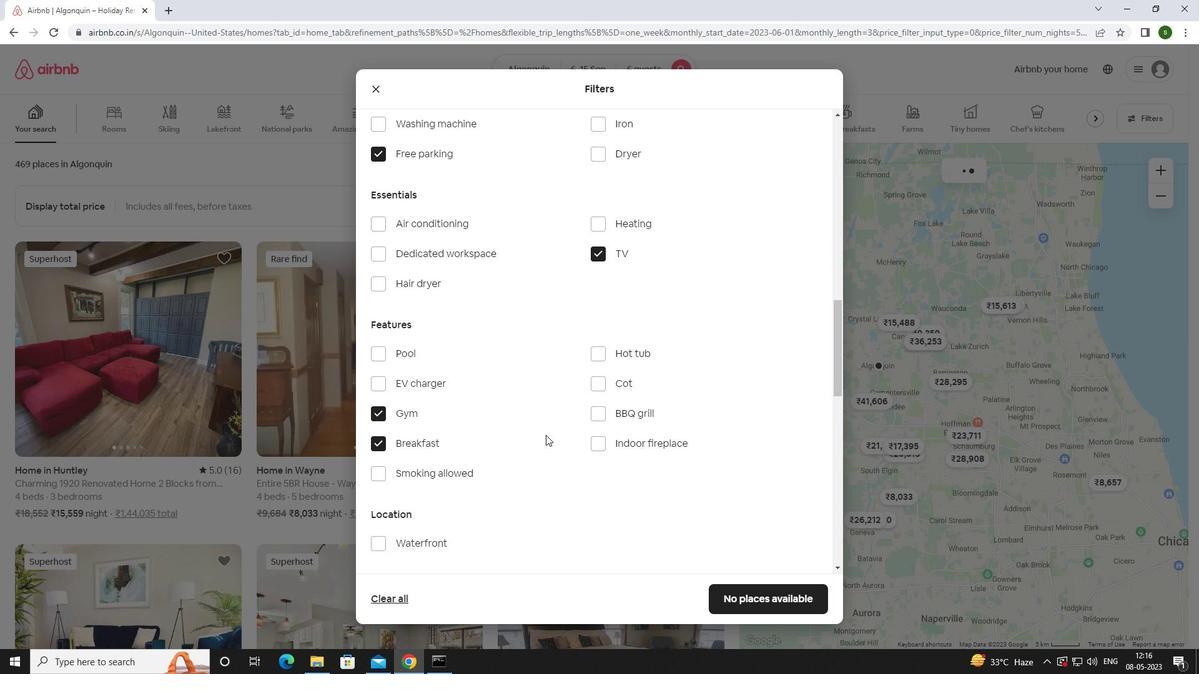 
Action: Mouse moved to (788, 472)
Screenshot: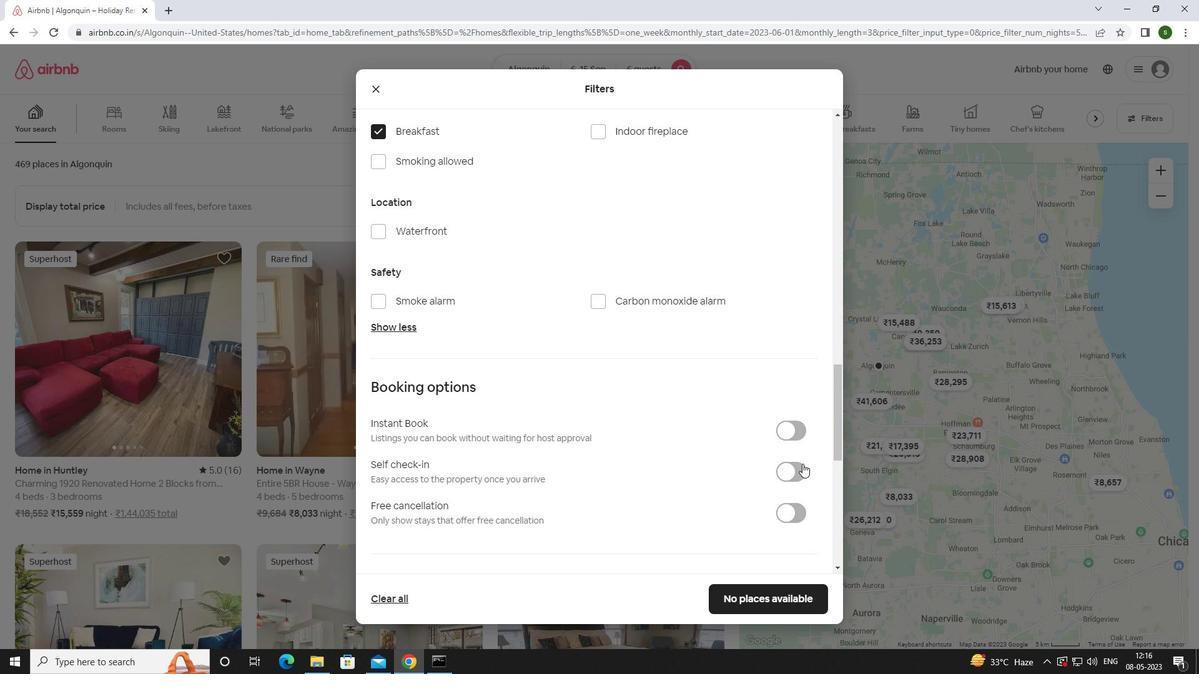 
Action: Mouse pressed left at (788, 472)
Screenshot: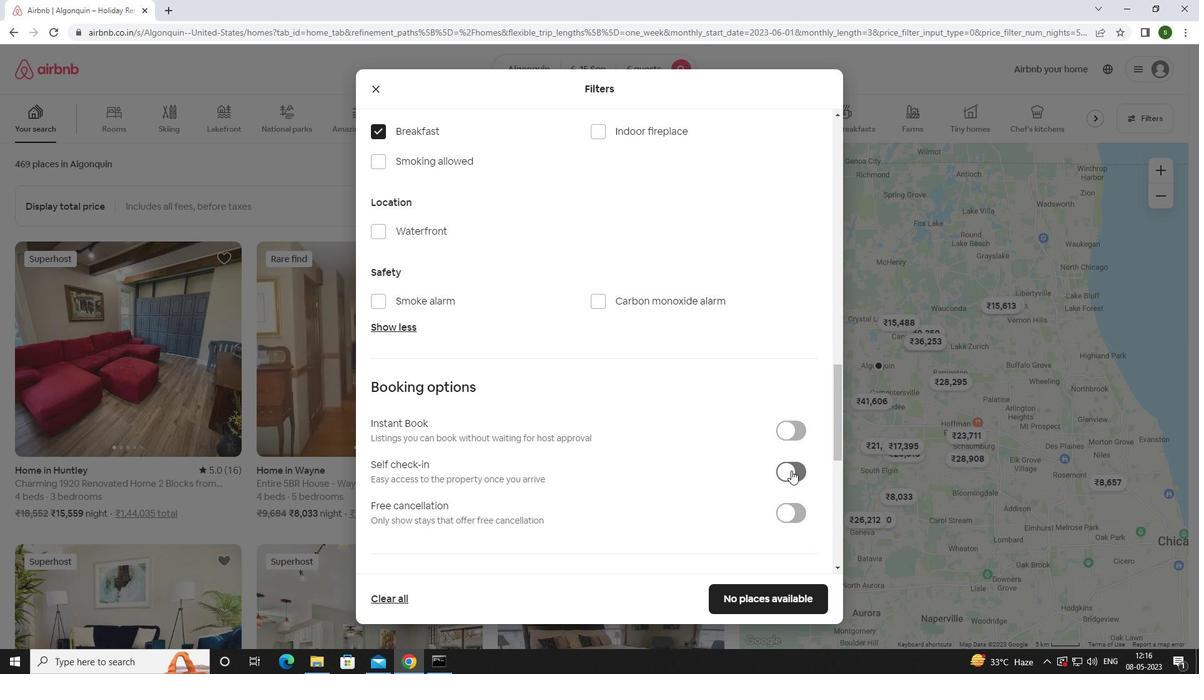 
Action: Mouse moved to (492, 395)
Screenshot: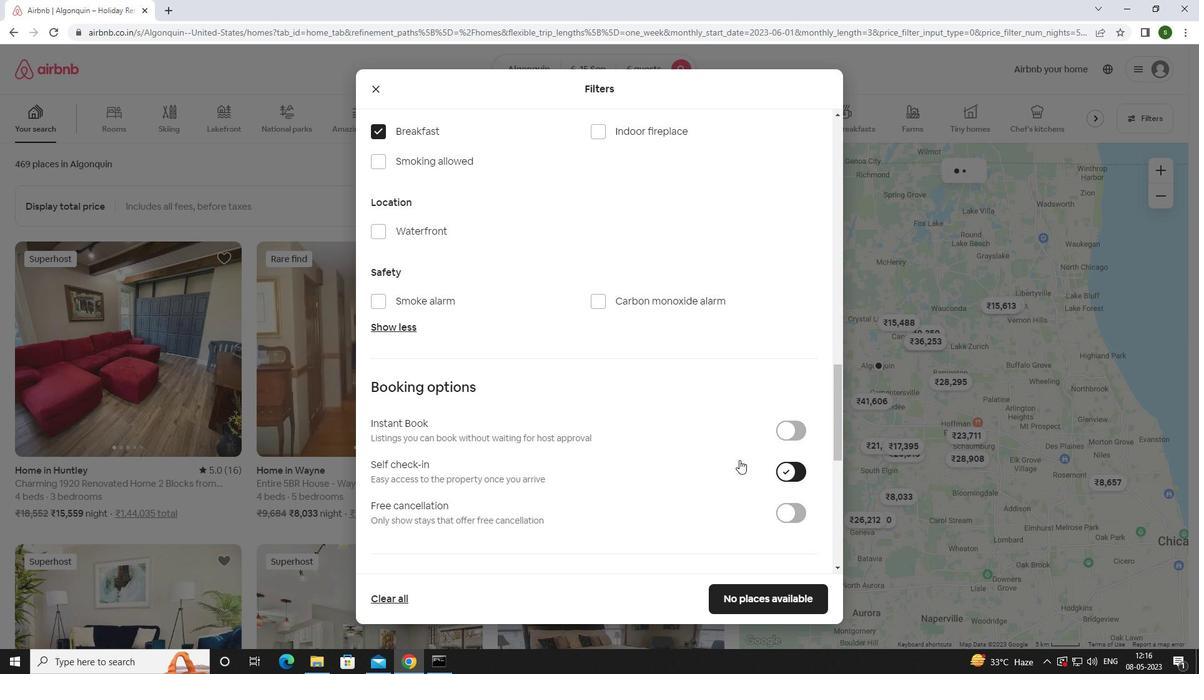 
Action: Mouse scrolled (492, 394) with delta (0, 0)
Screenshot: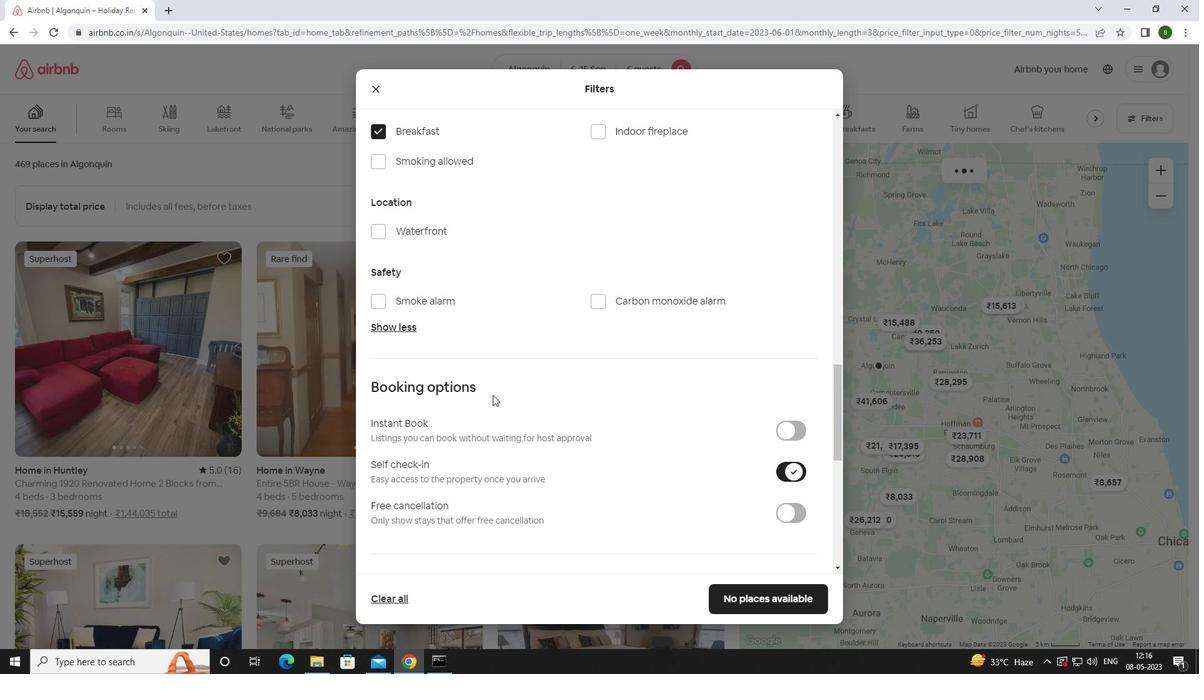 
Action: Mouse scrolled (492, 394) with delta (0, 0)
Screenshot: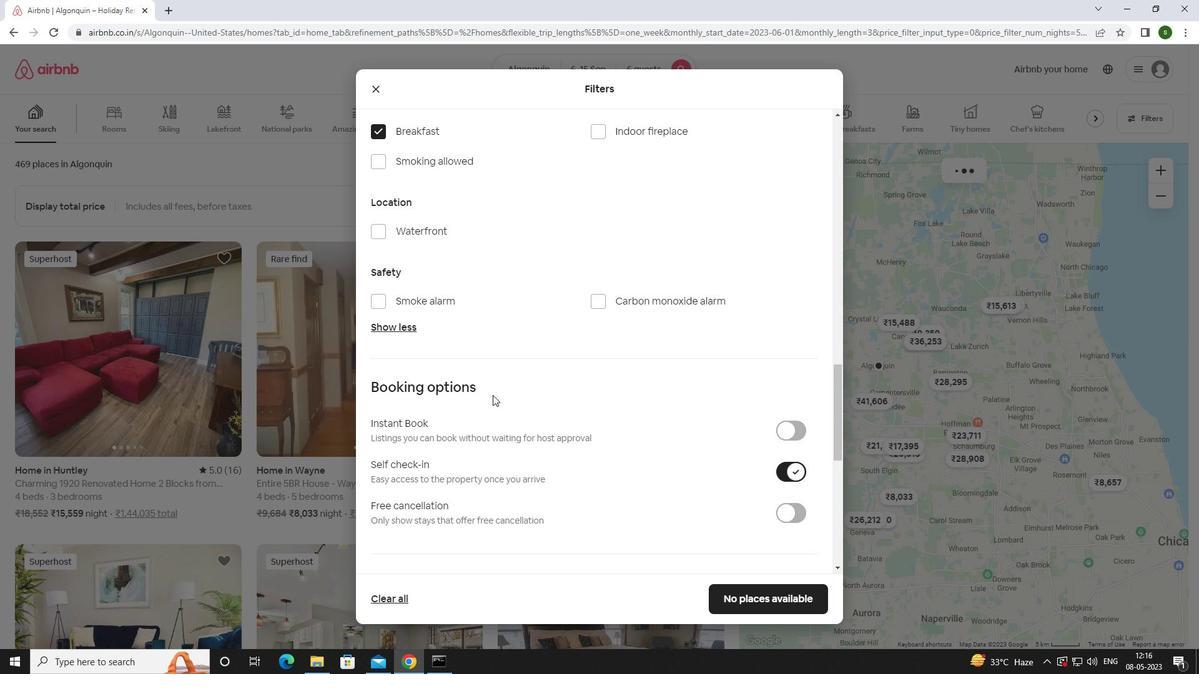 
Action: Mouse scrolled (492, 394) with delta (0, 0)
Screenshot: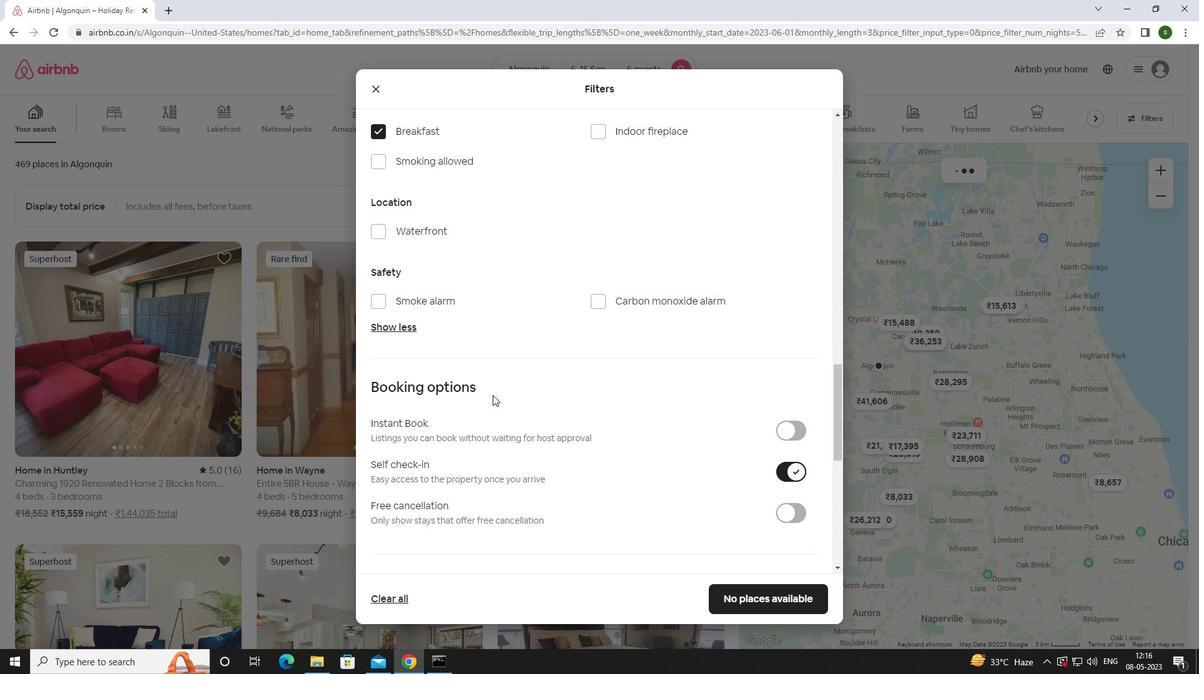 
Action: Mouse scrolled (492, 394) with delta (0, 0)
Screenshot: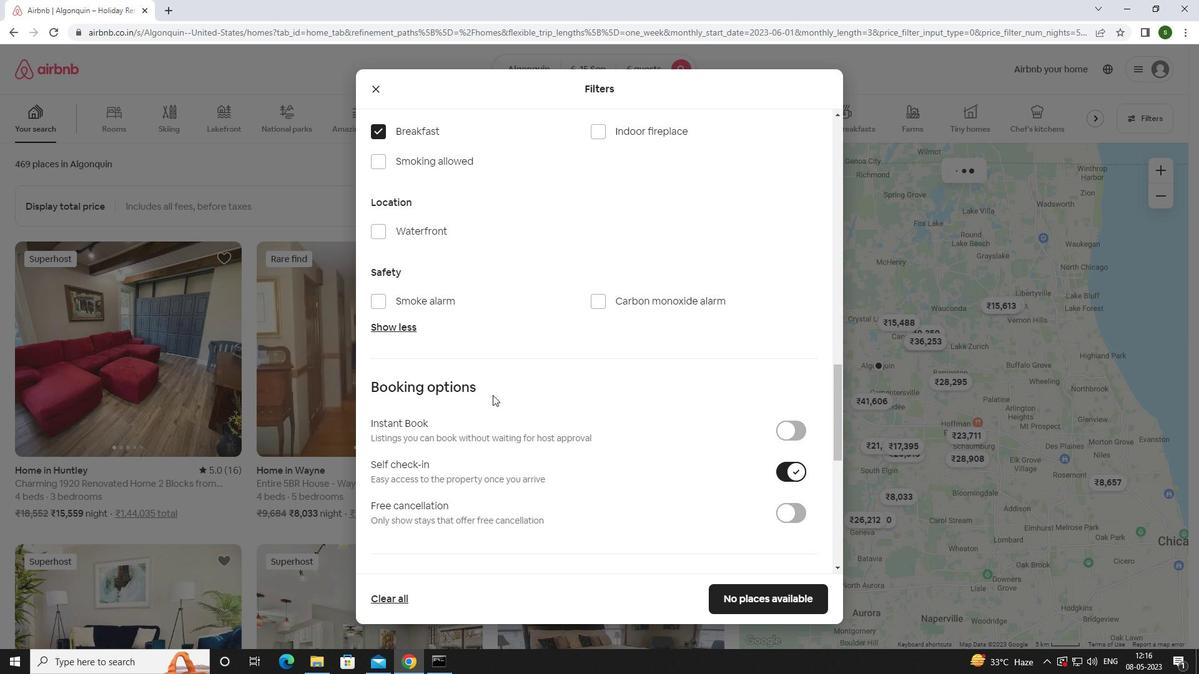
Action: Mouse scrolled (492, 394) with delta (0, 0)
Screenshot: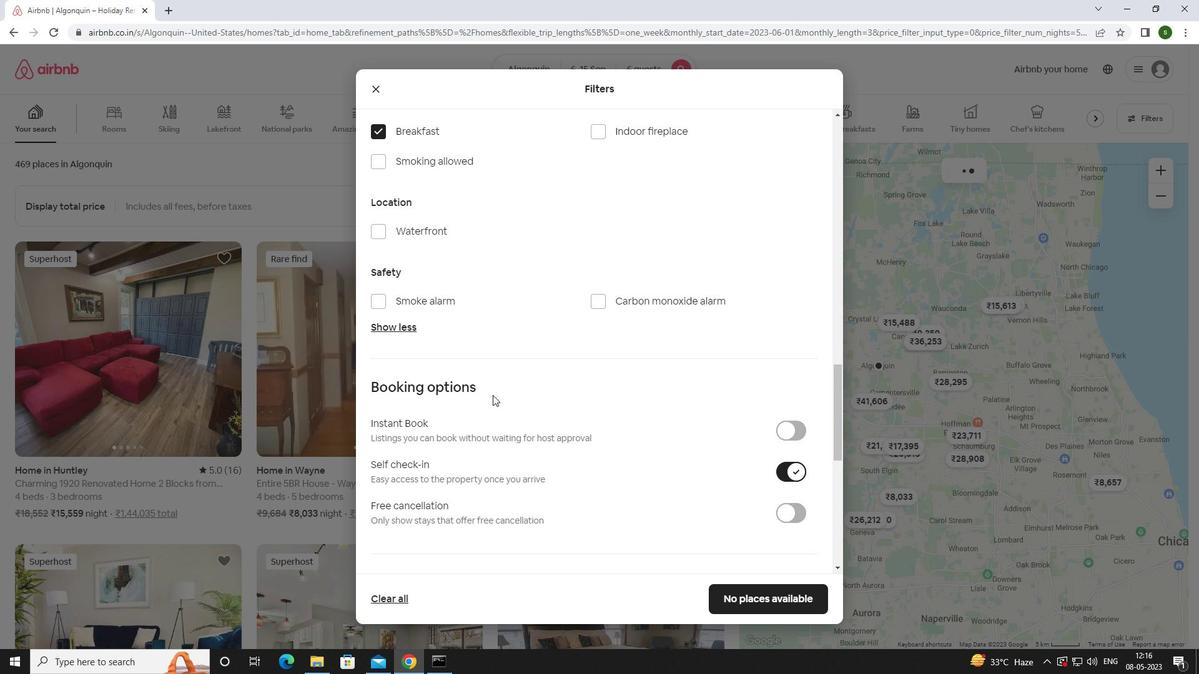 
Action: Mouse scrolled (492, 394) with delta (0, 0)
Screenshot: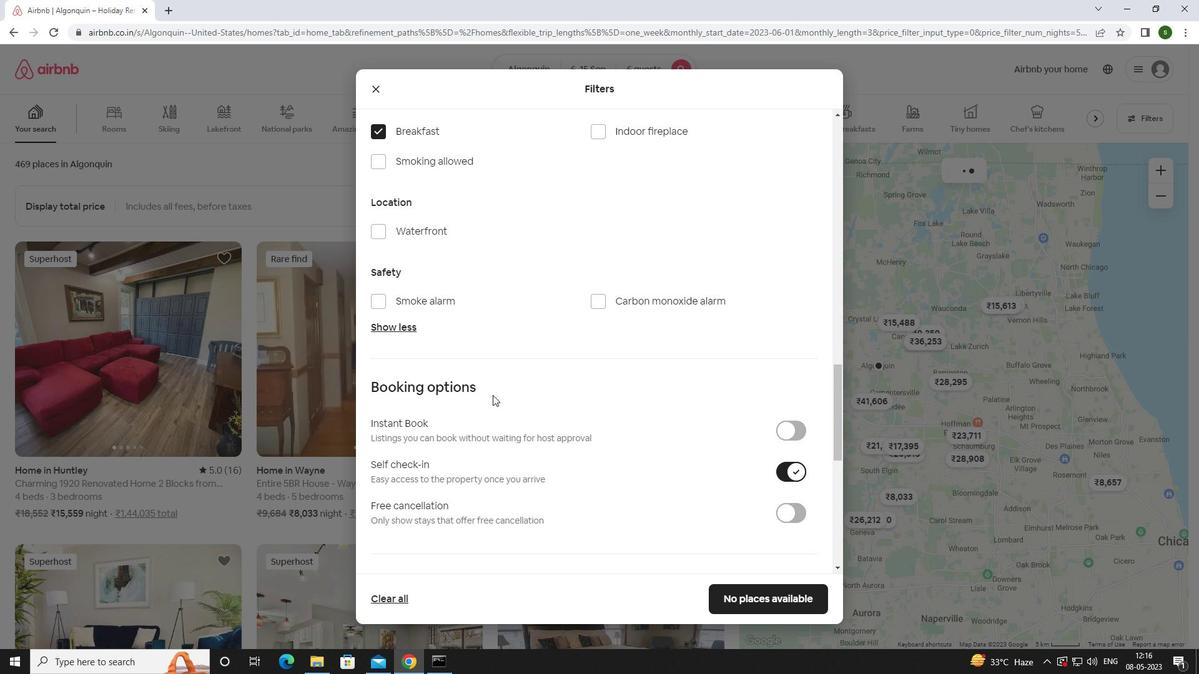 
Action: Mouse scrolled (492, 394) with delta (0, 0)
Screenshot: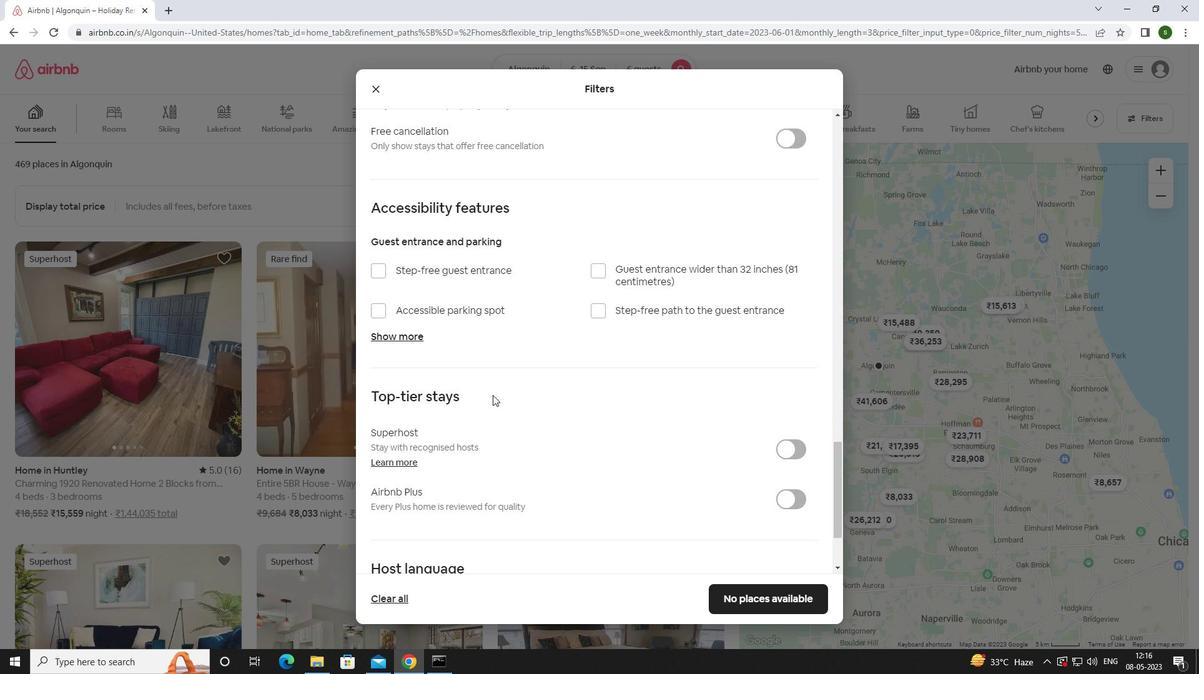 
Action: Mouse scrolled (492, 394) with delta (0, 0)
Screenshot: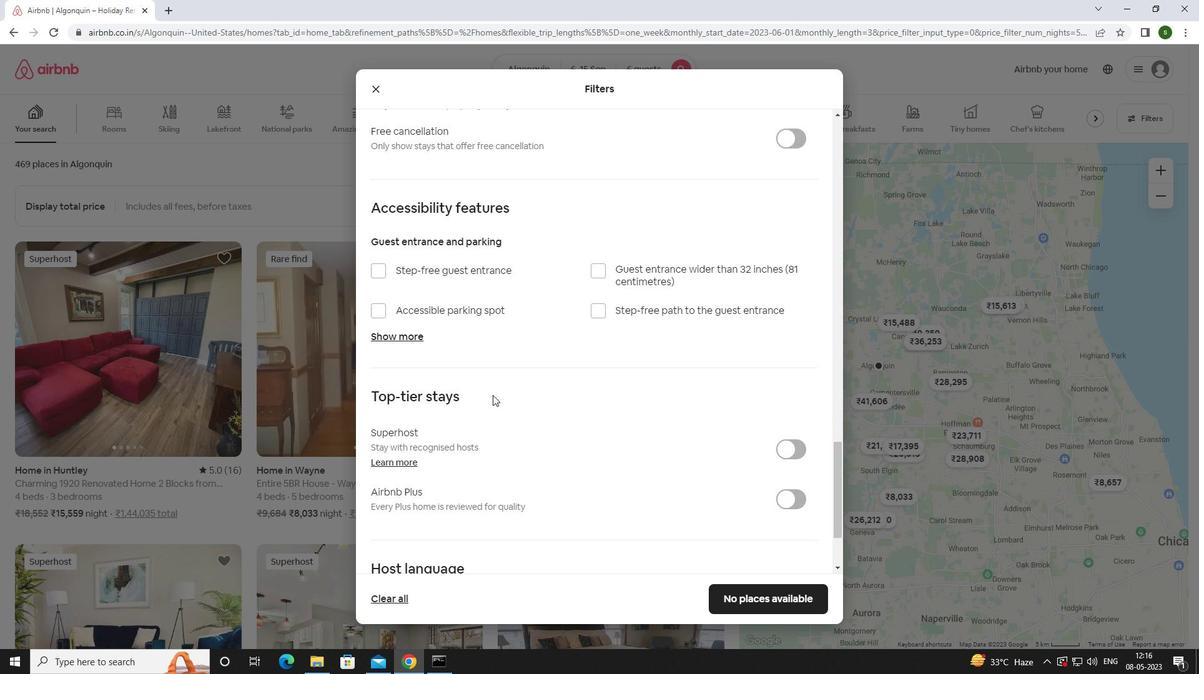 
Action: Mouse scrolled (492, 394) with delta (0, 0)
Screenshot: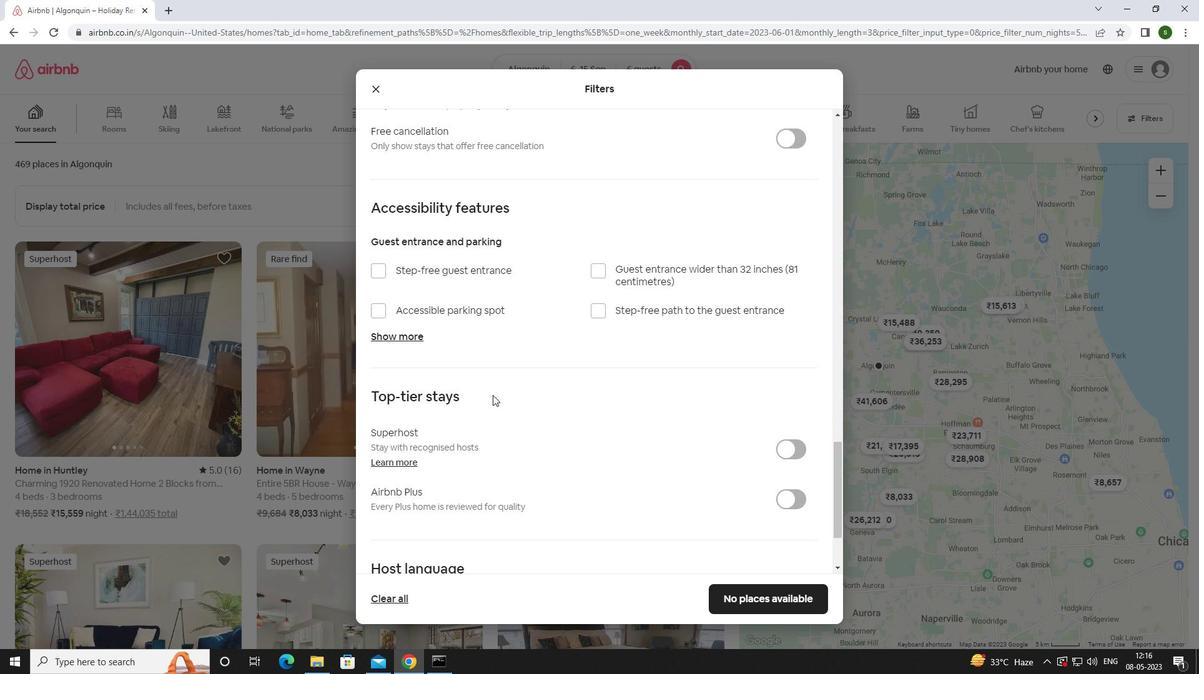 
Action: Mouse scrolled (492, 394) with delta (0, 0)
Screenshot: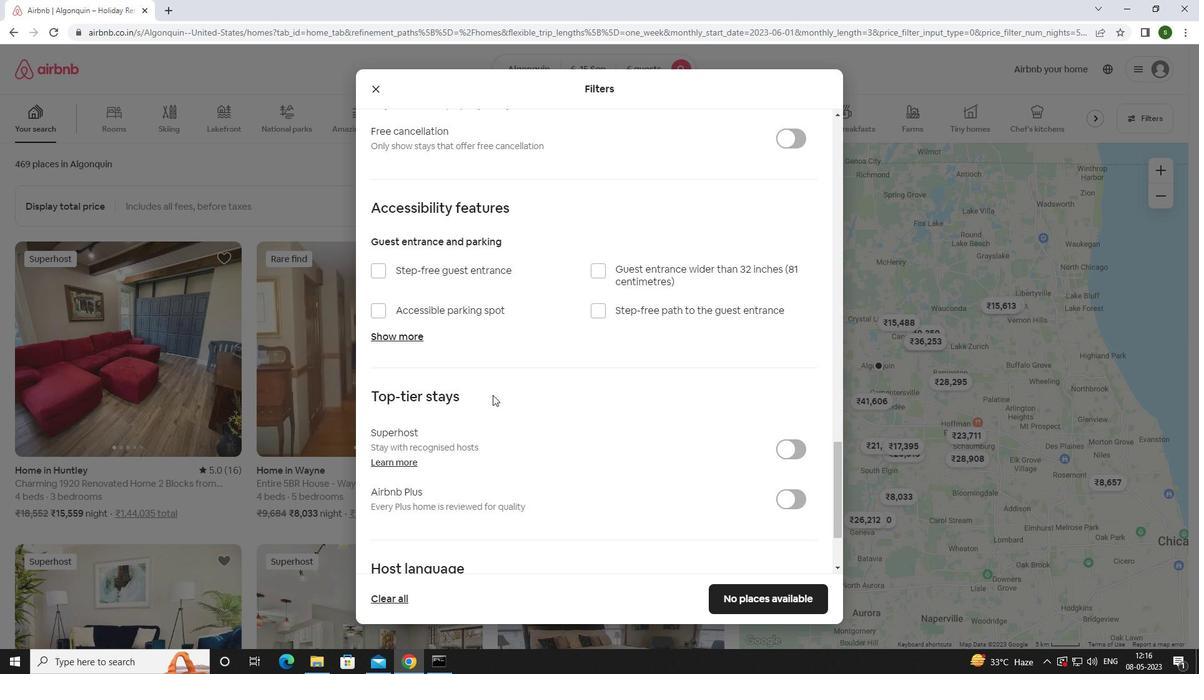 
Action: Mouse scrolled (492, 394) with delta (0, 0)
Screenshot: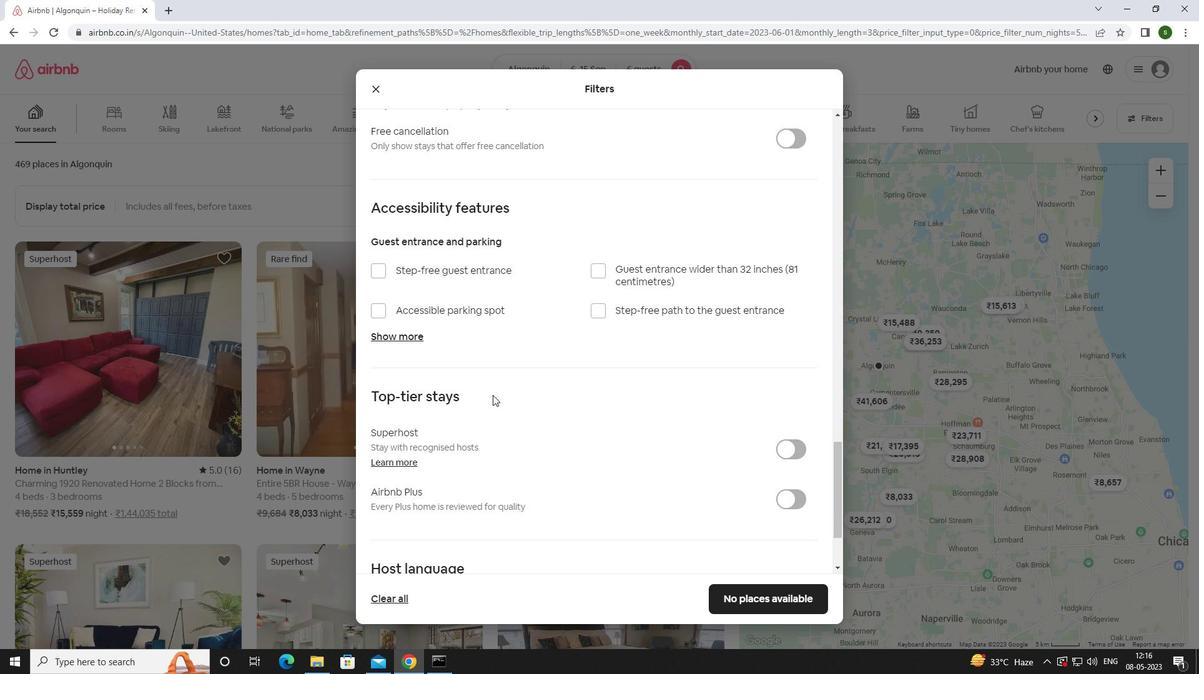 
Action: Mouse moved to (390, 476)
Screenshot: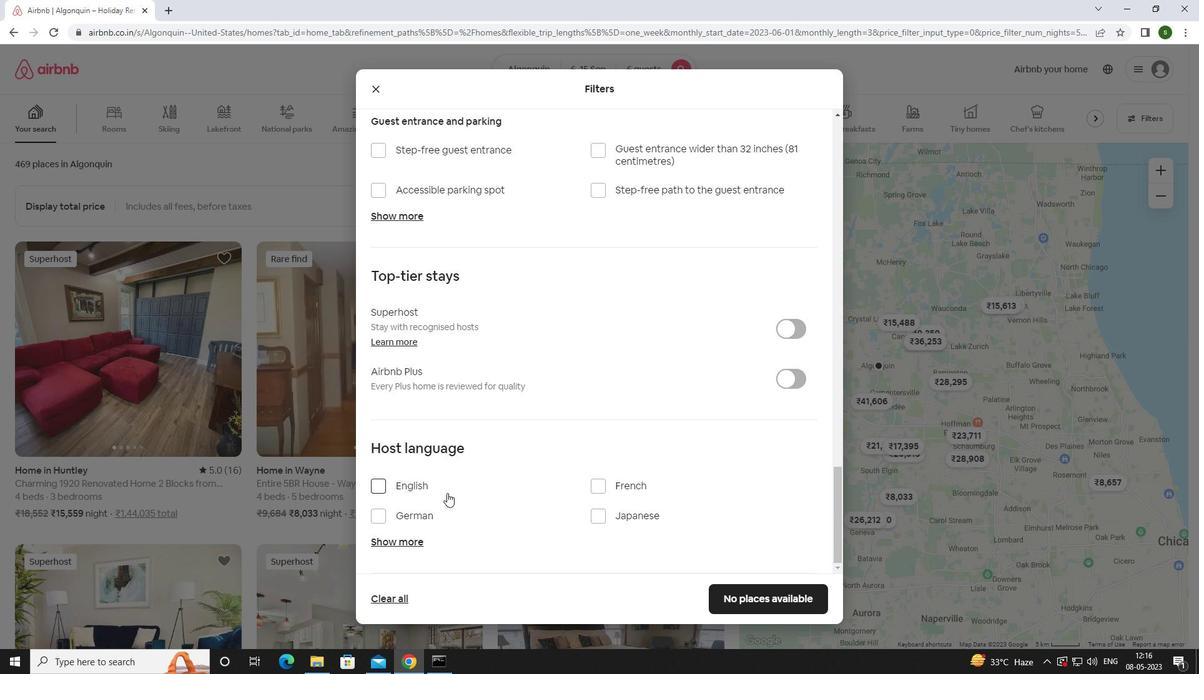 
Action: Mouse pressed left at (390, 476)
Screenshot: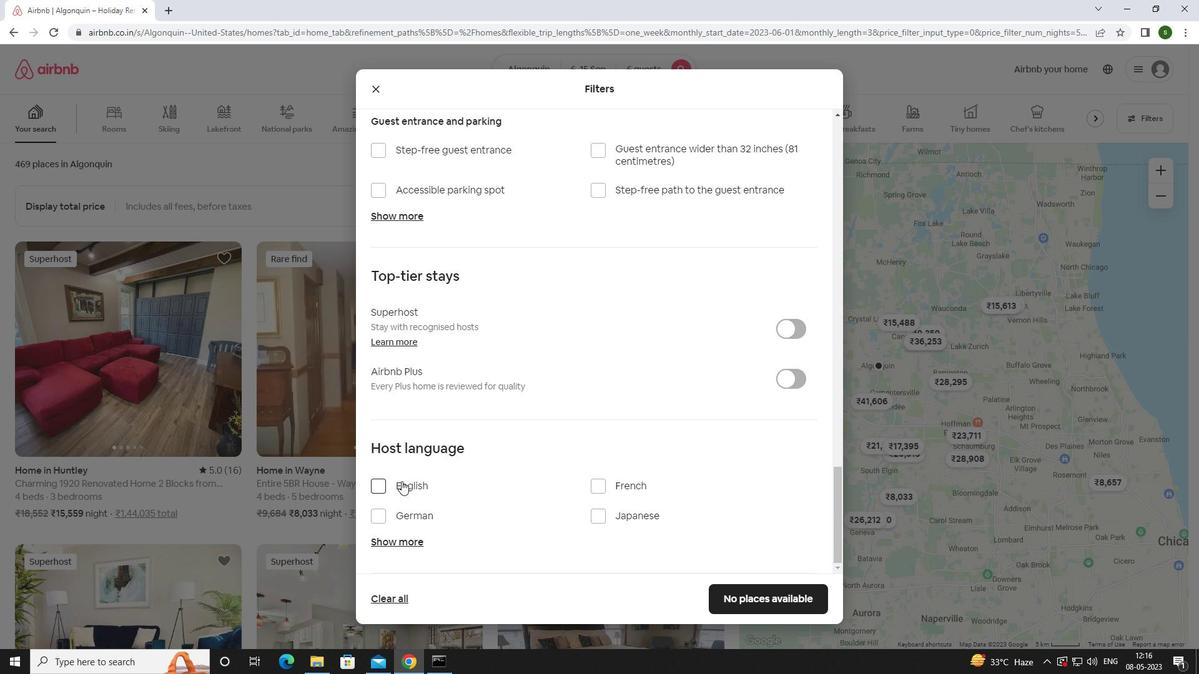 
Action: Mouse moved to (389, 484)
Screenshot: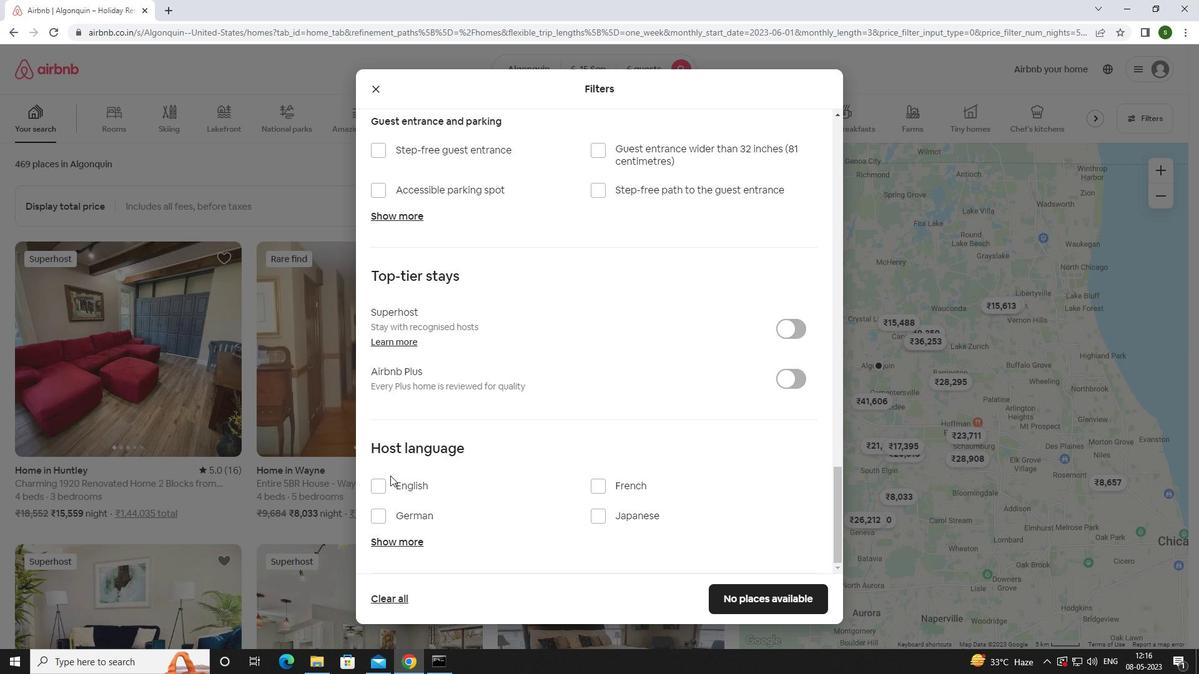 
Action: Mouse pressed left at (389, 484)
Screenshot: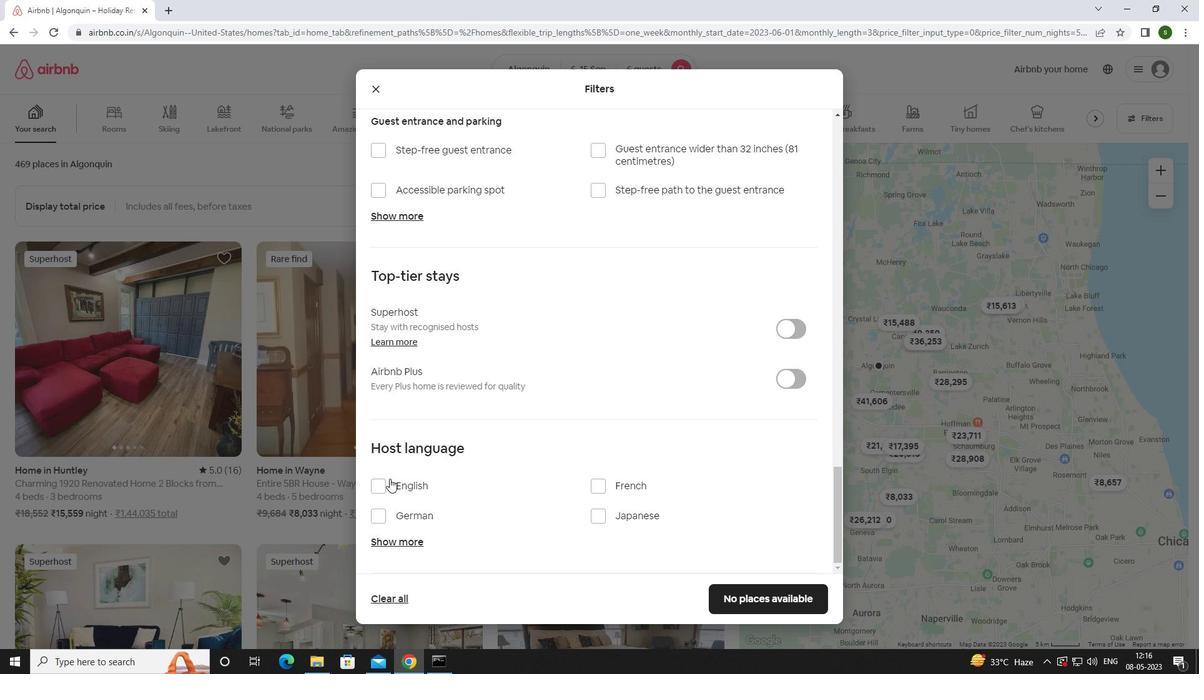 
Action: Mouse moved to (767, 604)
Screenshot: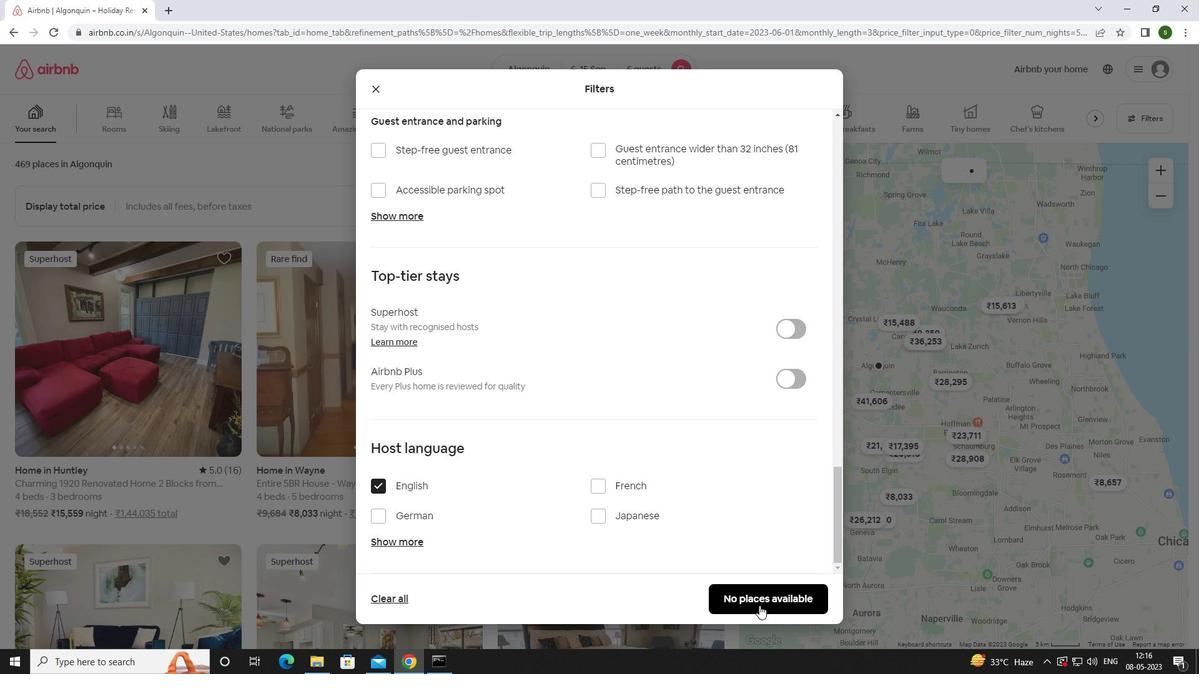 
Action: Mouse pressed left at (767, 604)
Screenshot: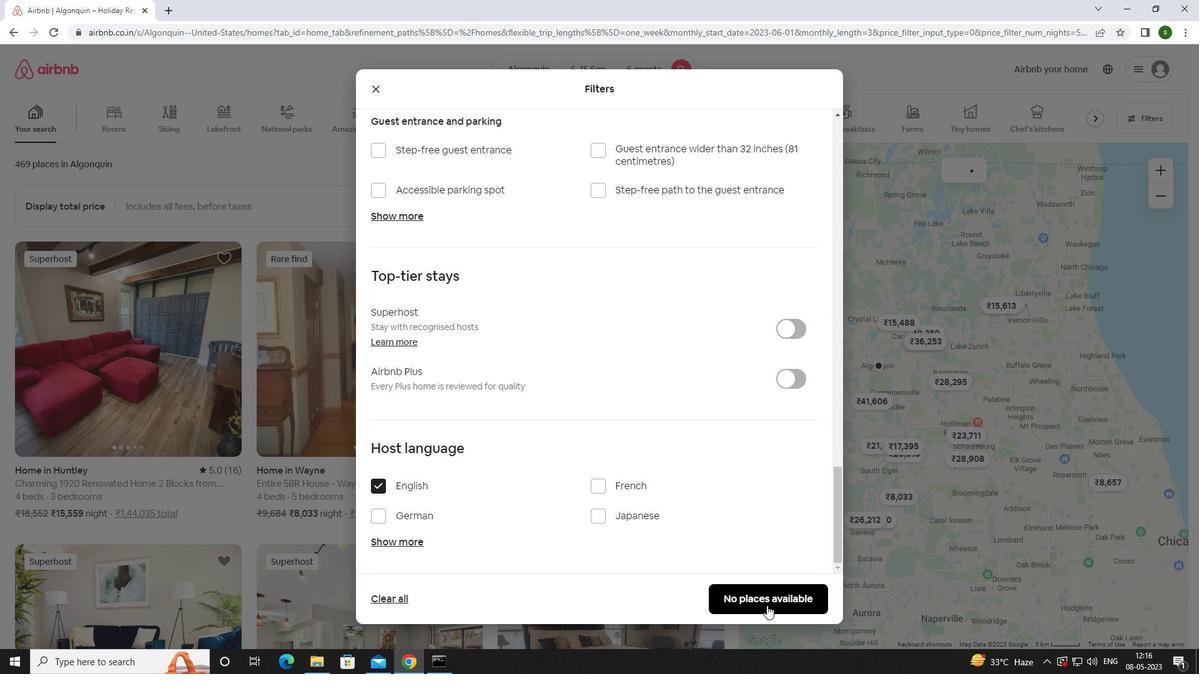 
Action: Mouse moved to (580, 341)
Screenshot: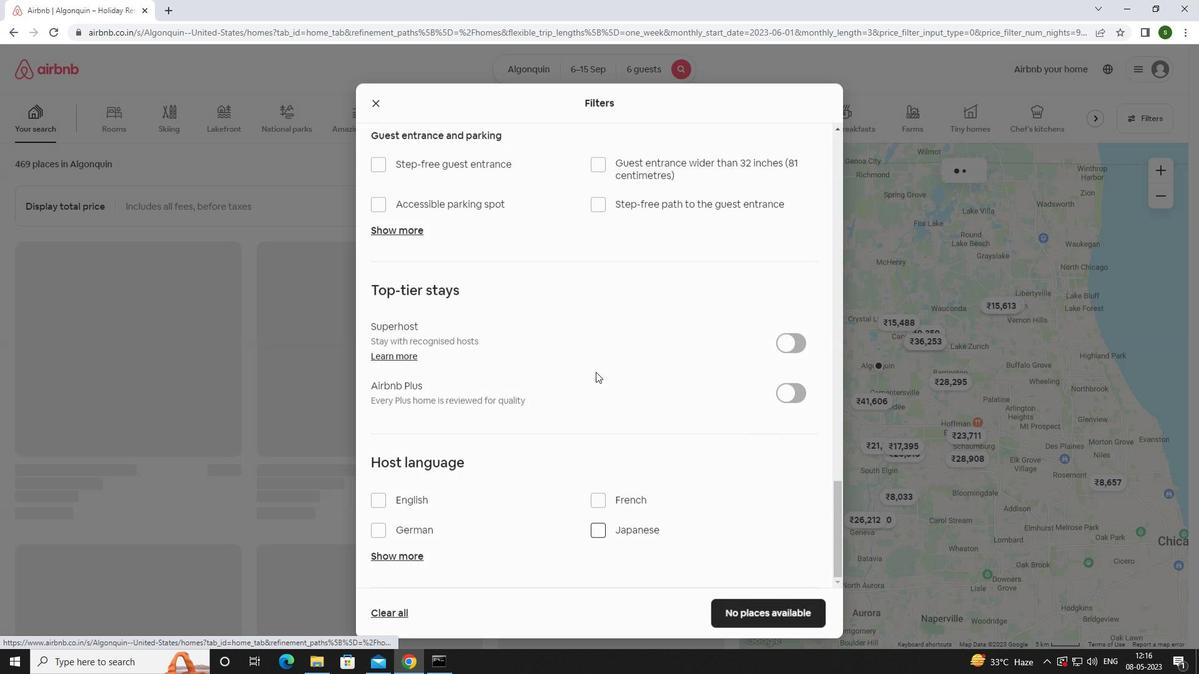 
